 Task: Search one way flight ticket for 4 adults, 2 children, 2 infants in seat and 1 infant on lap in economy from Worcester: Worcester Regional Airport to Rock Springs: Southwest Wyoming Regional Airport (rock Springs Sweetwater County Airport) on 8-5-2023. Choice of flights is Delta. Number of bags: 10 checked bags. Price is upto 65000. Outbound departure time preference is 5:15.
Action: Mouse moved to (311, 313)
Screenshot: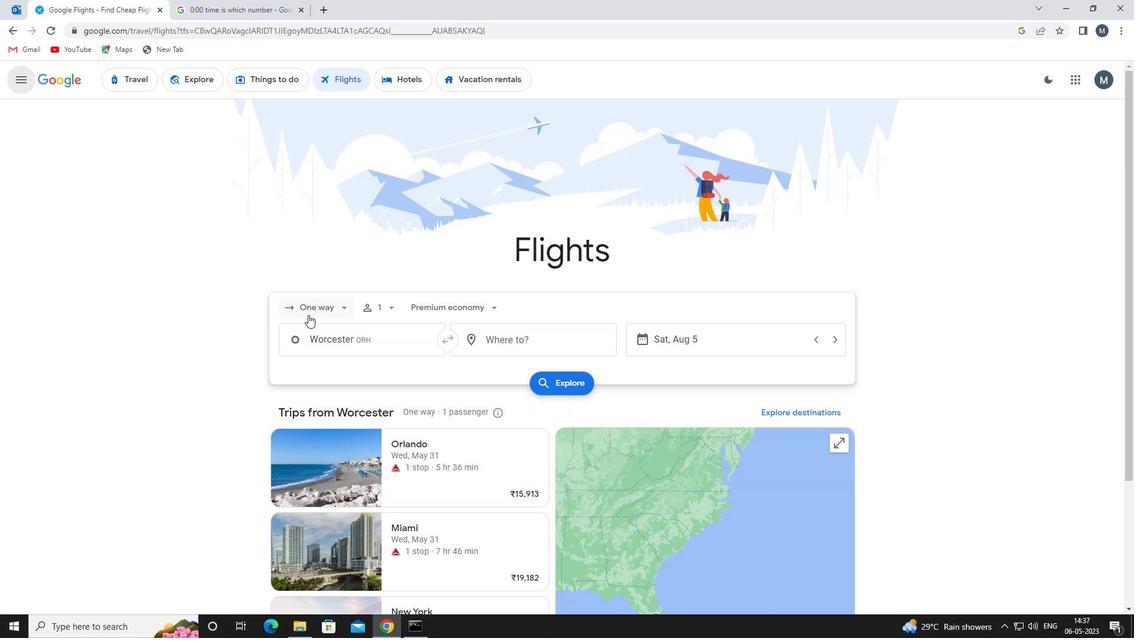 
Action: Mouse pressed left at (311, 313)
Screenshot: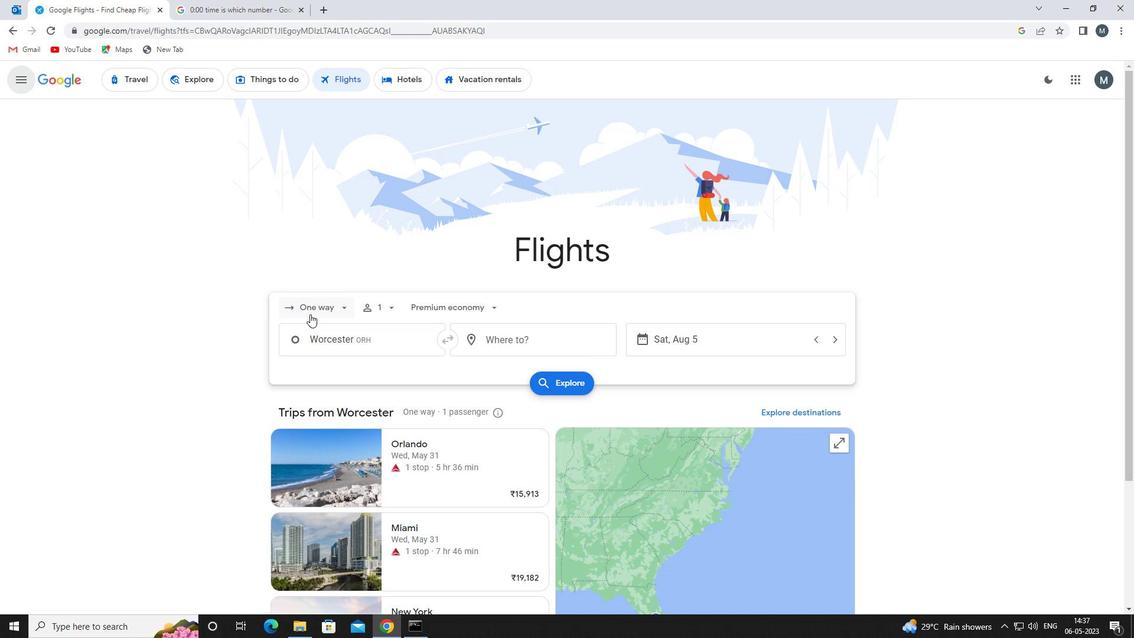 
Action: Mouse moved to (333, 365)
Screenshot: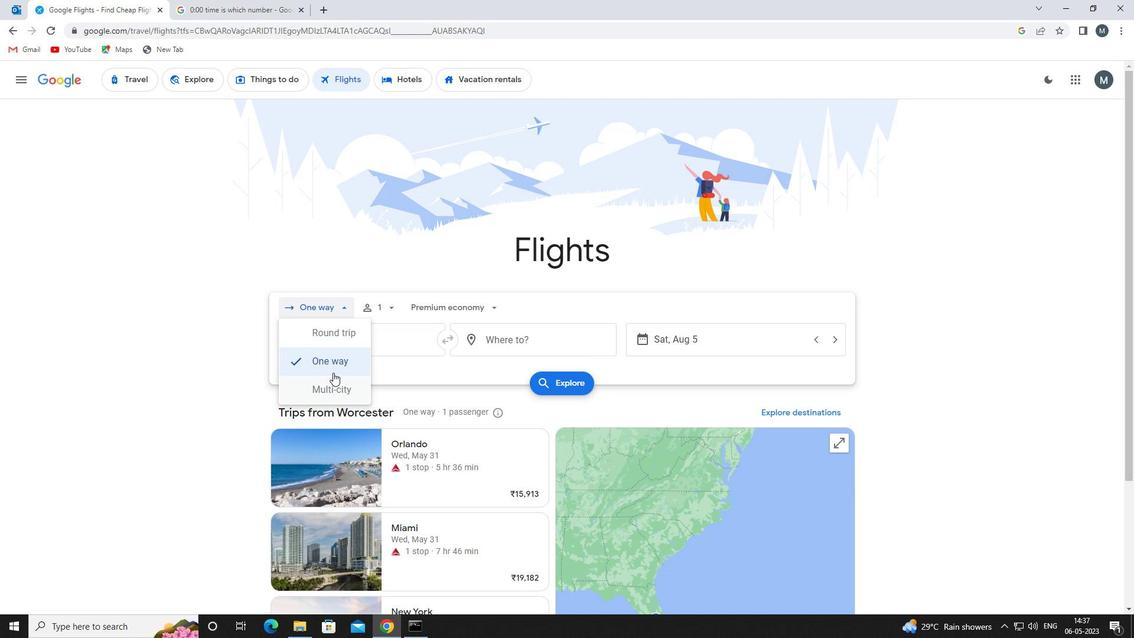 
Action: Mouse pressed left at (333, 365)
Screenshot: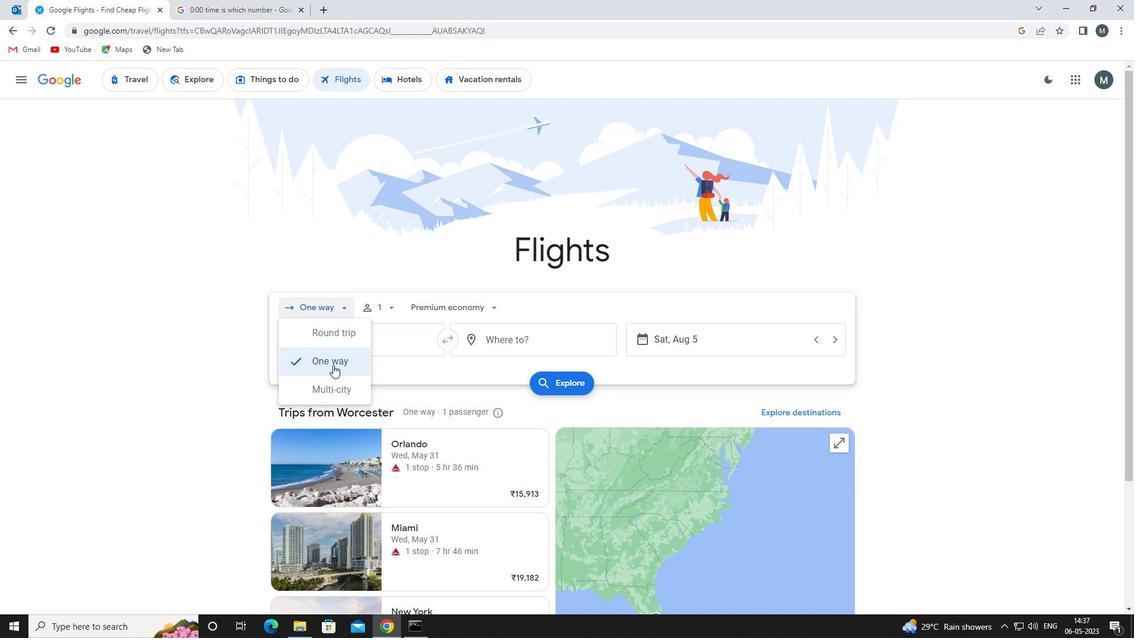 
Action: Mouse moved to (384, 310)
Screenshot: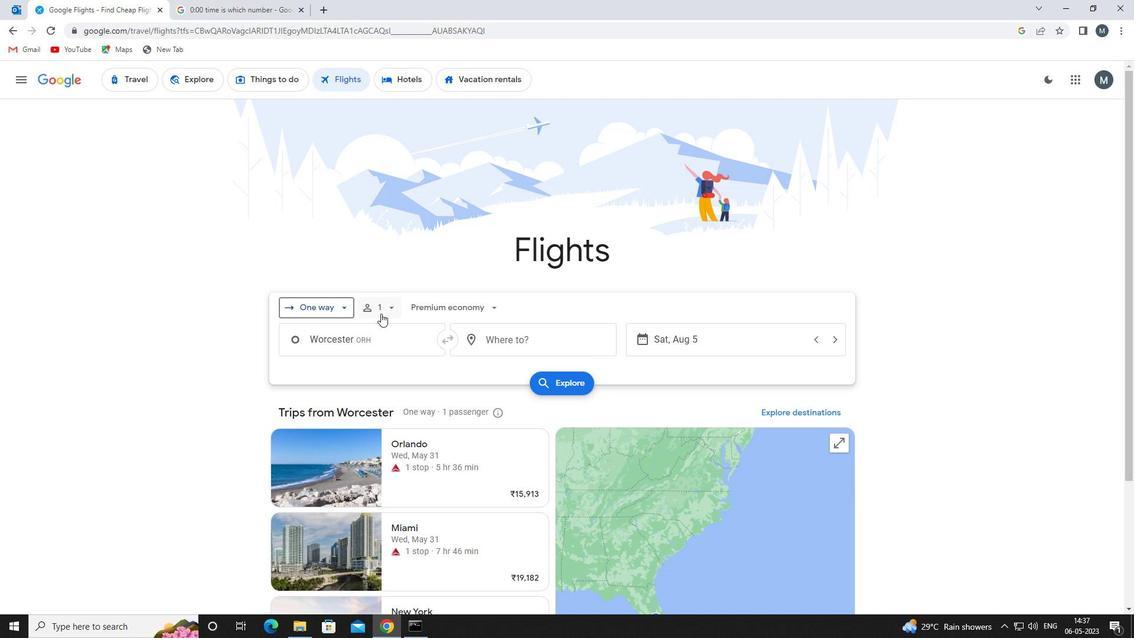 
Action: Mouse pressed left at (384, 310)
Screenshot: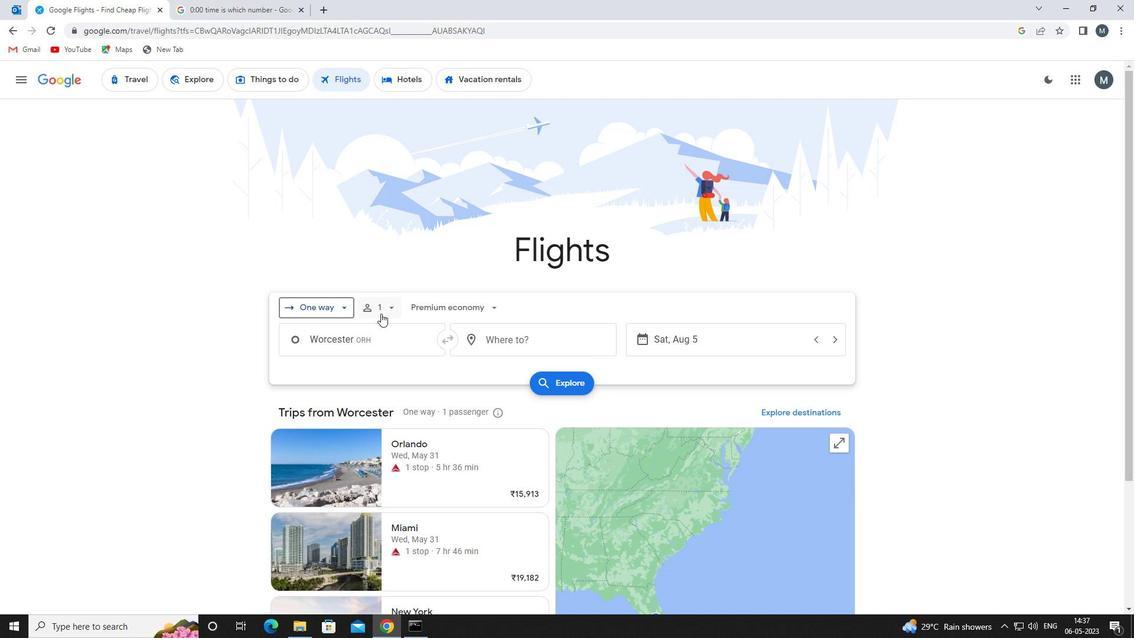 
Action: Mouse moved to (485, 339)
Screenshot: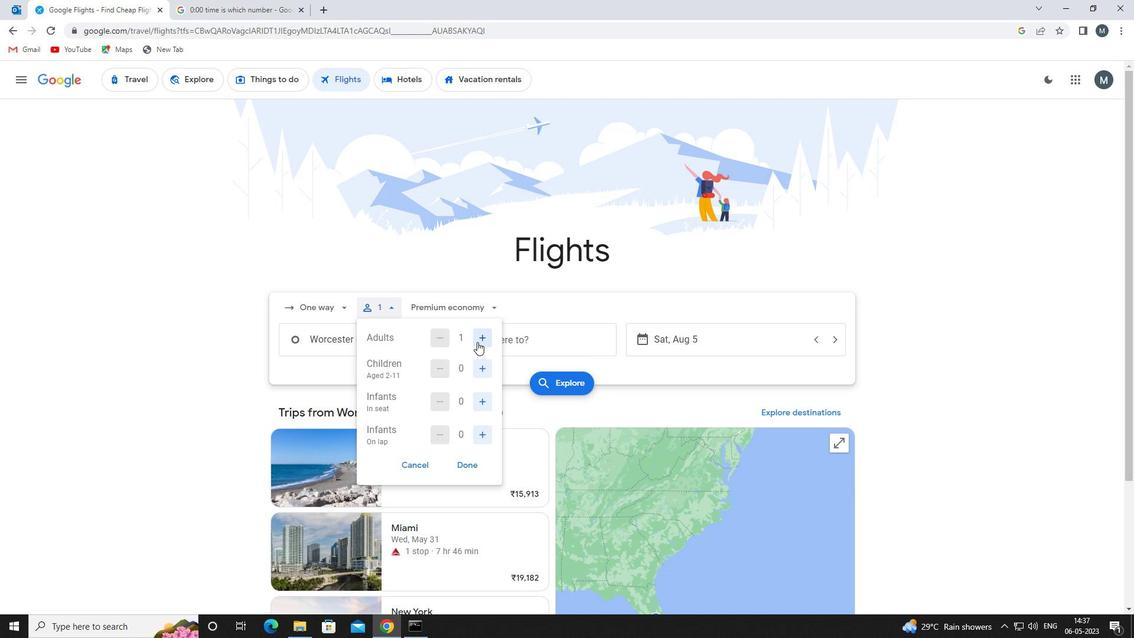 
Action: Mouse pressed left at (485, 339)
Screenshot: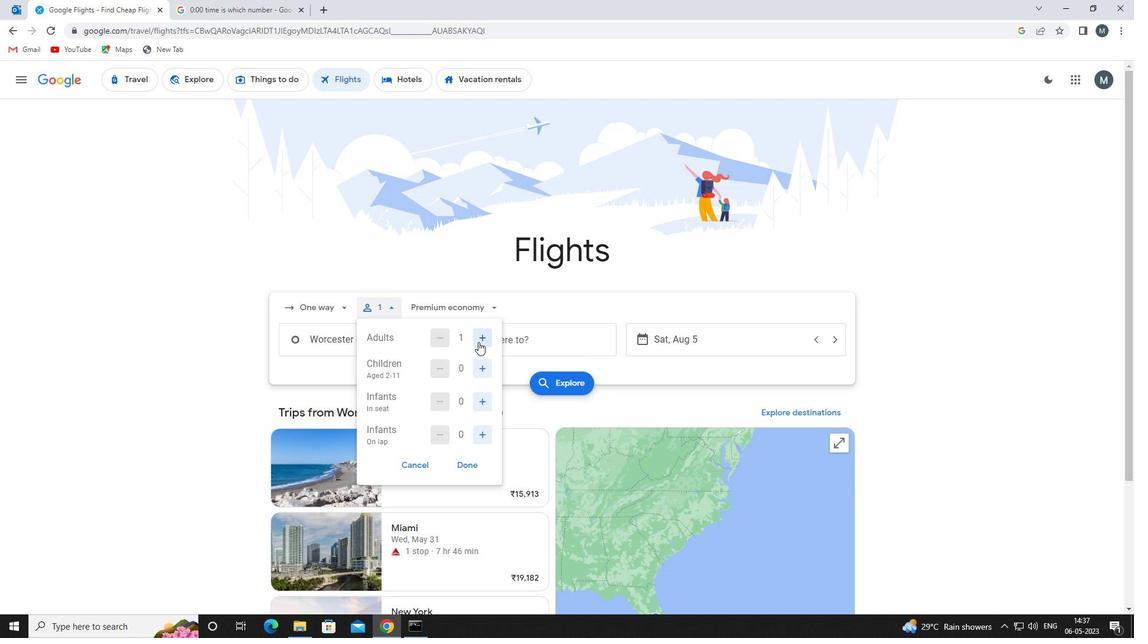 
Action: Mouse pressed left at (485, 339)
Screenshot: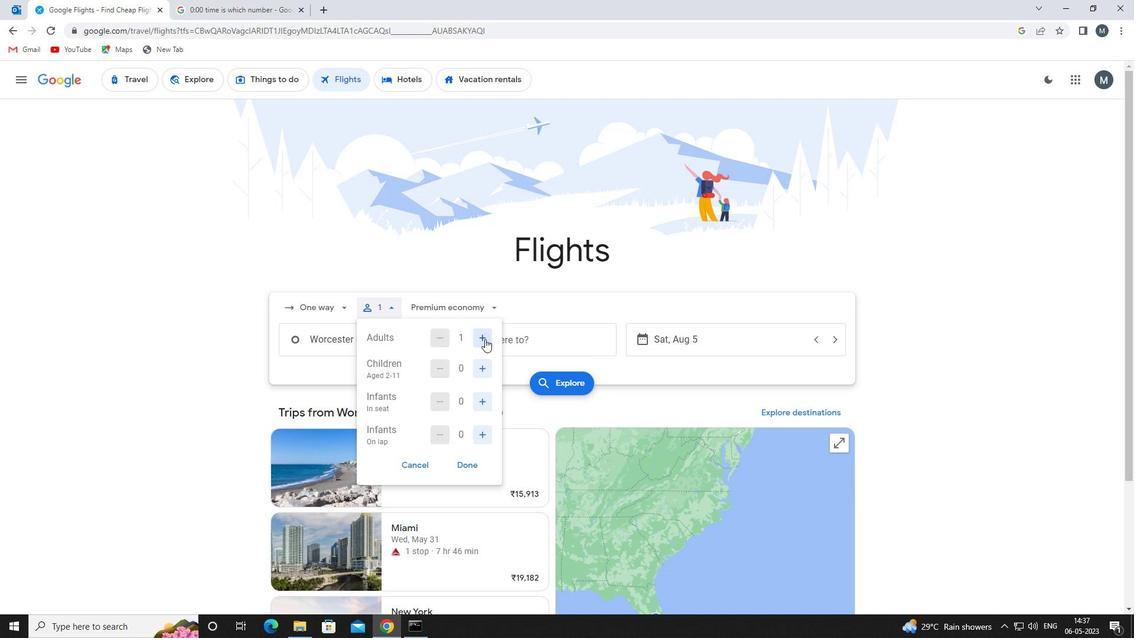 
Action: Mouse pressed left at (485, 339)
Screenshot: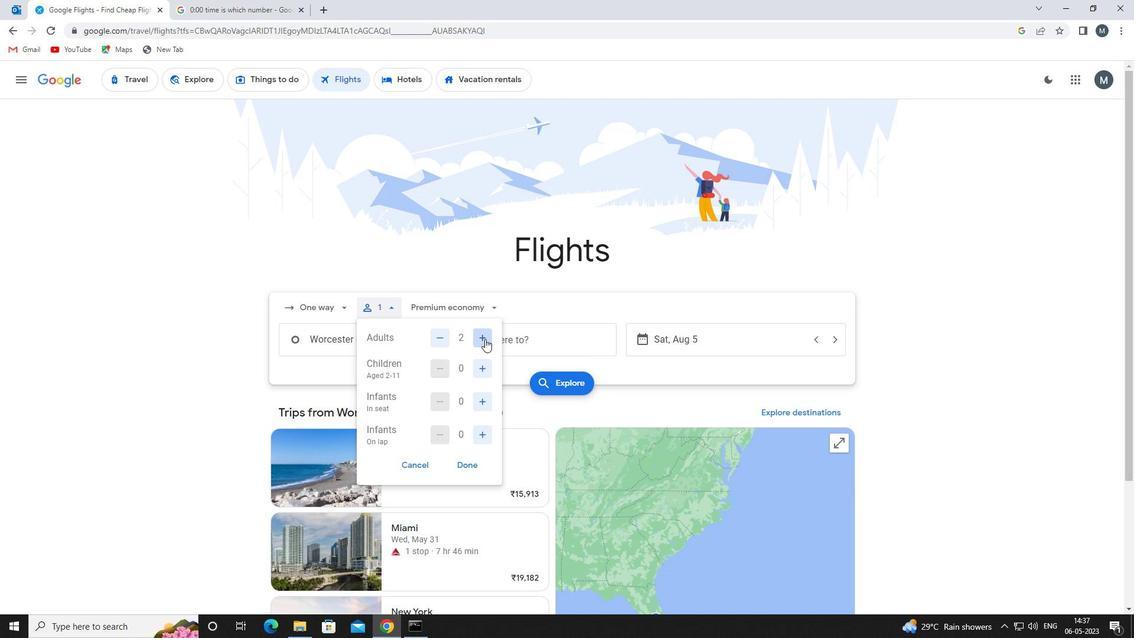
Action: Mouse moved to (482, 361)
Screenshot: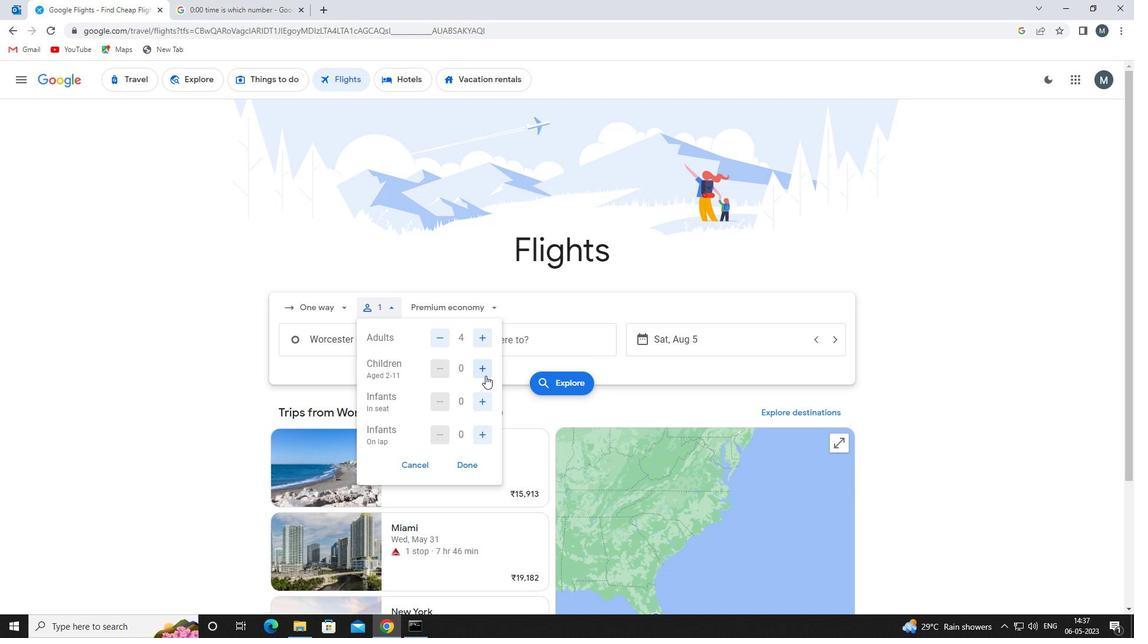 
Action: Mouse pressed left at (482, 361)
Screenshot: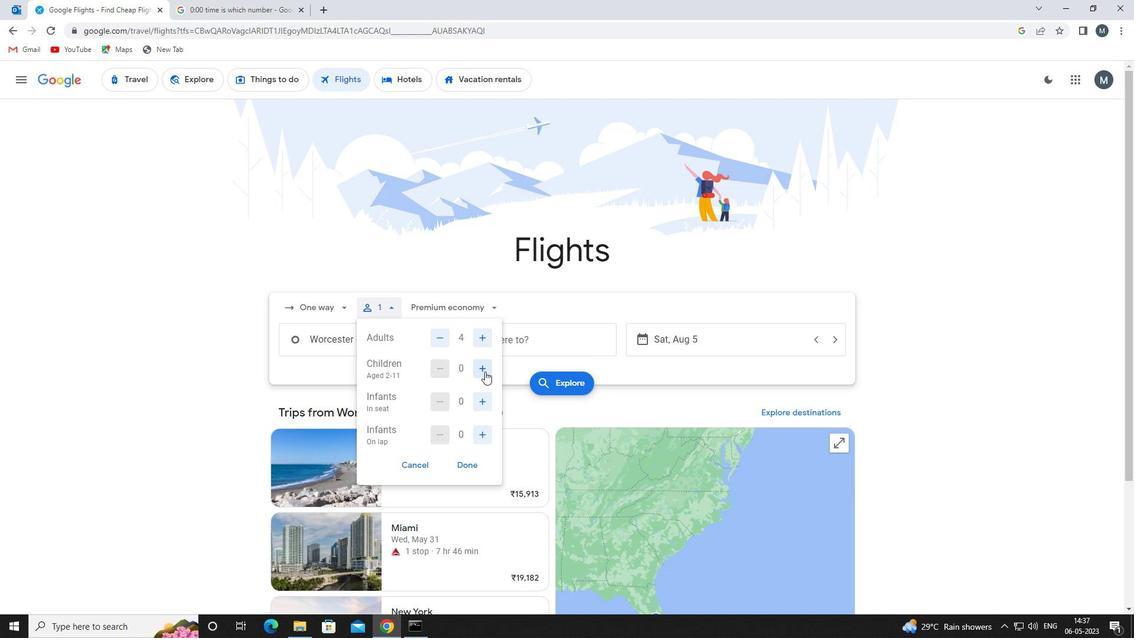 
Action: Mouse moved to (481, 364)
Screenshot: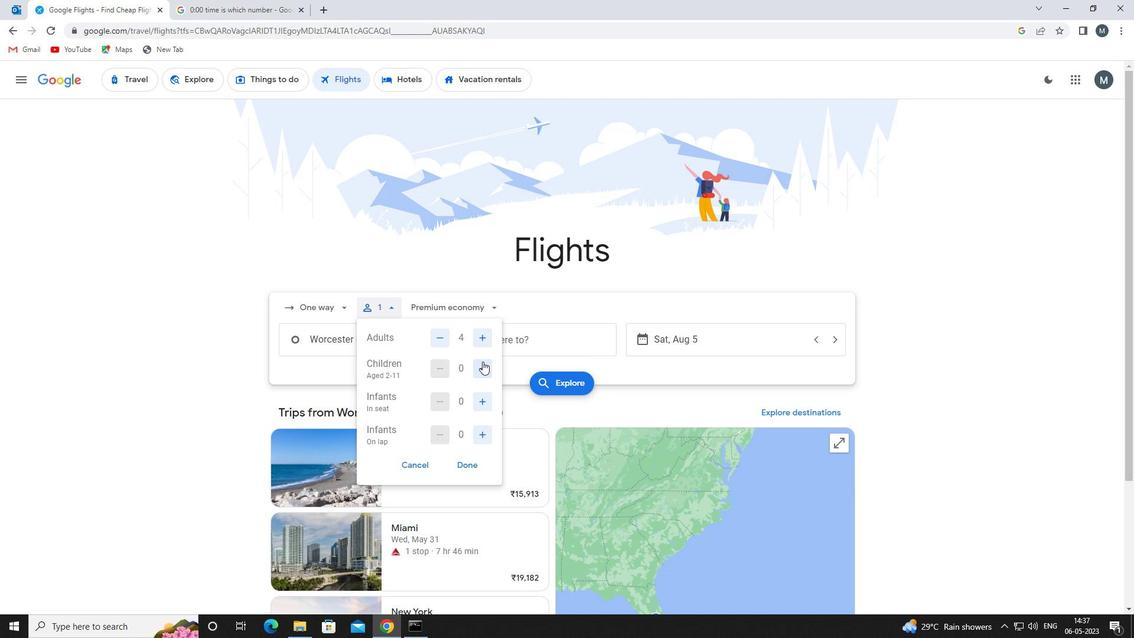 
Action: Mouse pressed left at (481, 364)
Screenshot: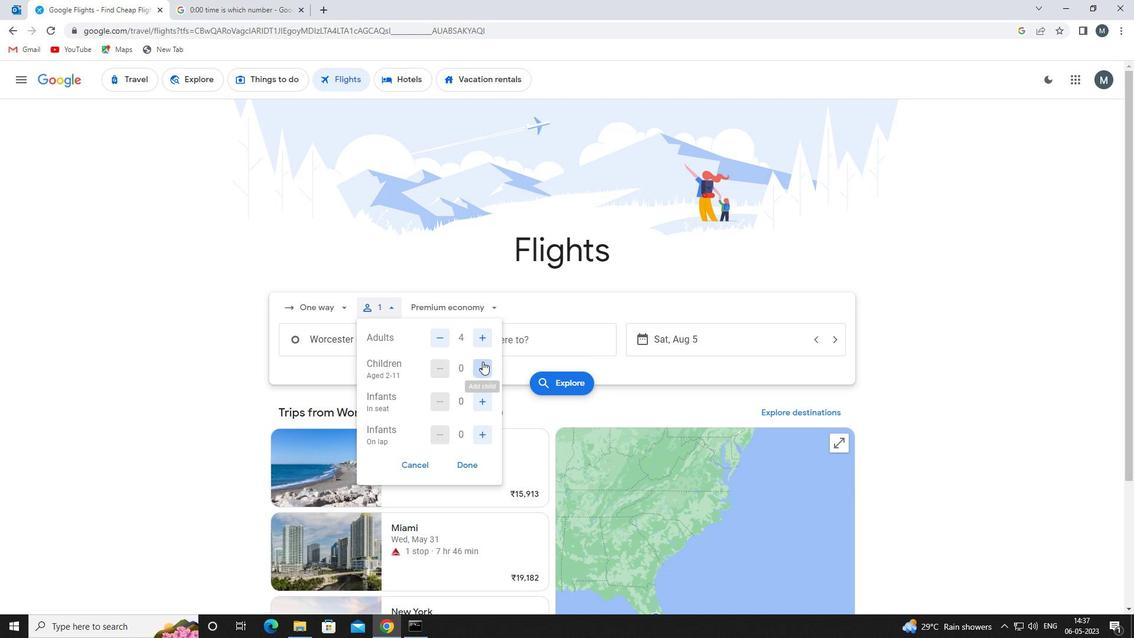 
Action: Mouse moved to (482, 401)
Screenshot: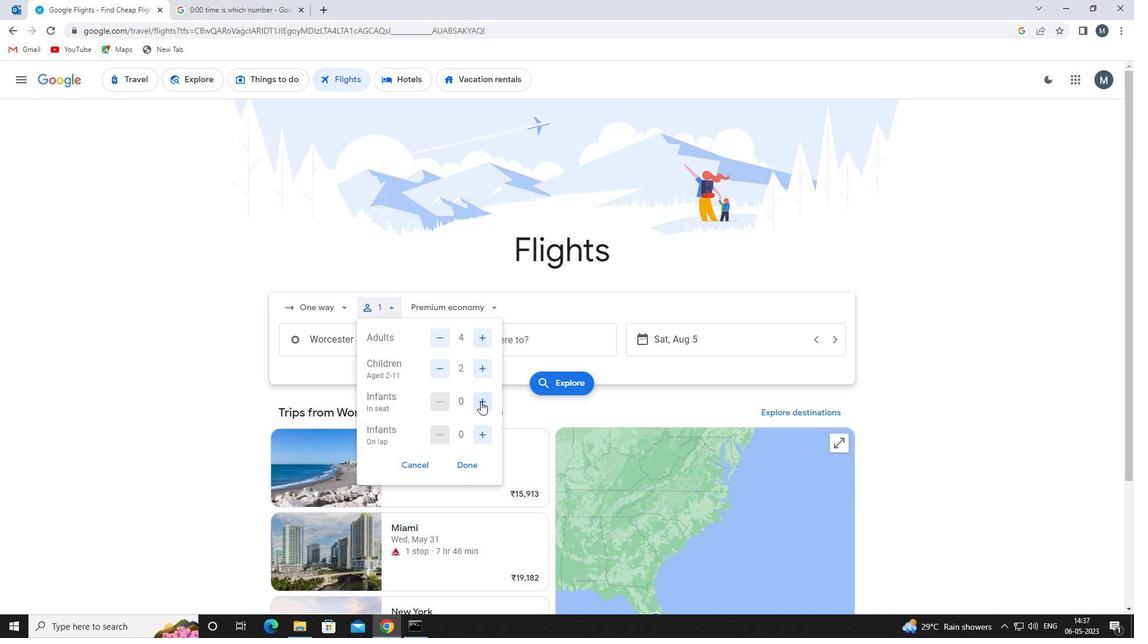 
Action: Mouse pressed left at (482, 401)
Screenshot: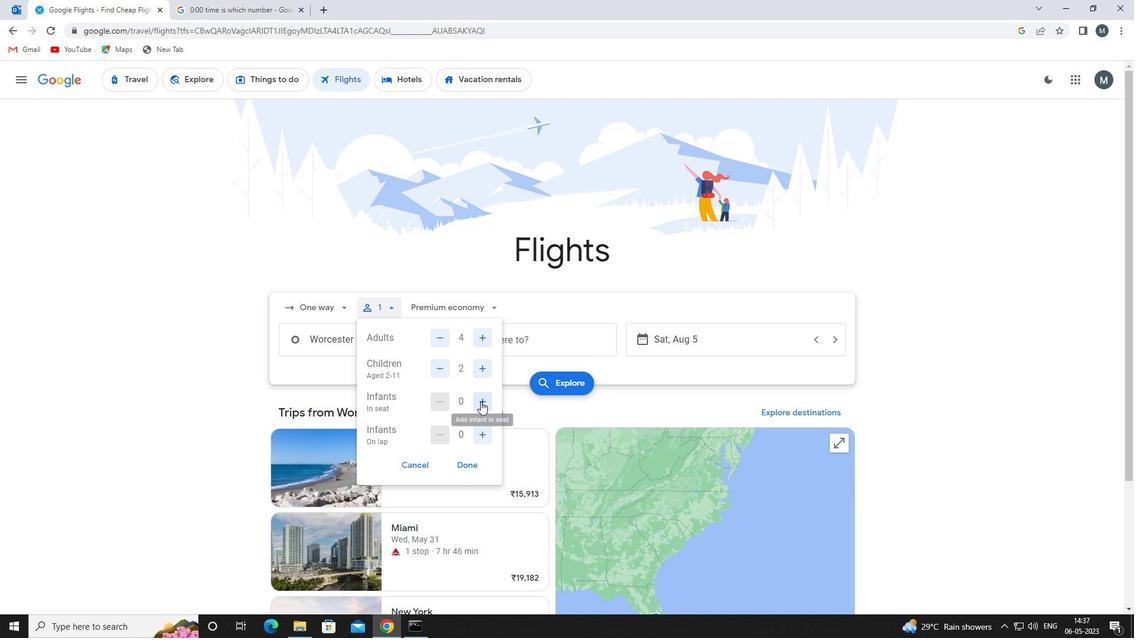 
Action: Mouse pressed left at (482, 401)
Screenshot: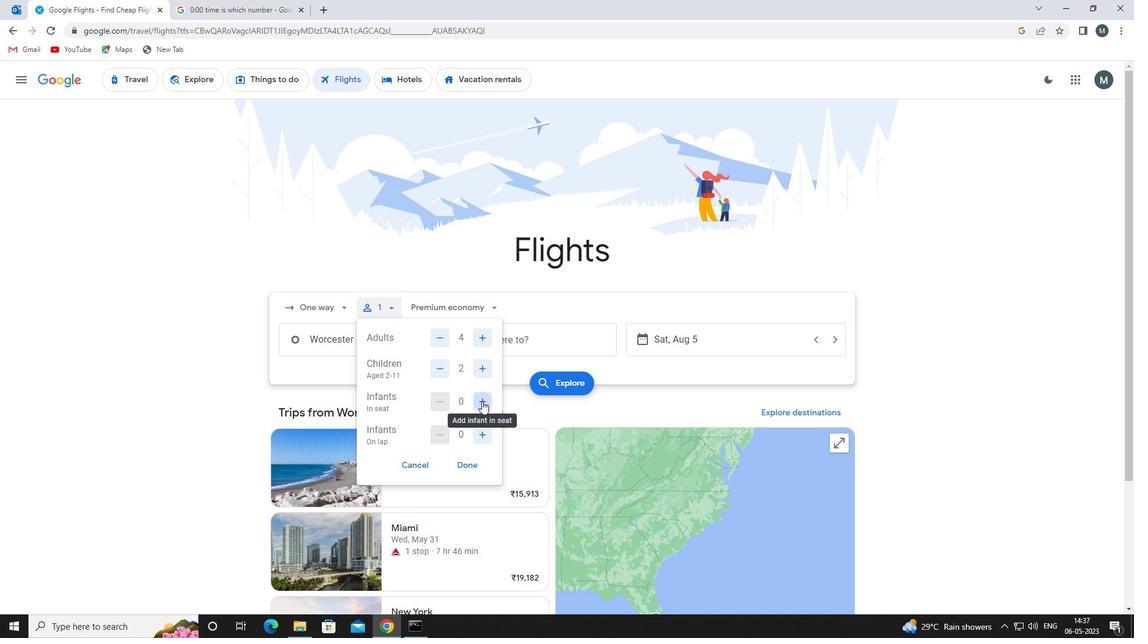 
Action: Mouse moved to (482, 435)
Screenshot: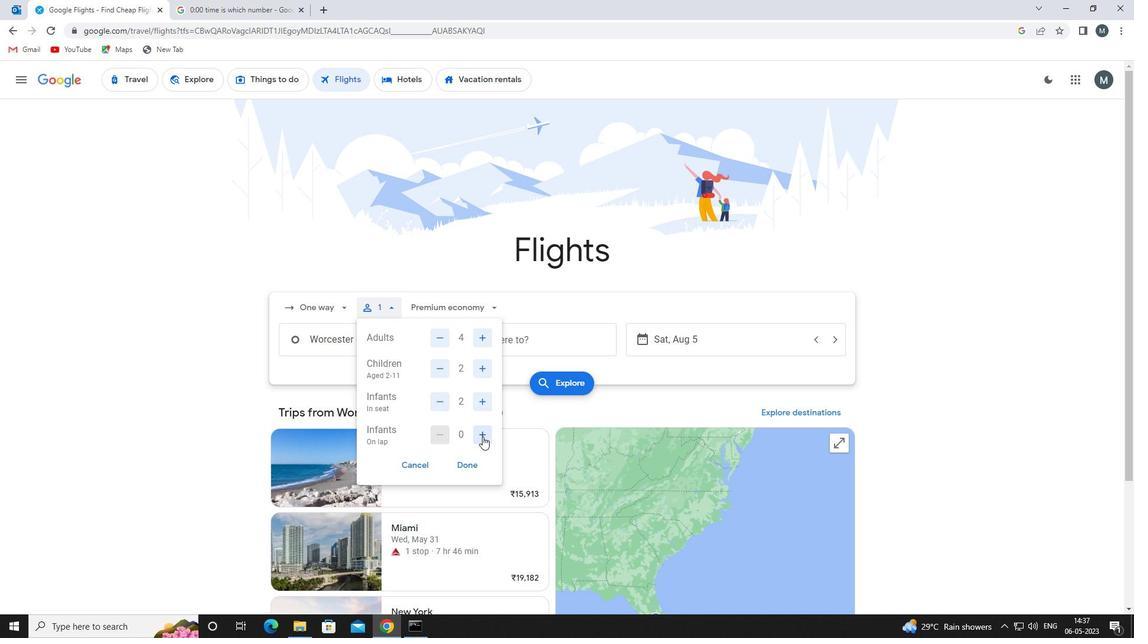 
Action: Mouse pressed left at (482, 435)
Screenshot: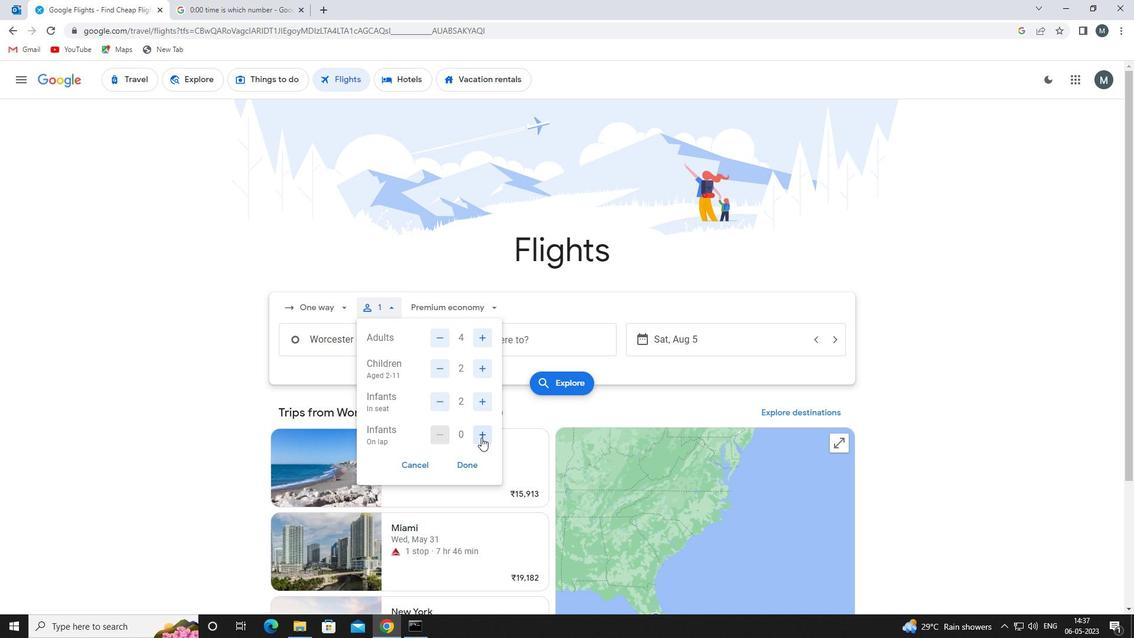 
Action: Mouse moved to (469, 470)
Screenshot: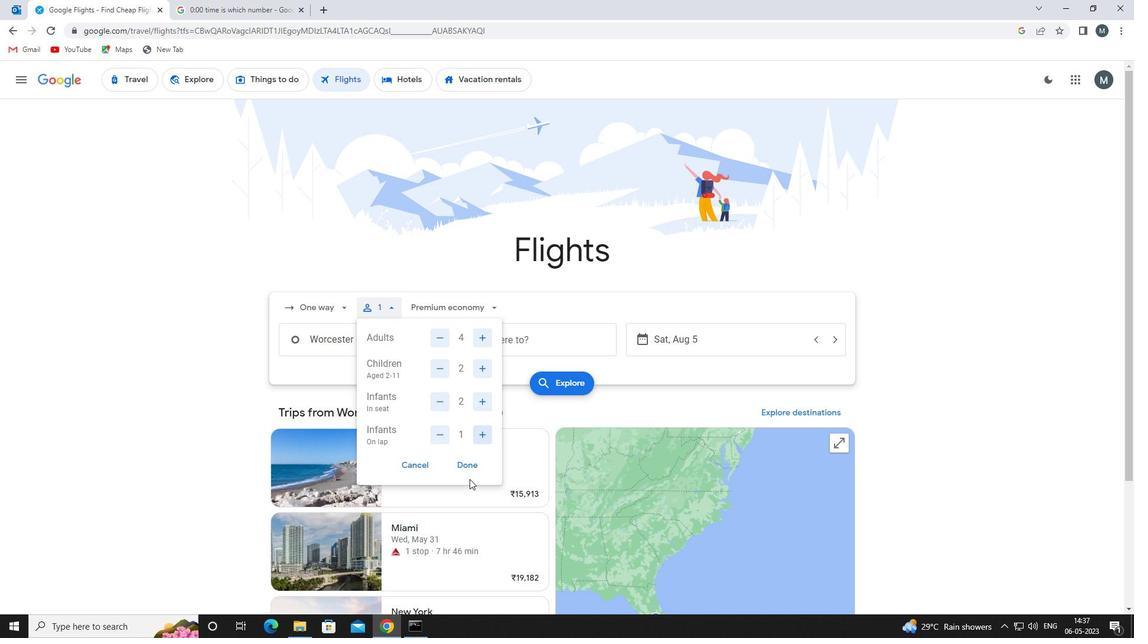 
Action: Mouse pressed left at (469, 470)
Screenshot: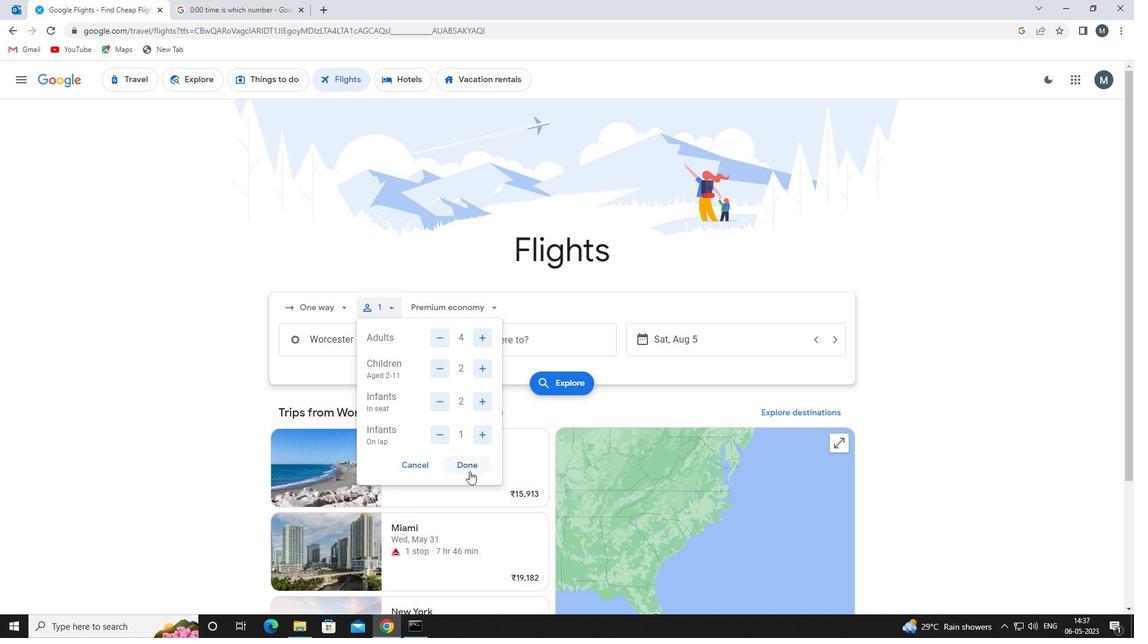 
Action: Mouse moved to (449, 310)
Screenshot: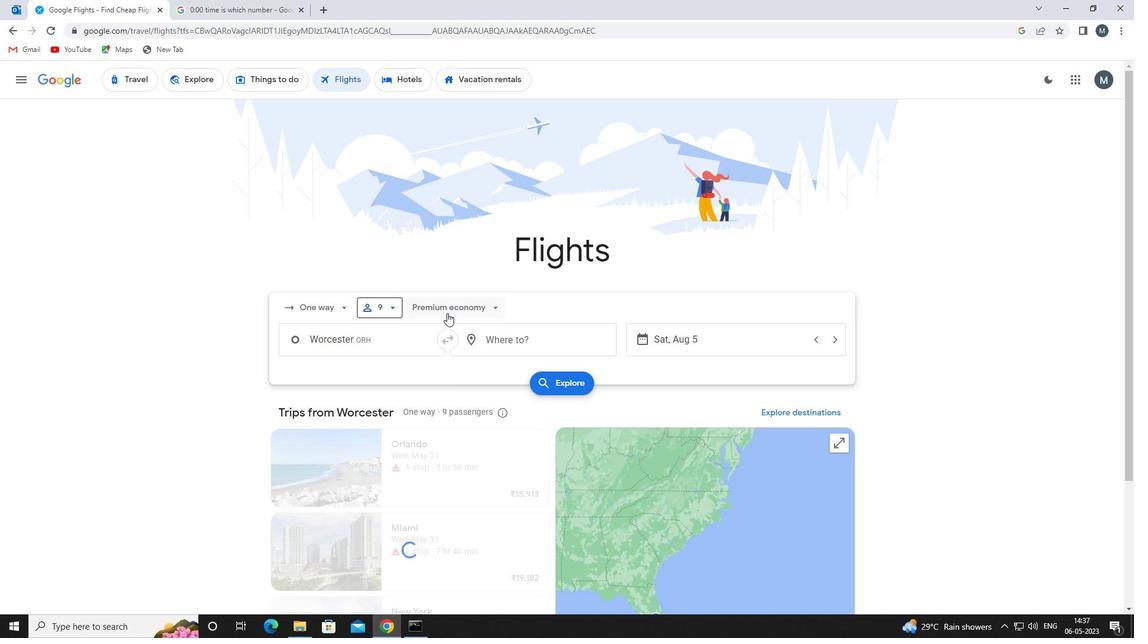 
Action: Mouse pressed left at (449, 310)
Screenshot: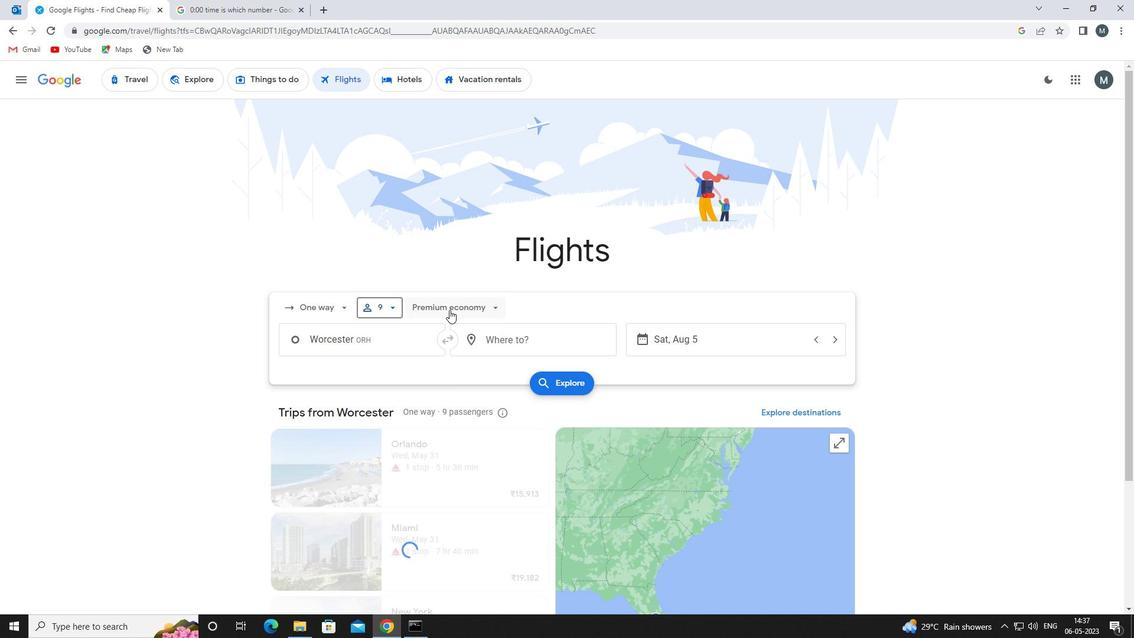 
Action: Mouse moved to (463, 332)
Screenshot: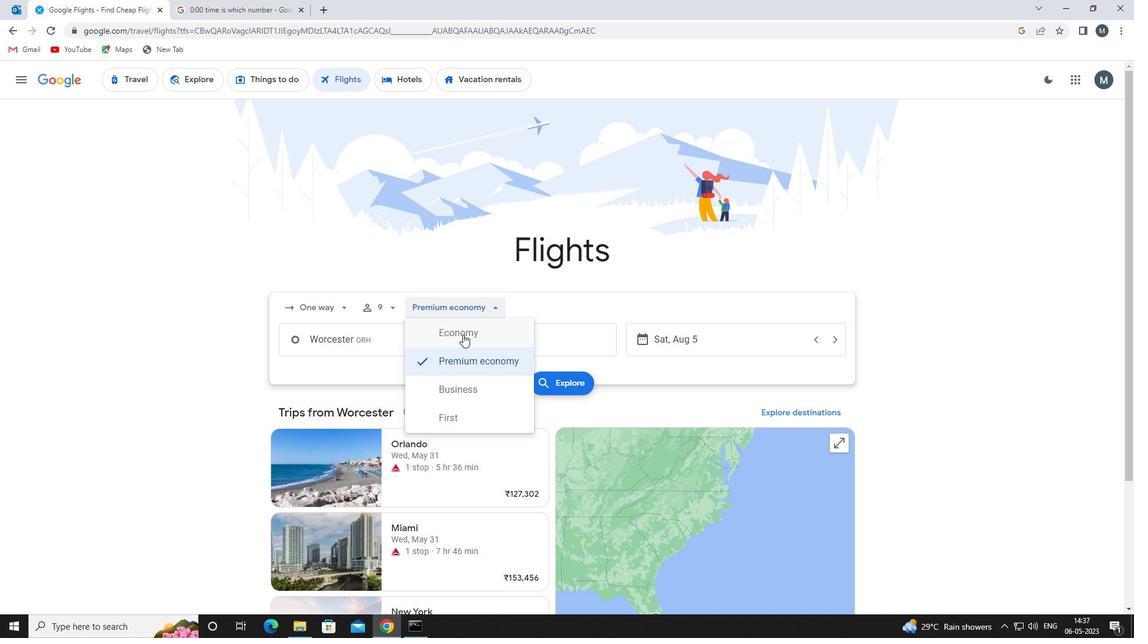 
Action: Mouse pressed left at (463, 332)
Screenshot: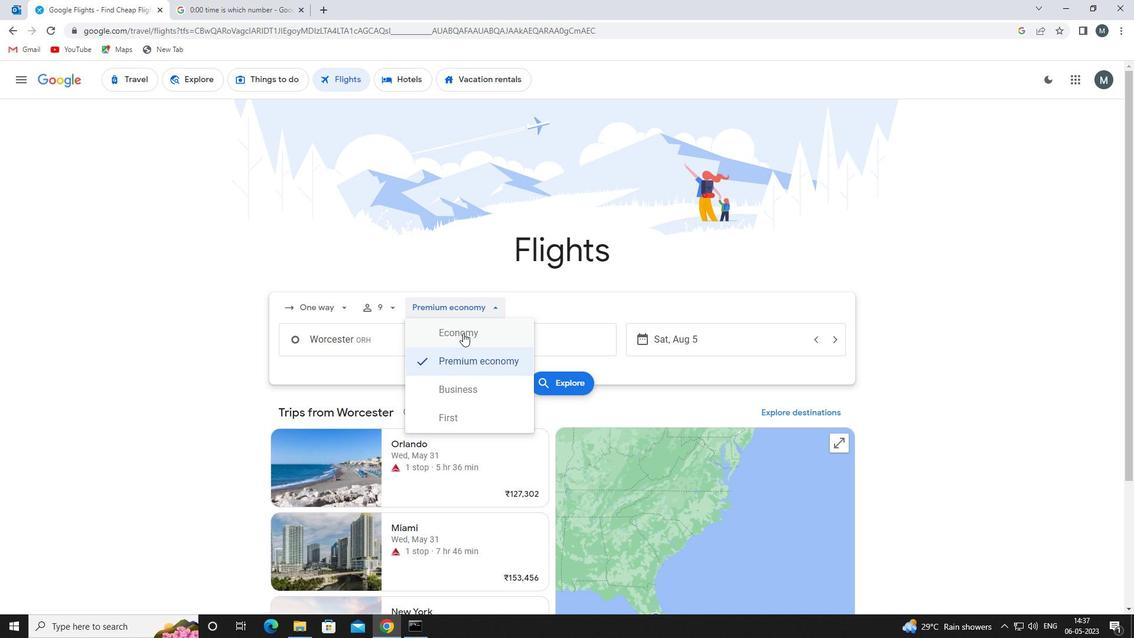 
Action: Mouse moved to (352, 345)
Screenshot: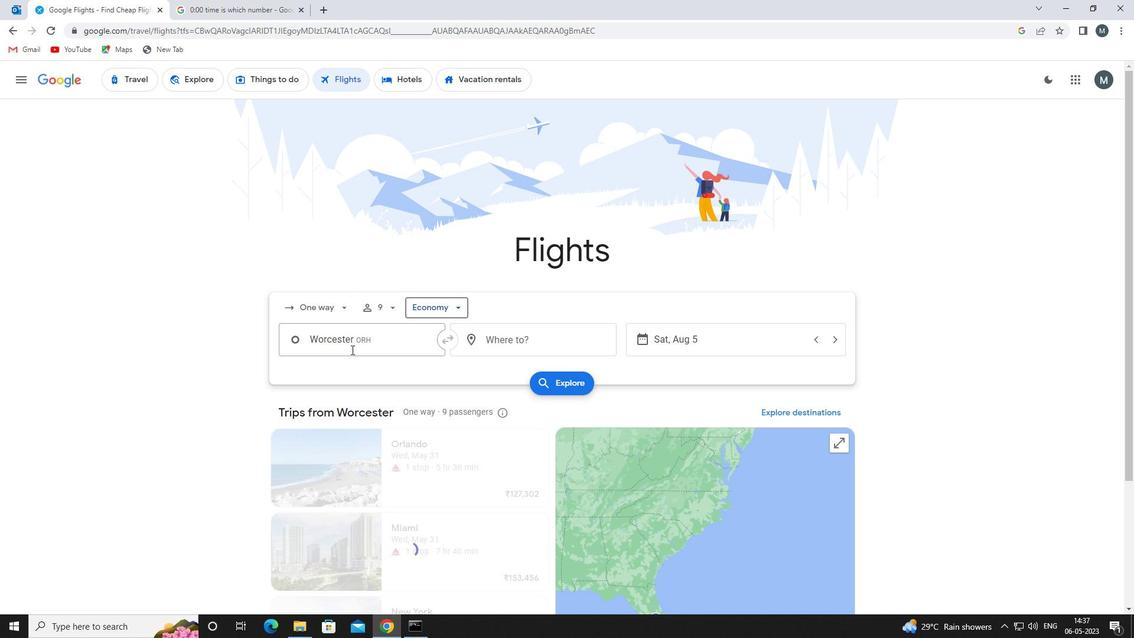 
Action: Mouse pressed left at (352, 345)
Screenshot: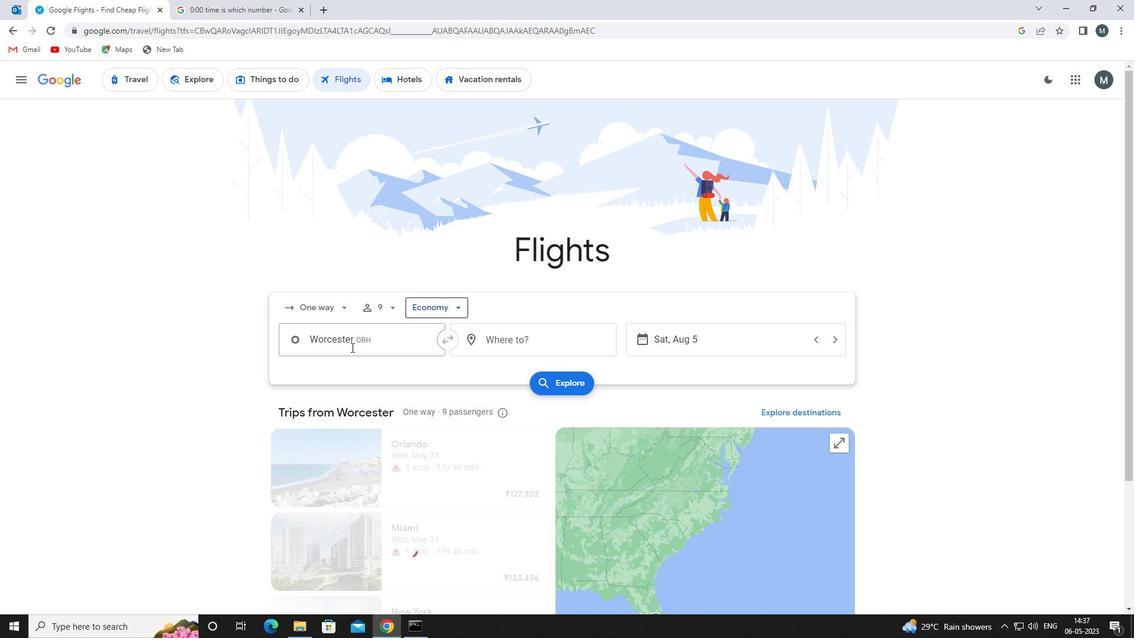 
Action: Mouse moved to (392, 437)
Screenshot: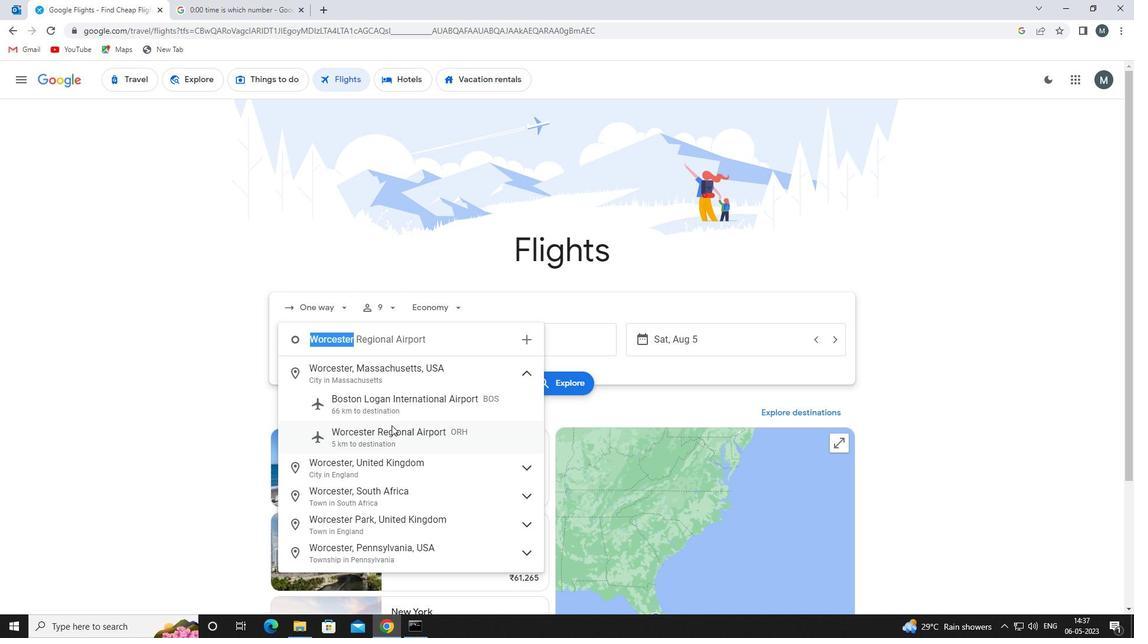 
Action: Mouse pressed left at (392, 437)
Screenshot: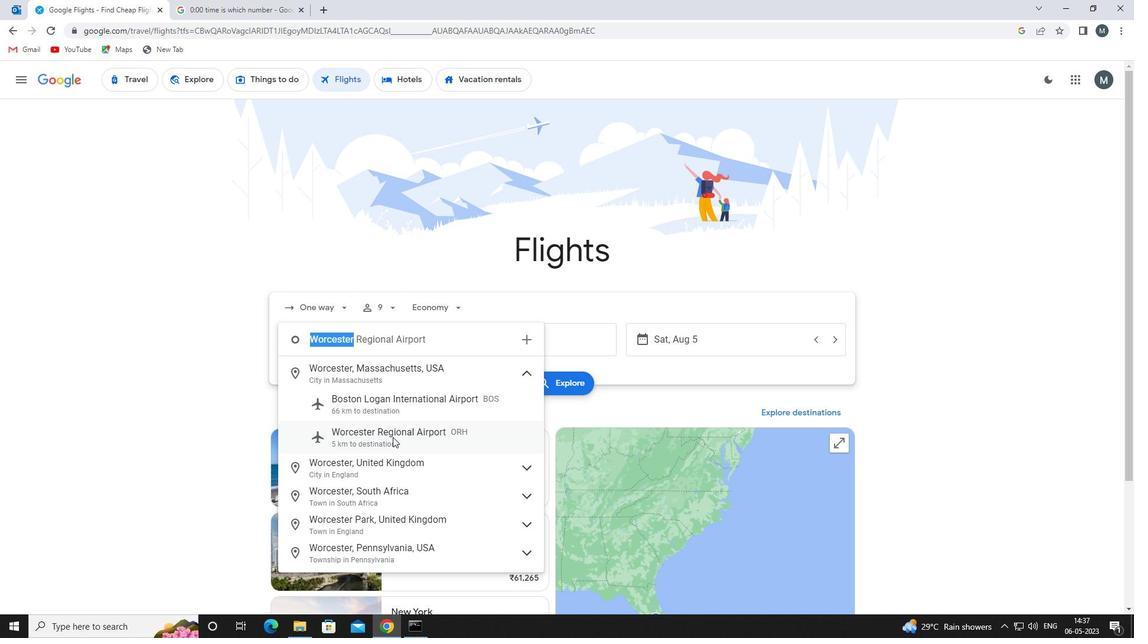 
Action: Mouse moved to (516, 323)
Screenshot: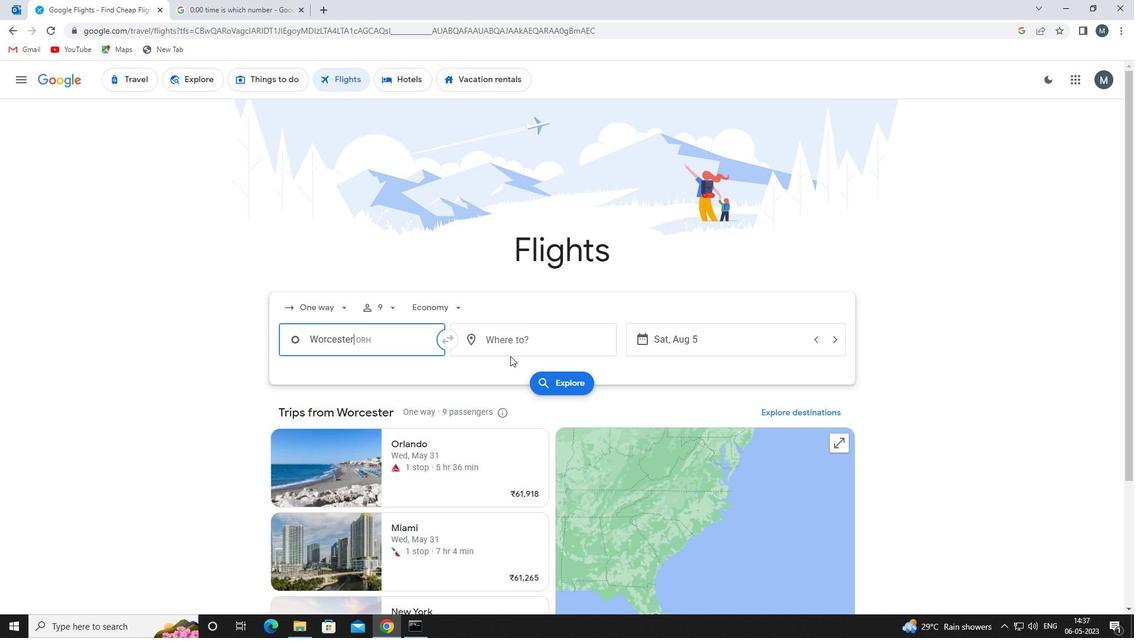 
Action: Mouse pressed left at (516, 323)
Screenshot: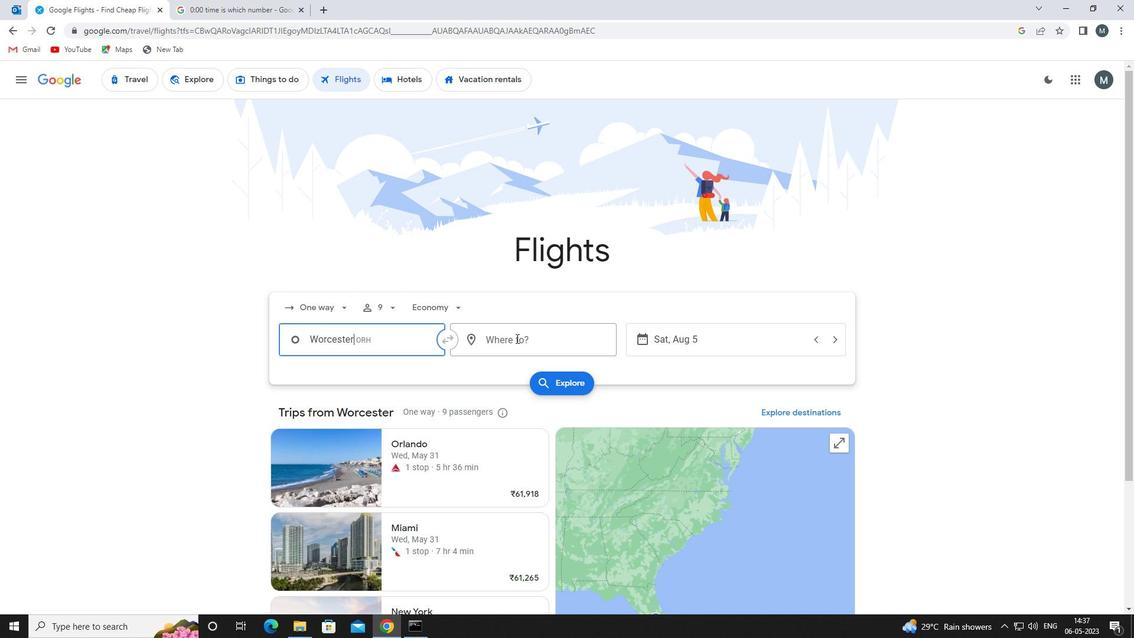 
Action: Mouse moved to (493, 346)
Screenshot: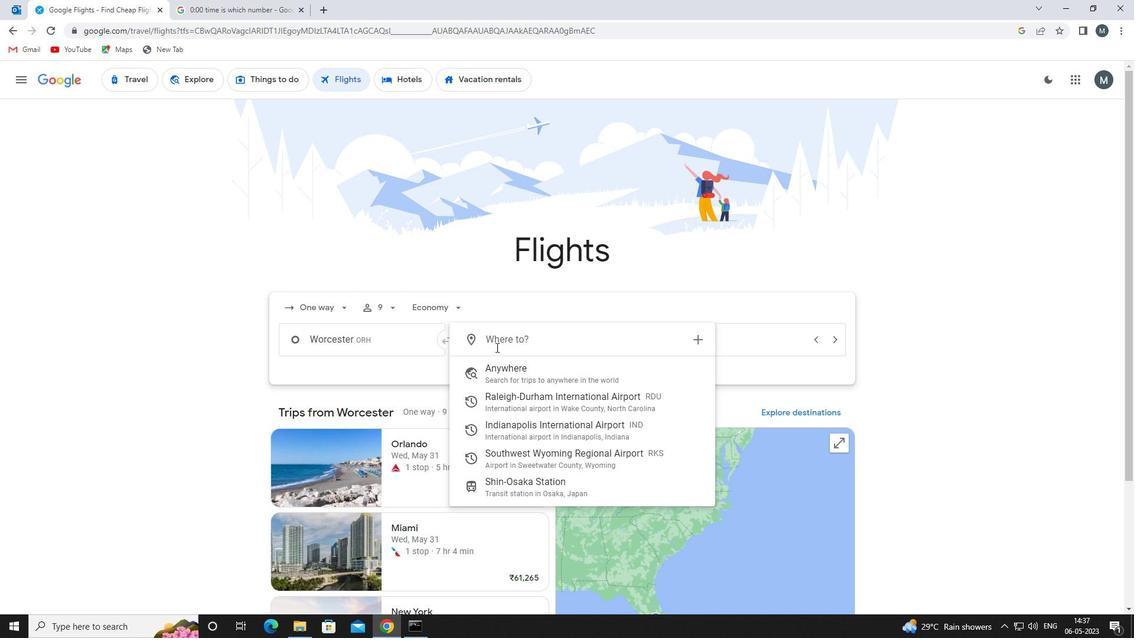 
Action: Key pressed southwest<Key.space>wy
Screenshot: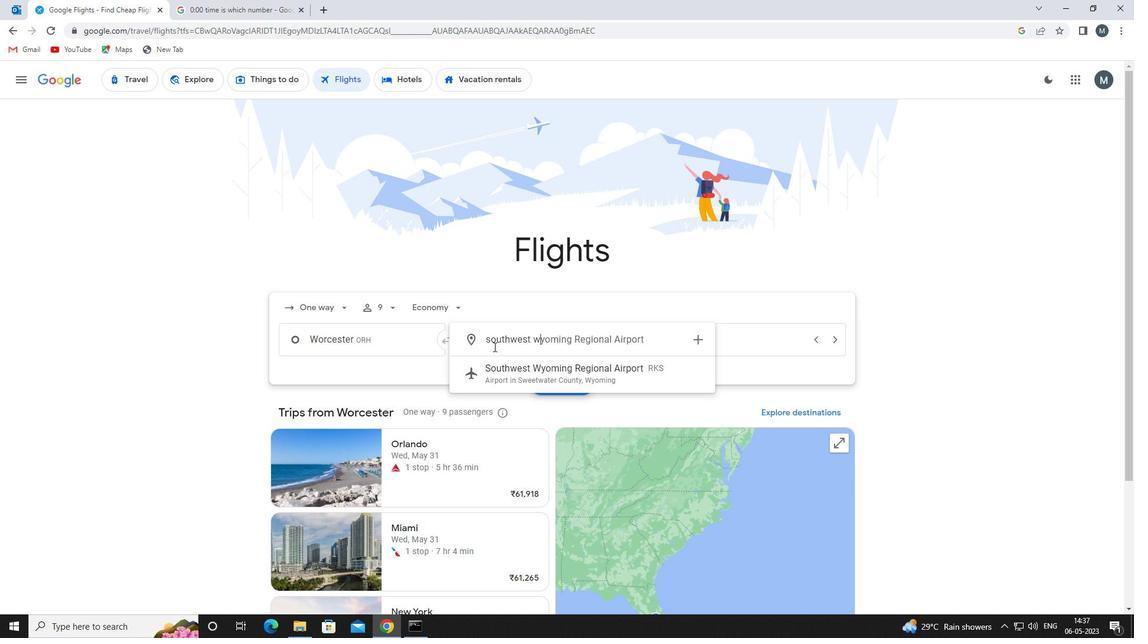 
Action: Mouse moved to (518, 377)
Screenshot: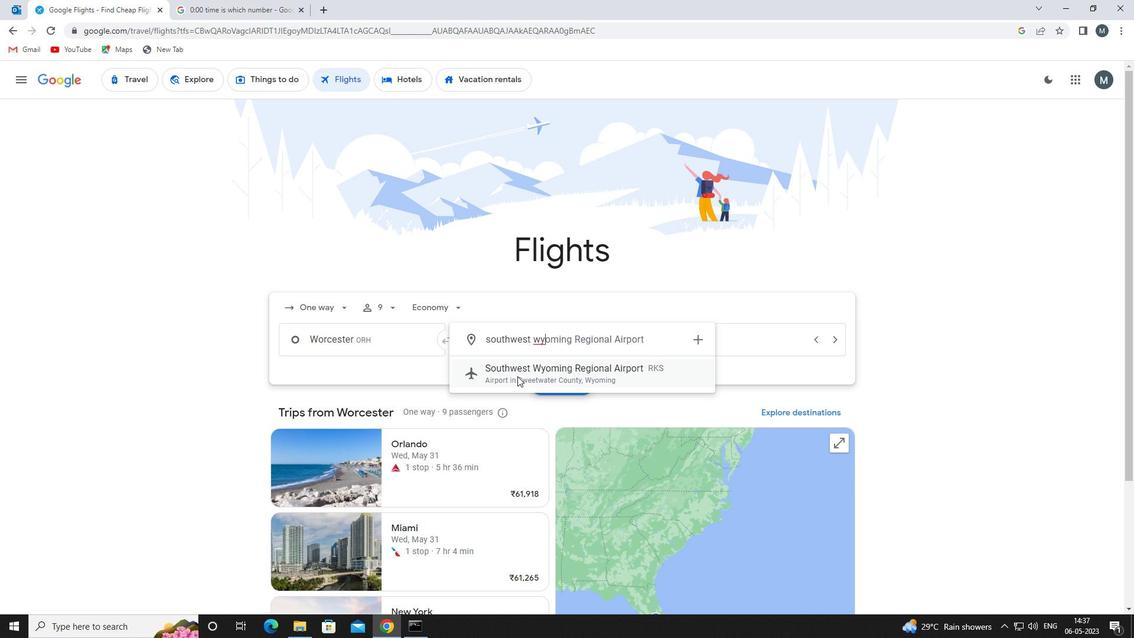 
Action: Mouse pressed left at (518, 377)
Screenshot: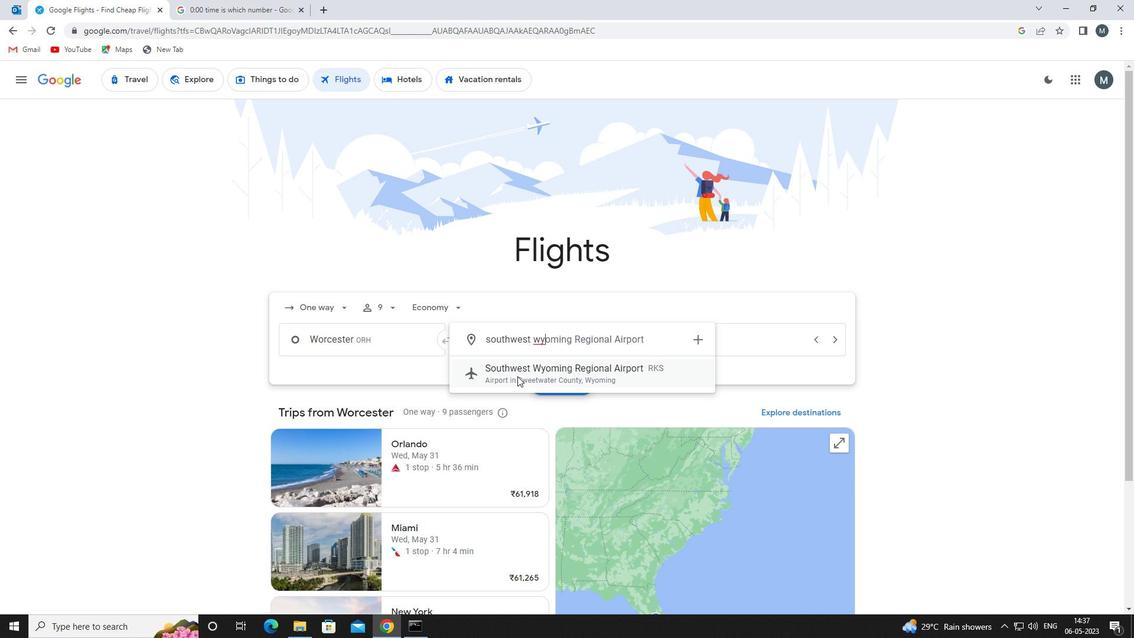 
Action: Mouse moved to (681, 345)
Screenshot: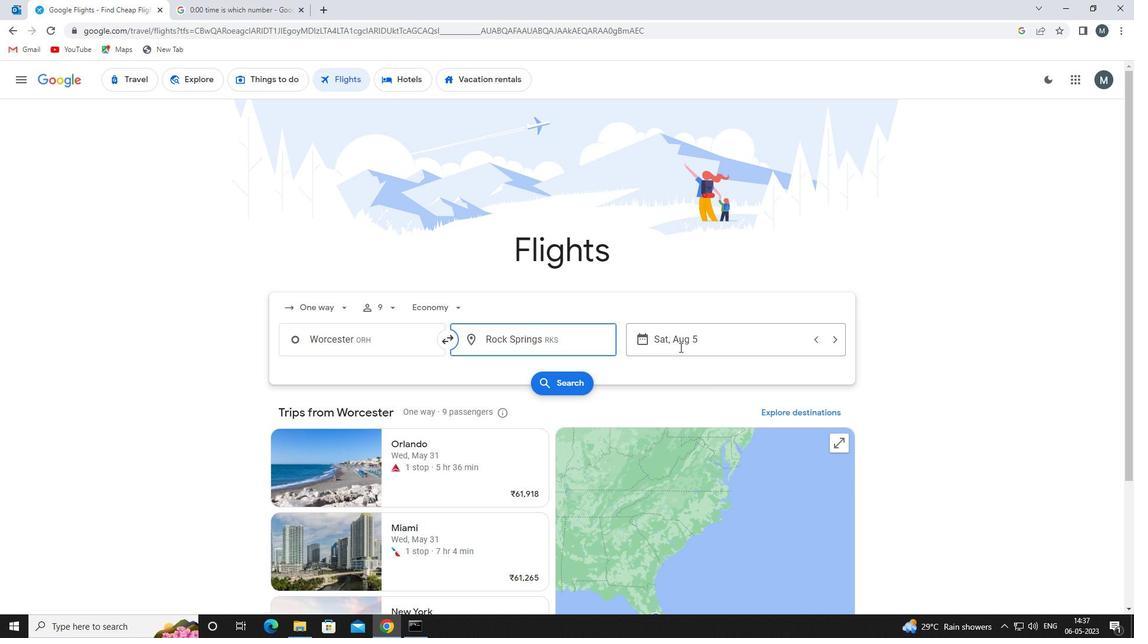 
Action: Mouse pressed left at (681, 345)
Screenshot: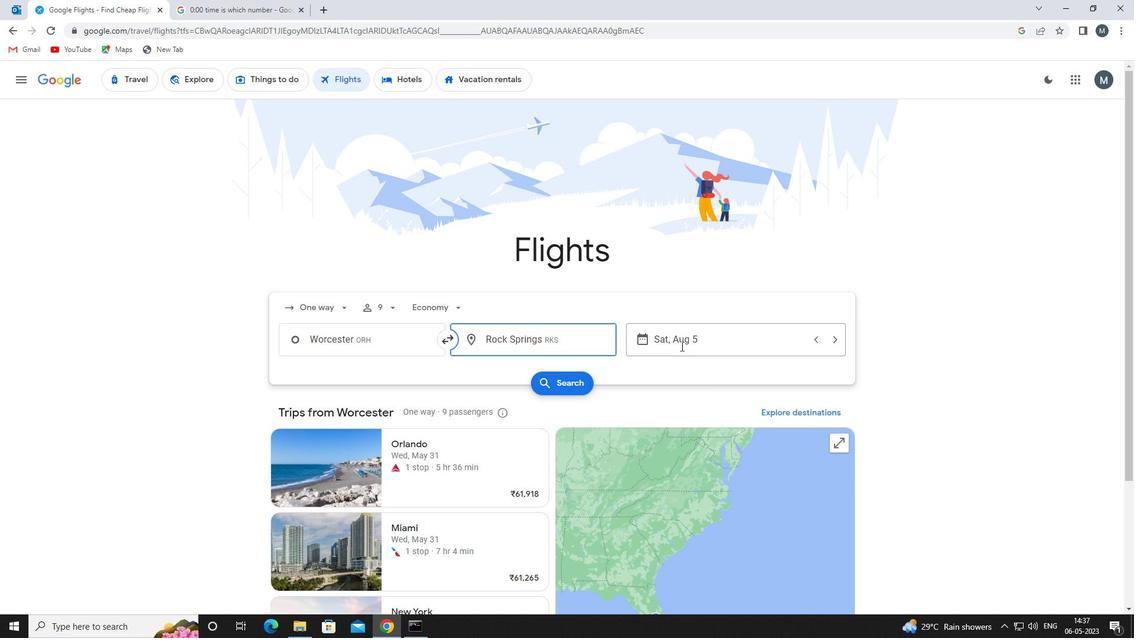 
Action: Mouse moved to (596, 403)
Screenshot: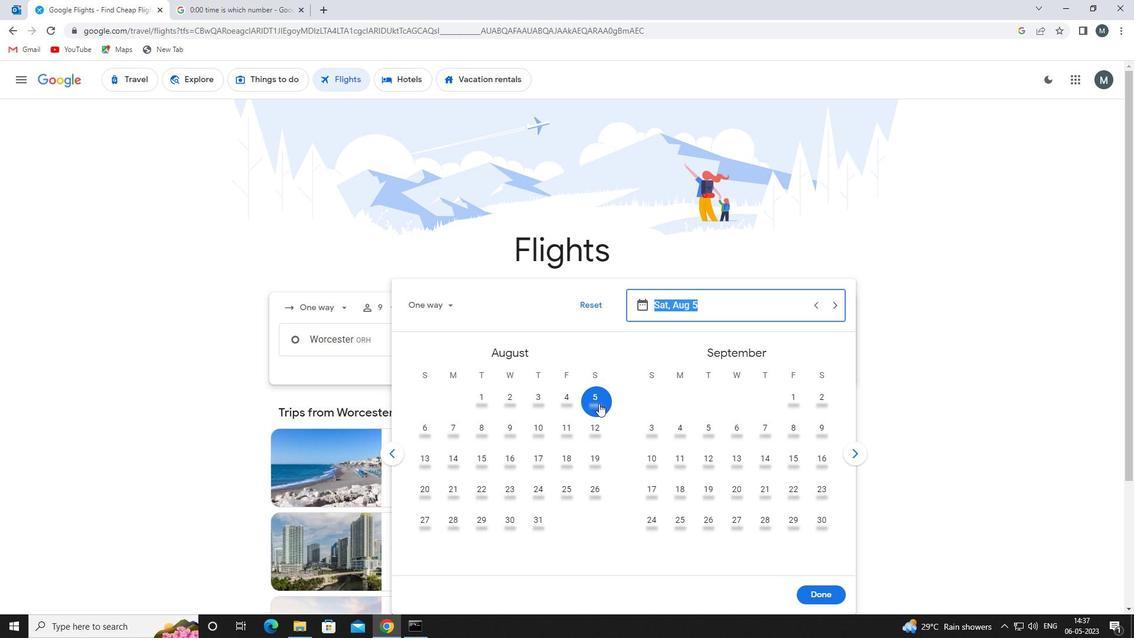
Action: Mouse pressed left at (596, 403)
Screenshot: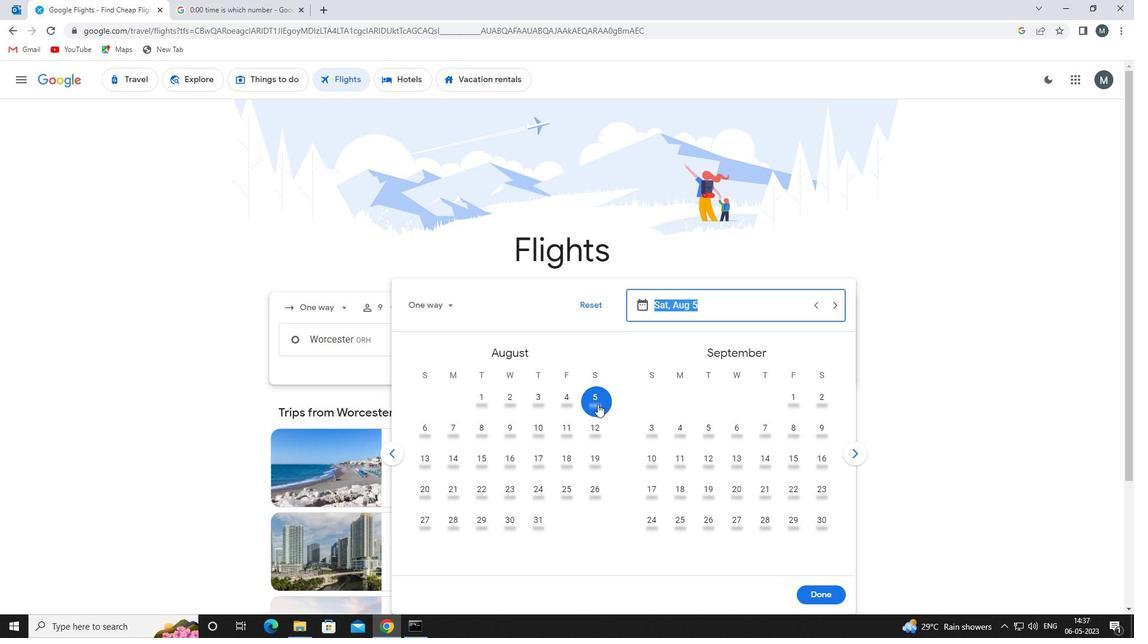 
Action: Mouse moved to (816, 599)
Screenshot: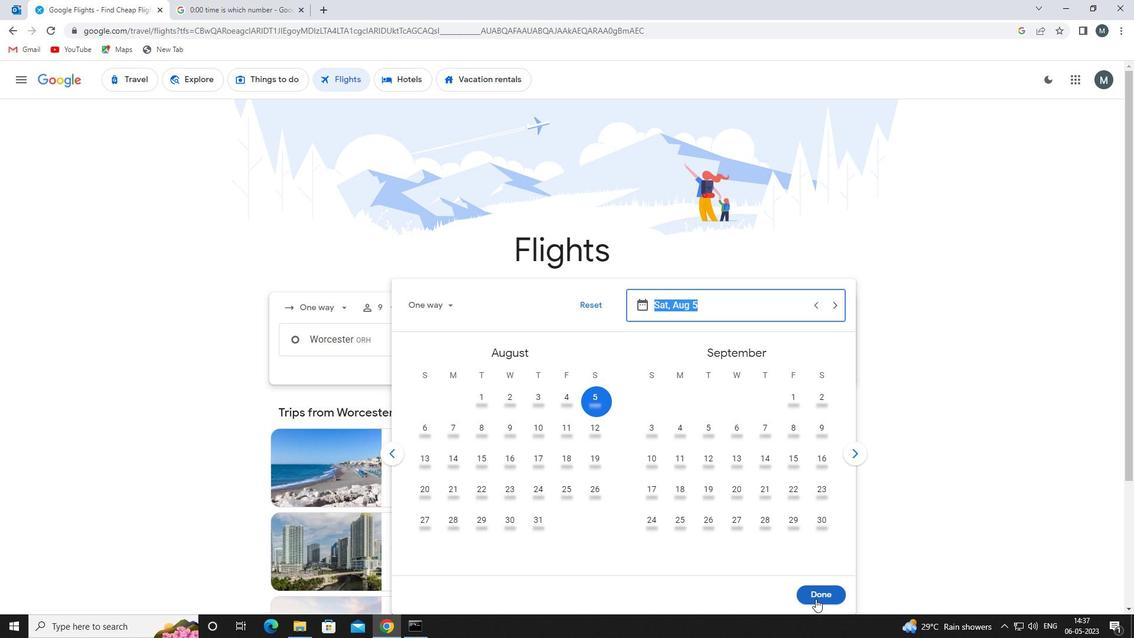 
Action: Mouse pressed left at (816, 599)
Screenshot: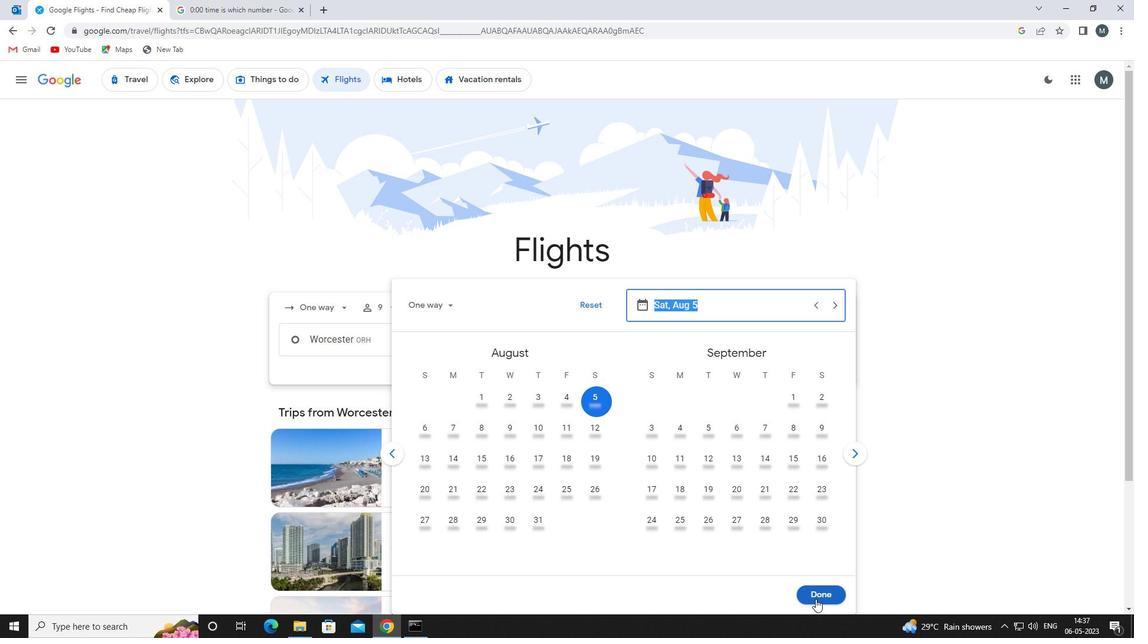 
Action: Mouse moved to (570, 391)
Screenshot: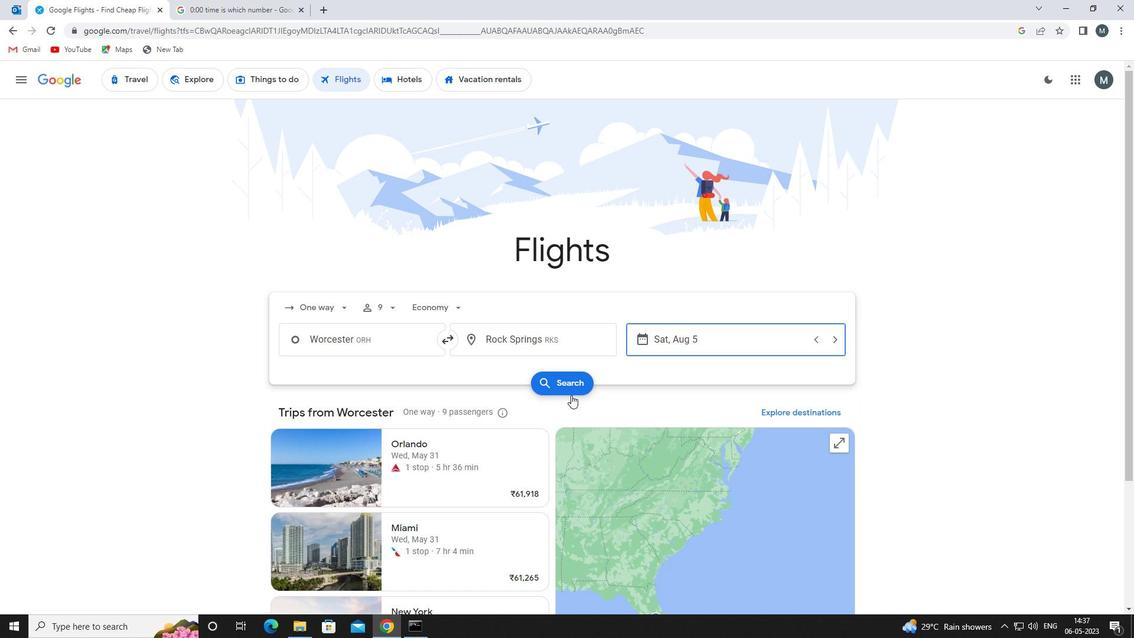 
Action: Mouse pressed left at (570, 391)
Screenshot: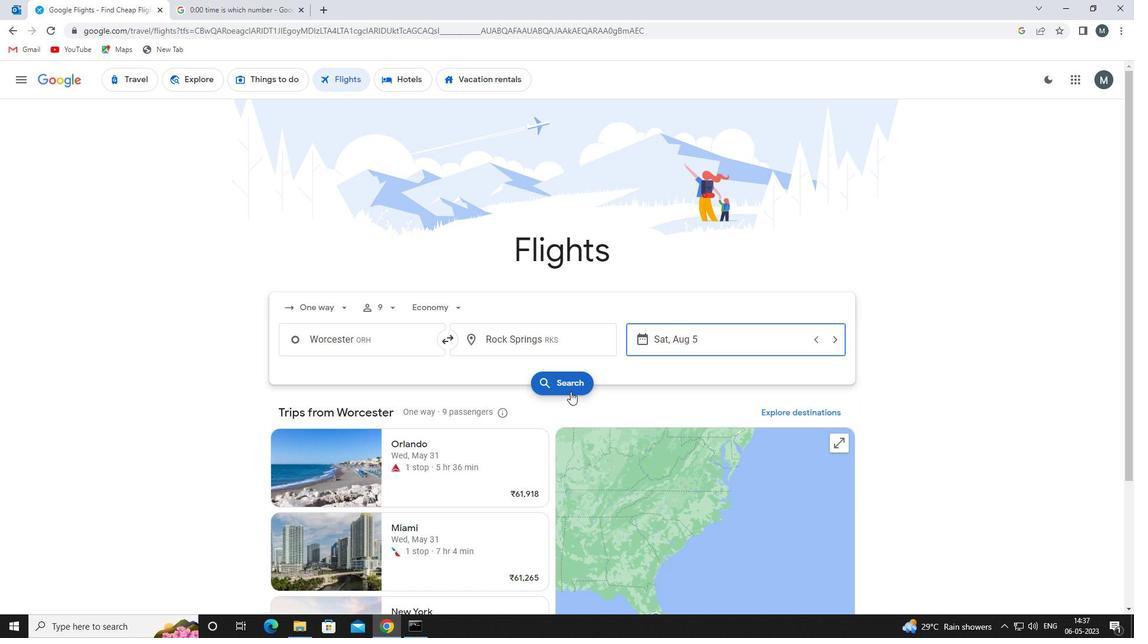 
Action: Mouse moved to (290, 176)
Screenshot: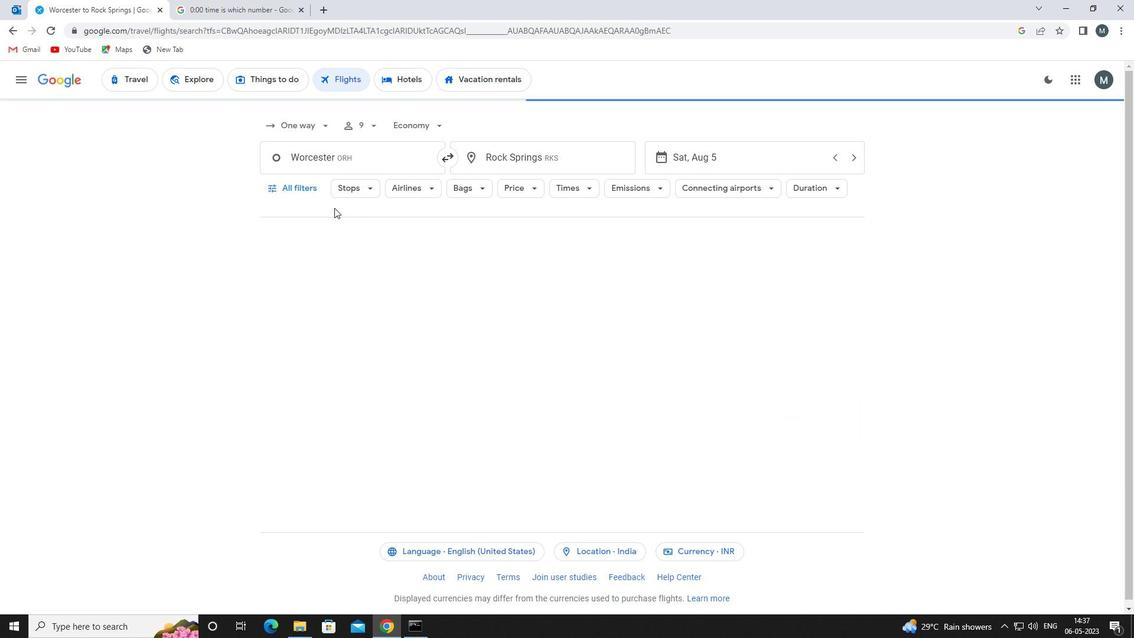 
Action: Mouse pressed left at (290, 176)
Screenshot: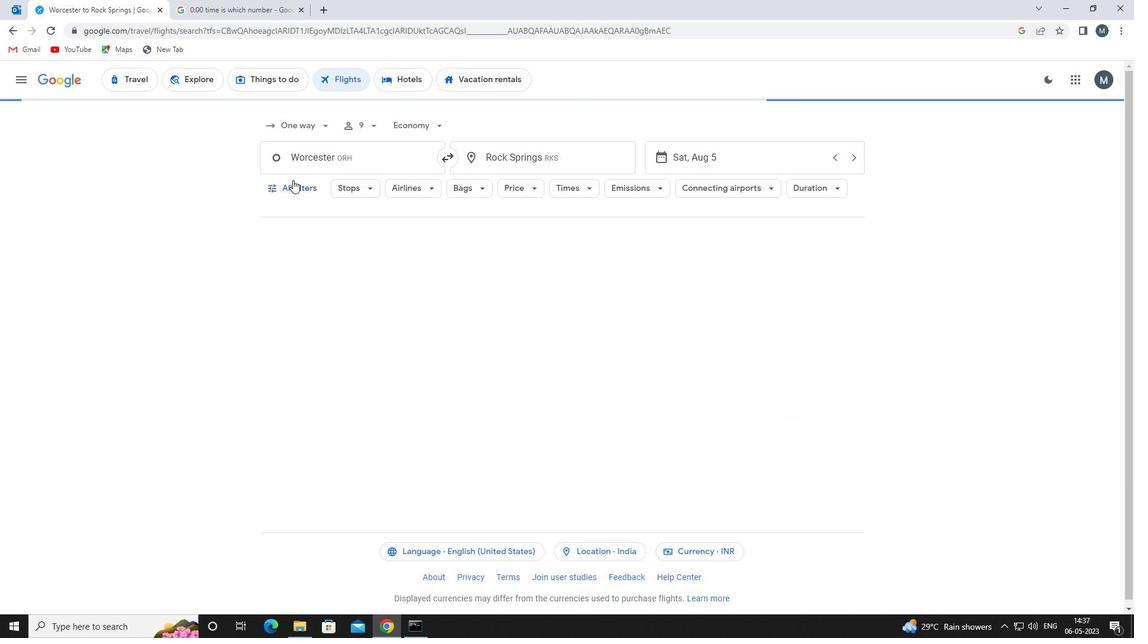 
Action: Mouse moved to (358, 309)
Screenshot: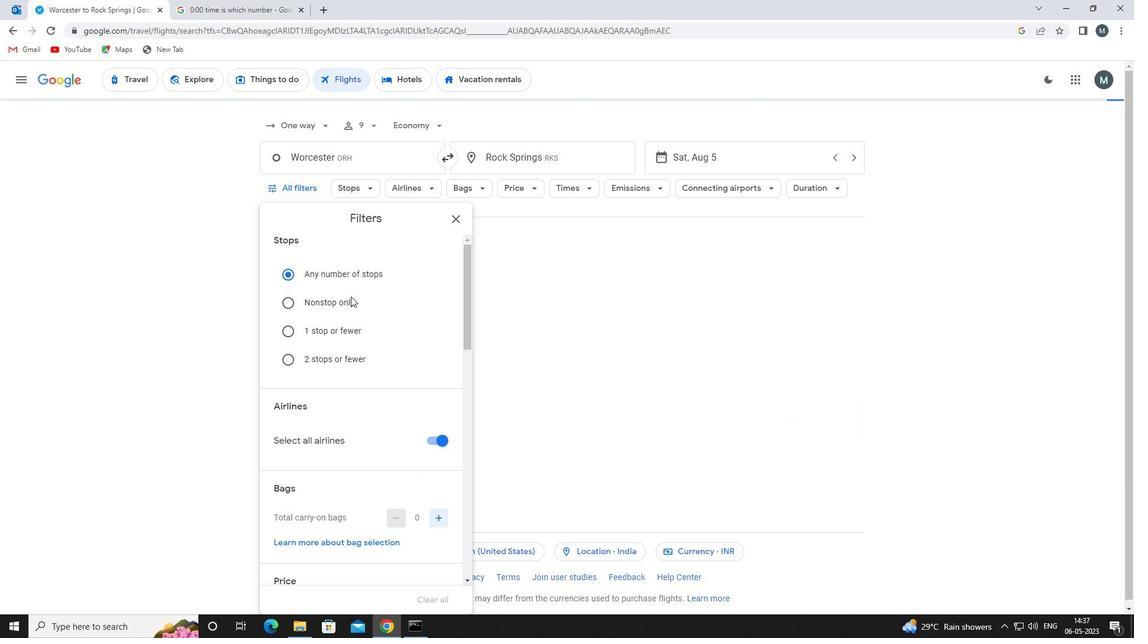 
Action: Mouse scrolled (358, 308) with delta (0, 0)
Screenshot: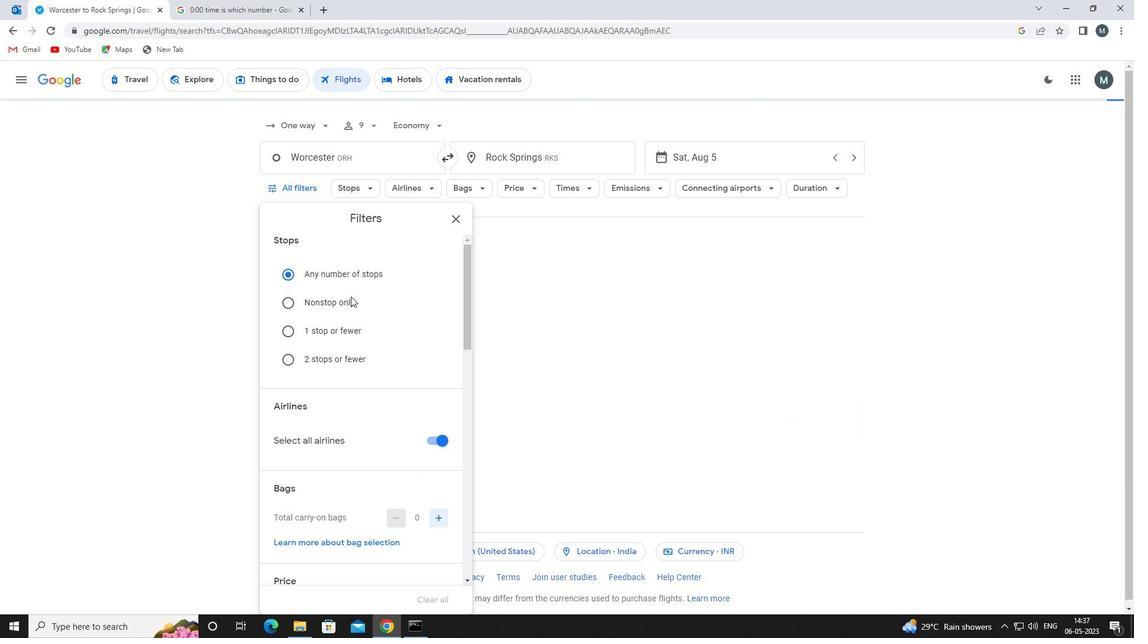 
Action: Mouse moved to (431, 381)
Screenshot: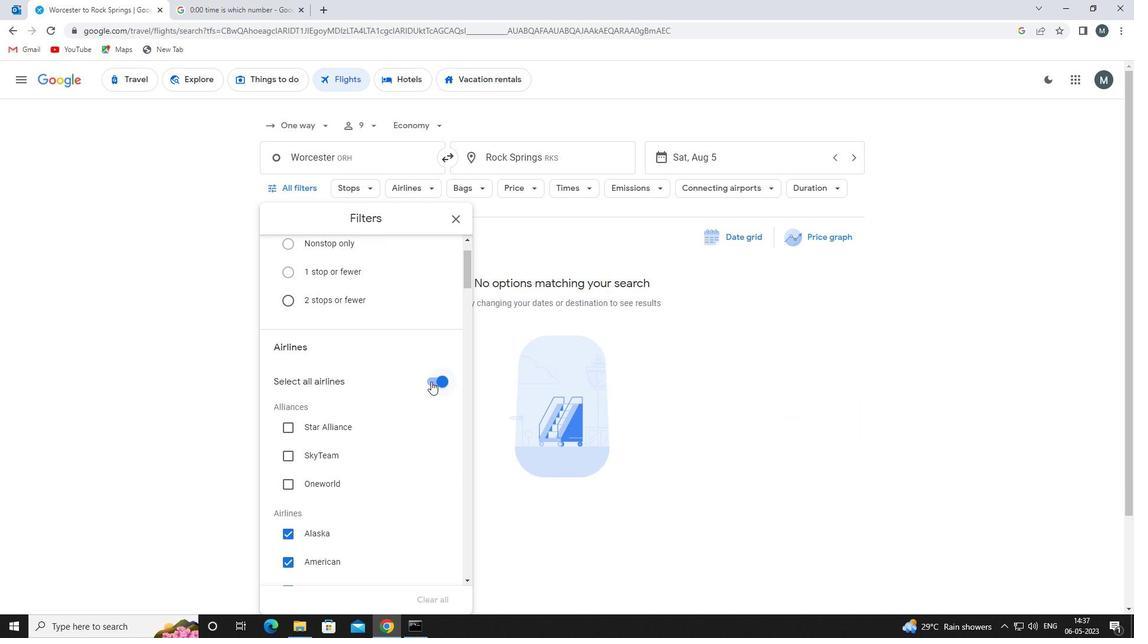 
Action: Mouse pressed left at (431, 381)
Screenshot: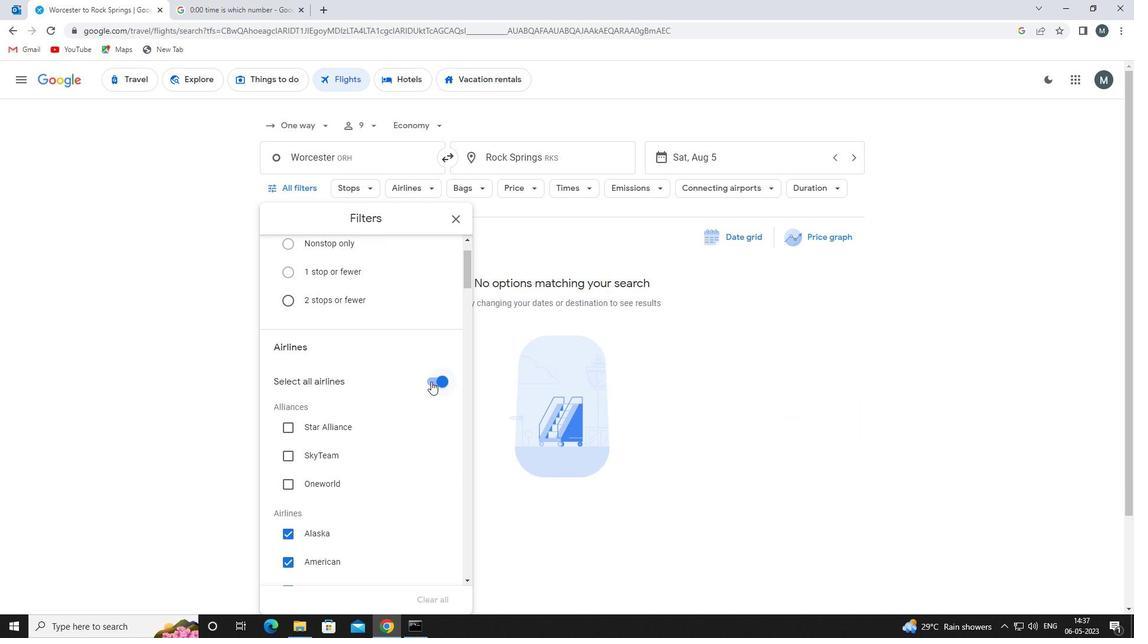 
Action: Mouse moved to (388, 374)
Screenshot: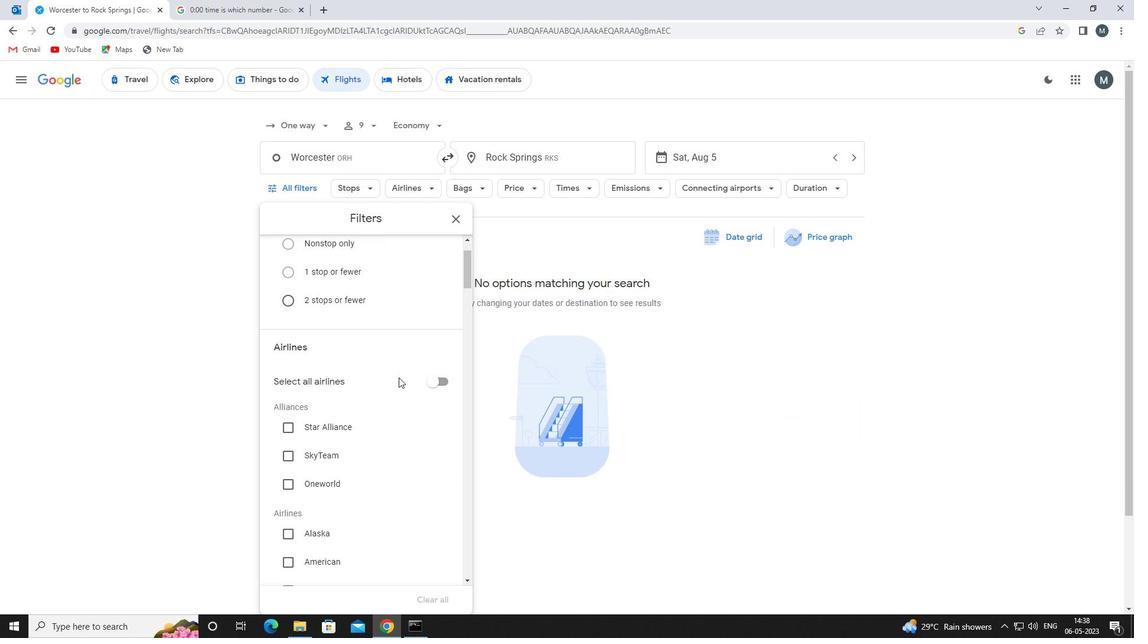 
Action: Mouse scrolled (388, 373) with delta (0, 0)
Screenshot: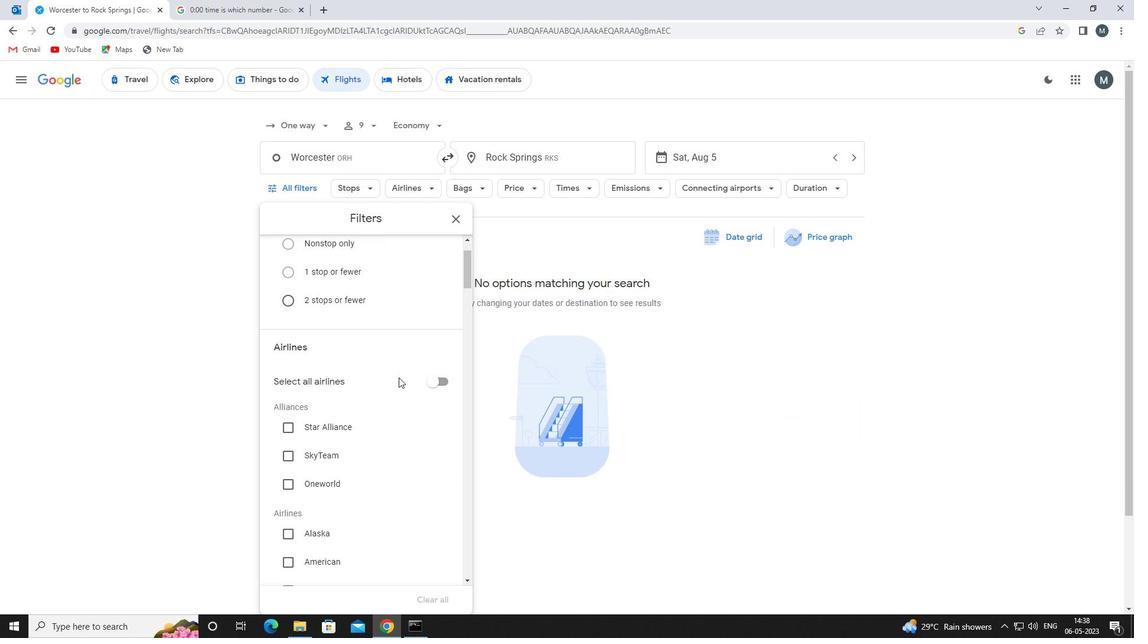 
Action: Mouse moved to (385, 374)
Screenshot: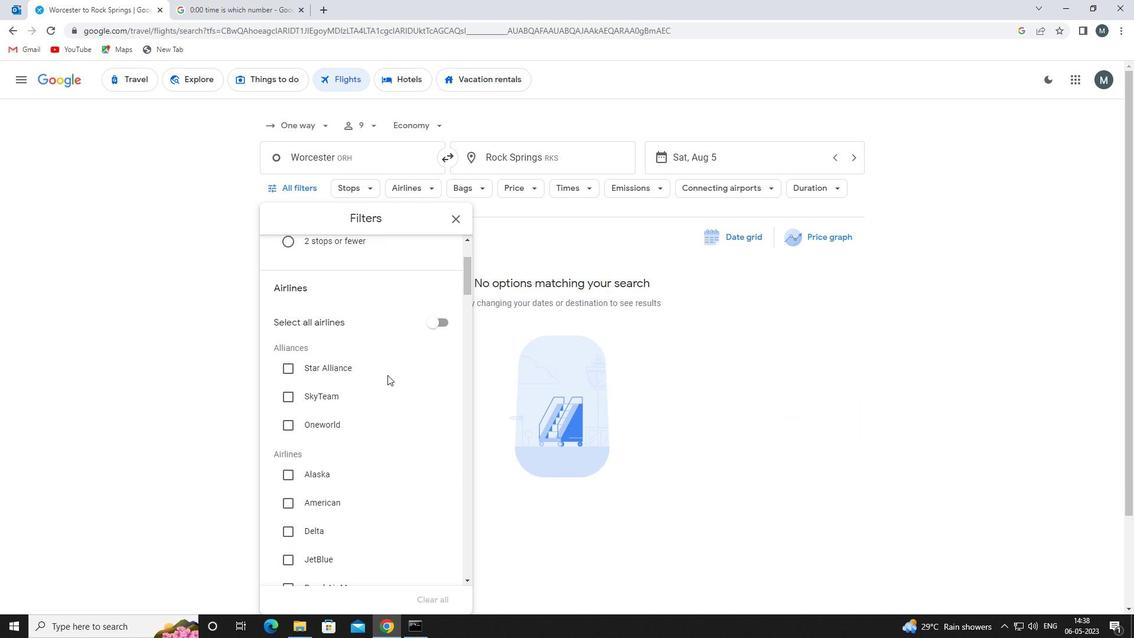 
Action: Mouse scrolled (385, 373) with delta (0, 0)
Screenshot: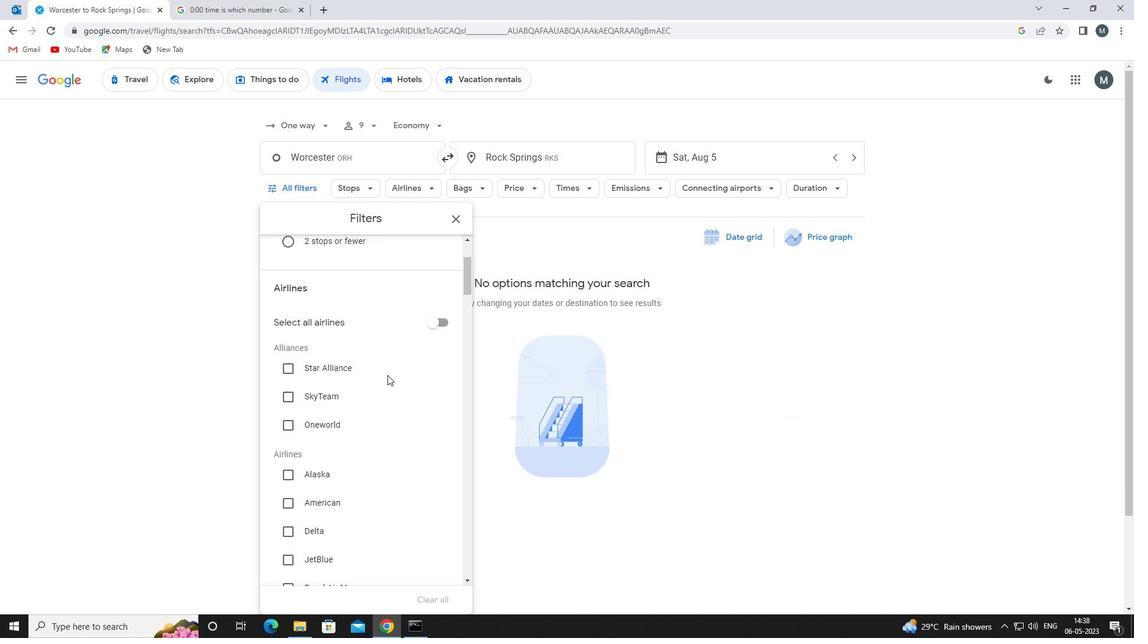 
Action: Mouse moved to (379, 380)
Screenshot: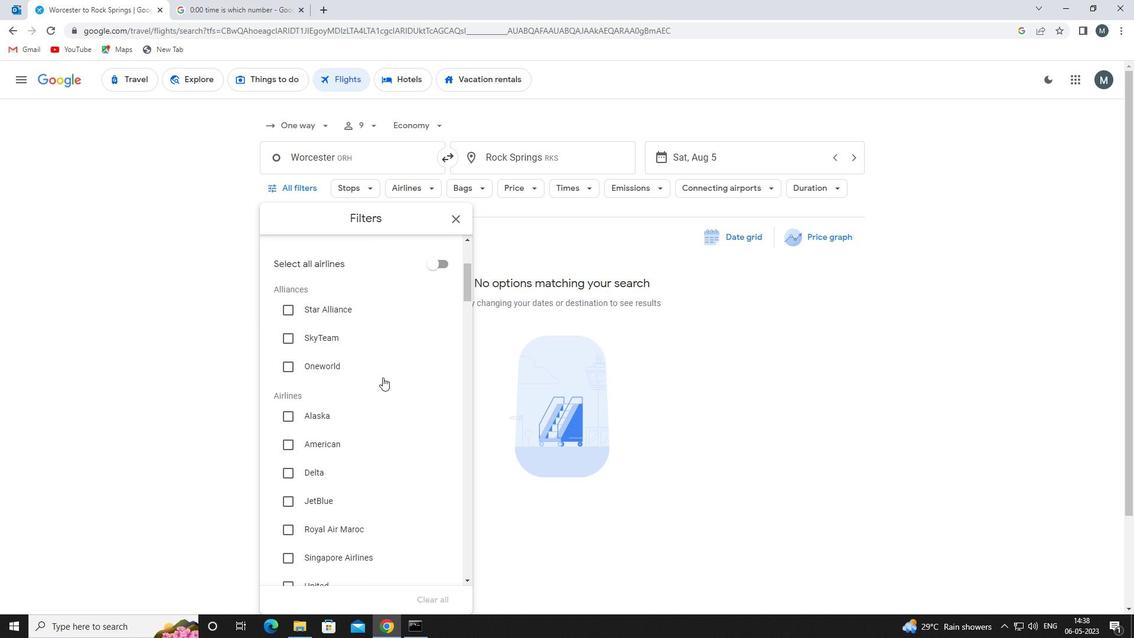 
Action: Mouse scrolled (379, 379) with delta (0, 0)
Screenshot: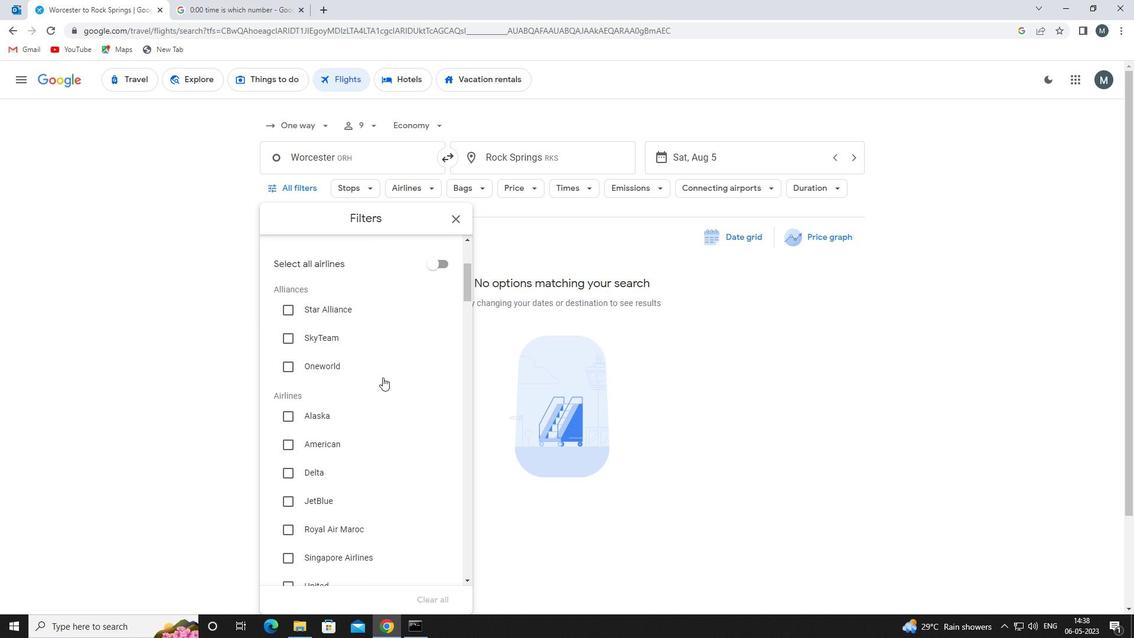 
Action: Mouse moved to (357, 406)
Screenshot: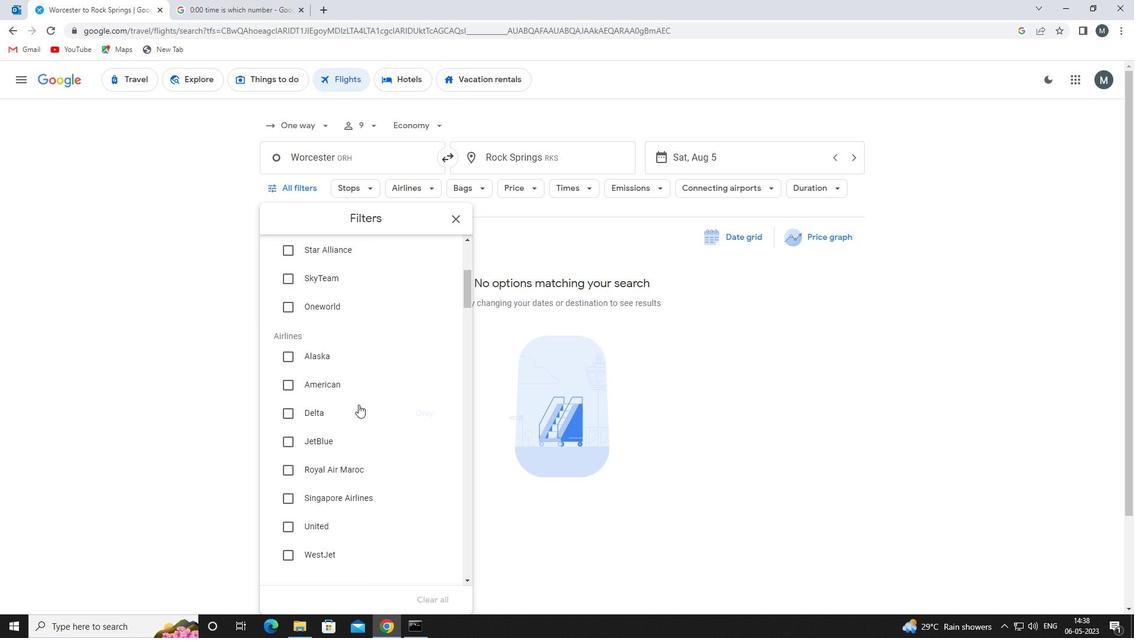 
Action: Mouse pressed left at (357, 406)
Screenshot: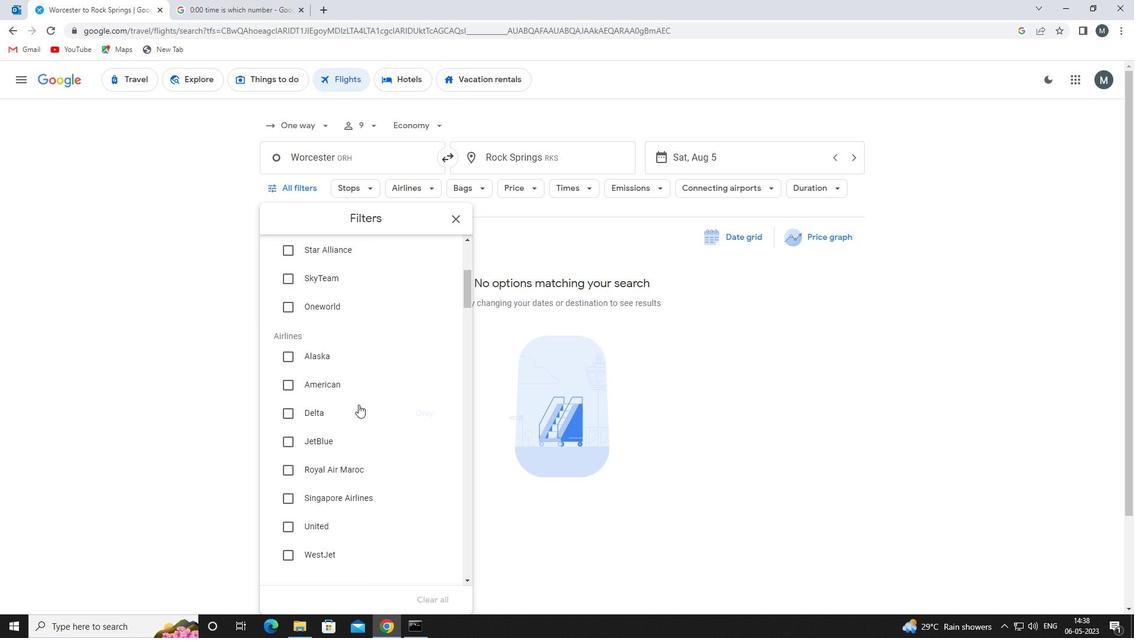 
Action: Mouse moved to (385, 389)
Screenshot: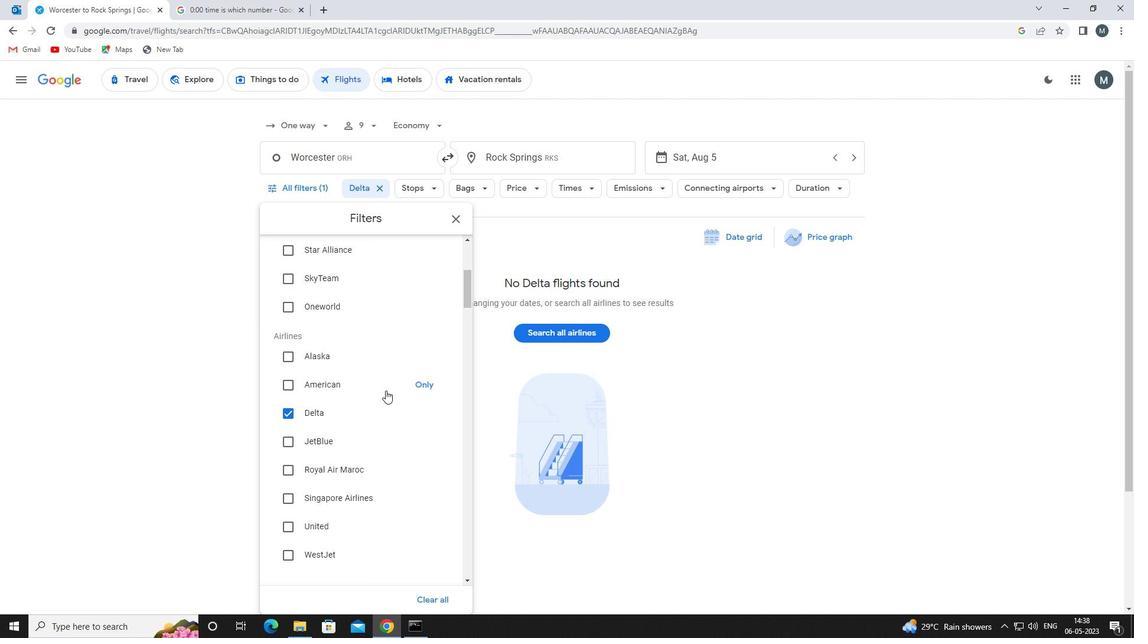 
Action: Mouse scrolled (385, 389) with delta (0, 0)
Screenshot: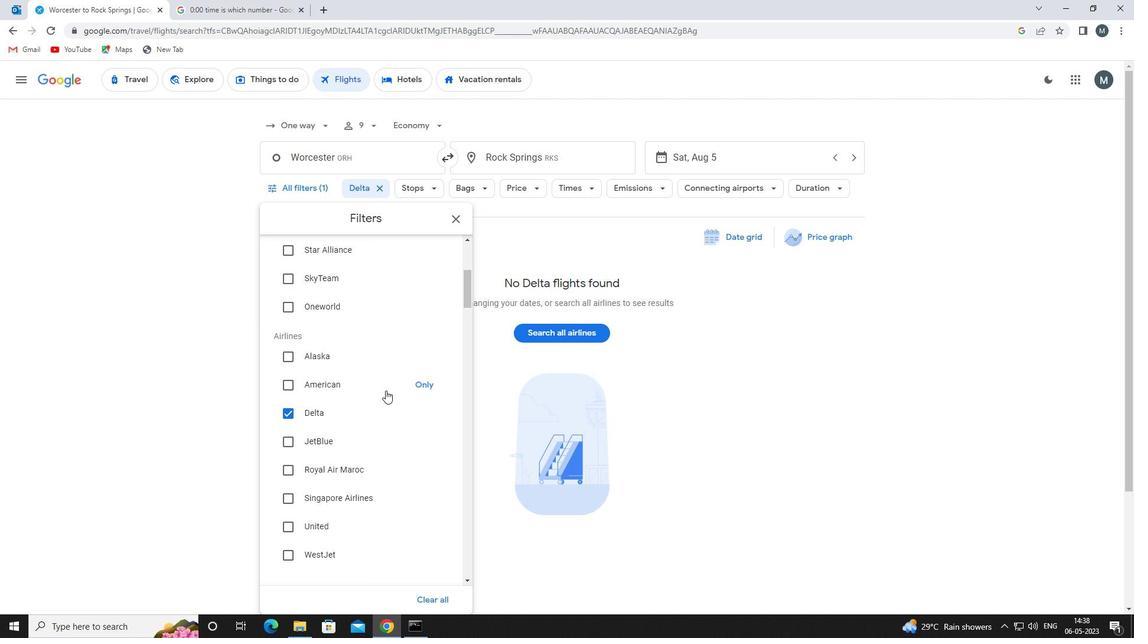 
Action: Mouse moved to (385, 389)
Screenshot: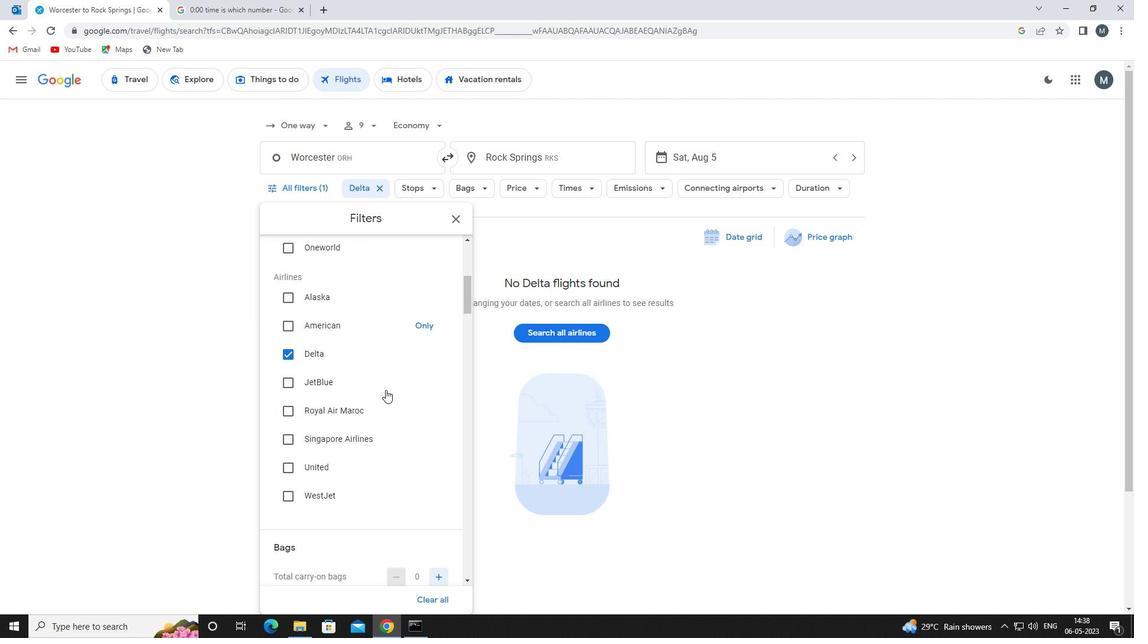 
Action: Mouse scrolled (385, 389) with delta (0, 0)
Screenshot: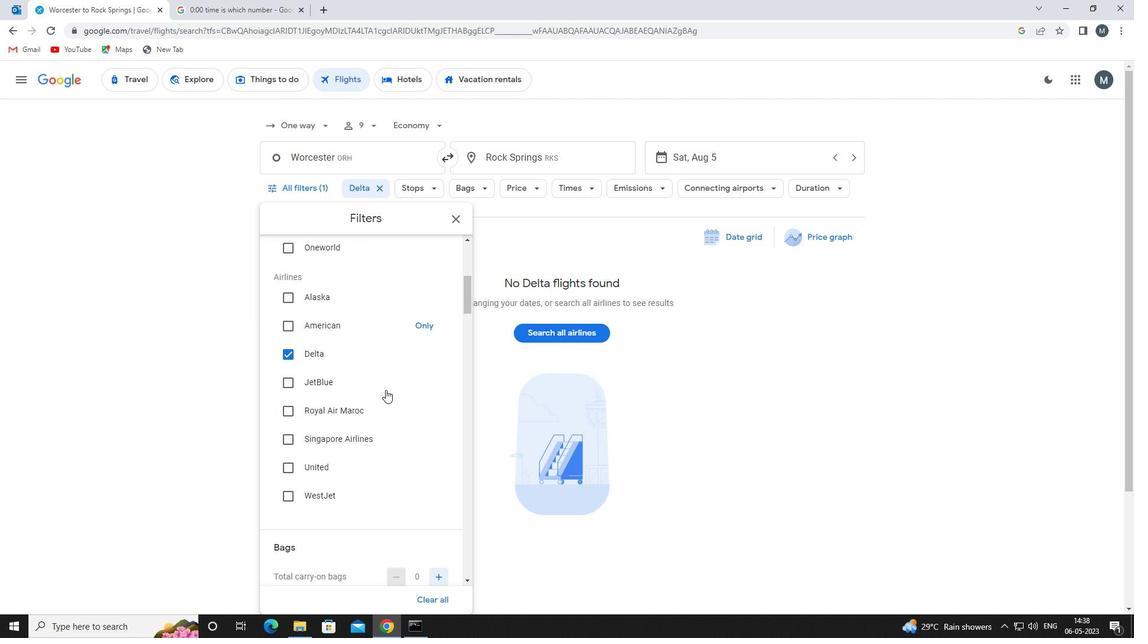
Action: Mouse moved to (385, 389)
Screenshot: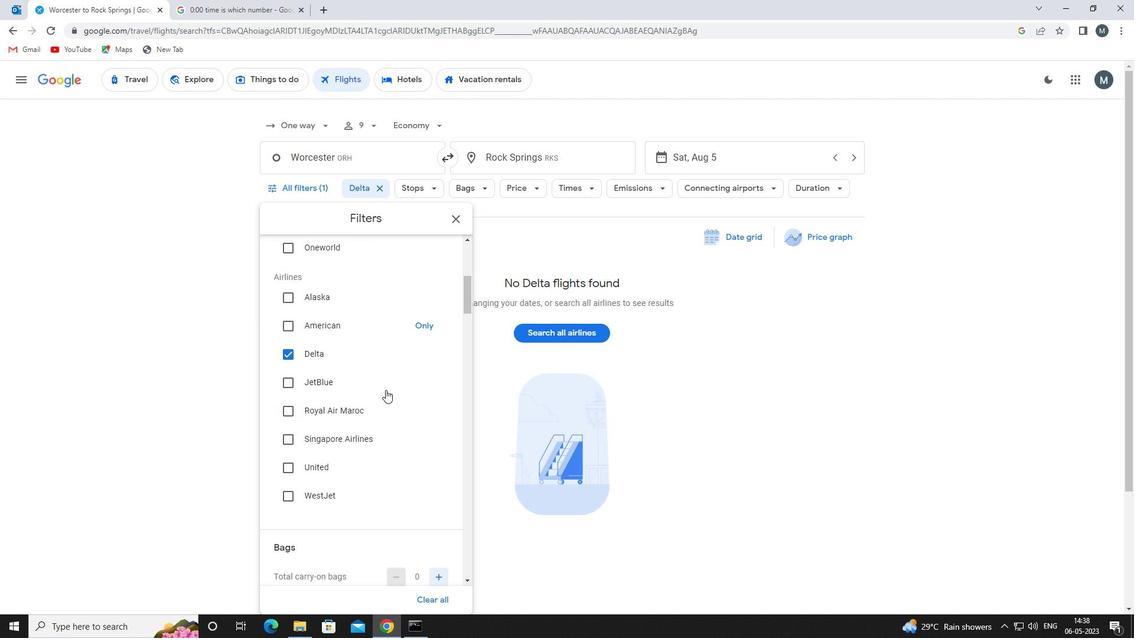 
Action: Mouse scrolled (385, 389) with delta (0, 0)
Screenshot: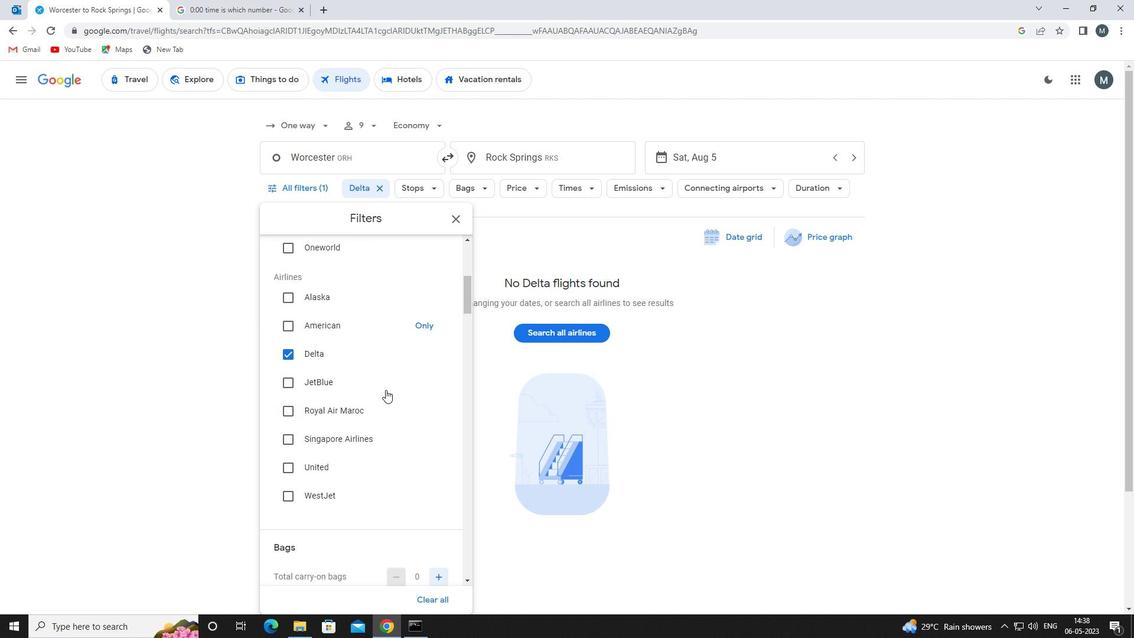 
Action: Mouse moved to (385, 426)
Screenshot: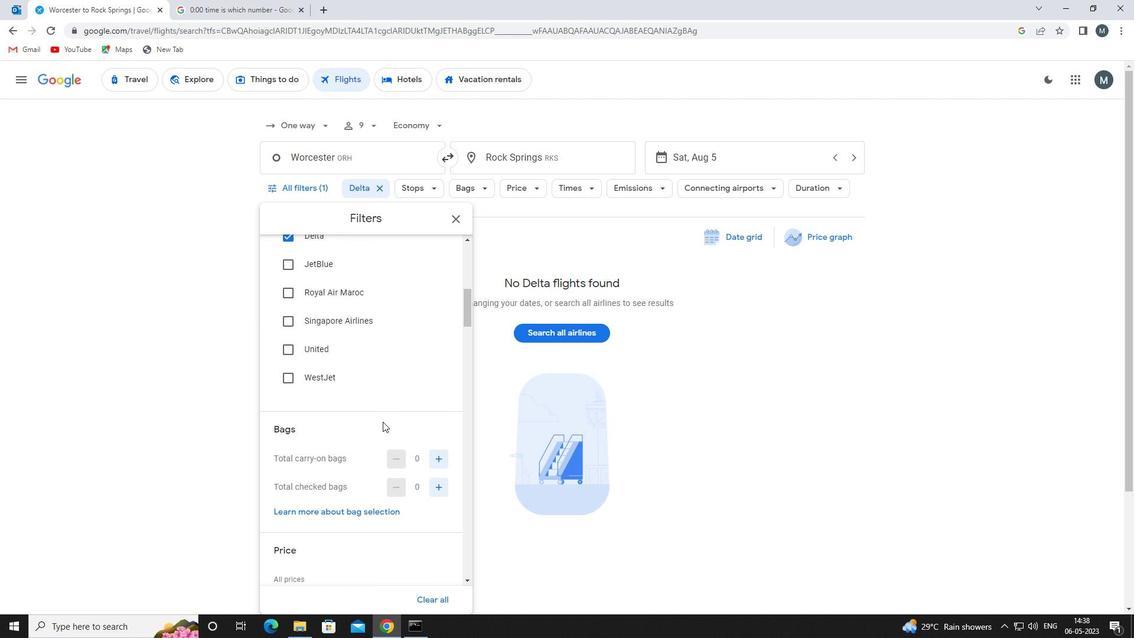 
Action: Mouse scrolled (385, 426) with delta (0, 0)
Screenshot: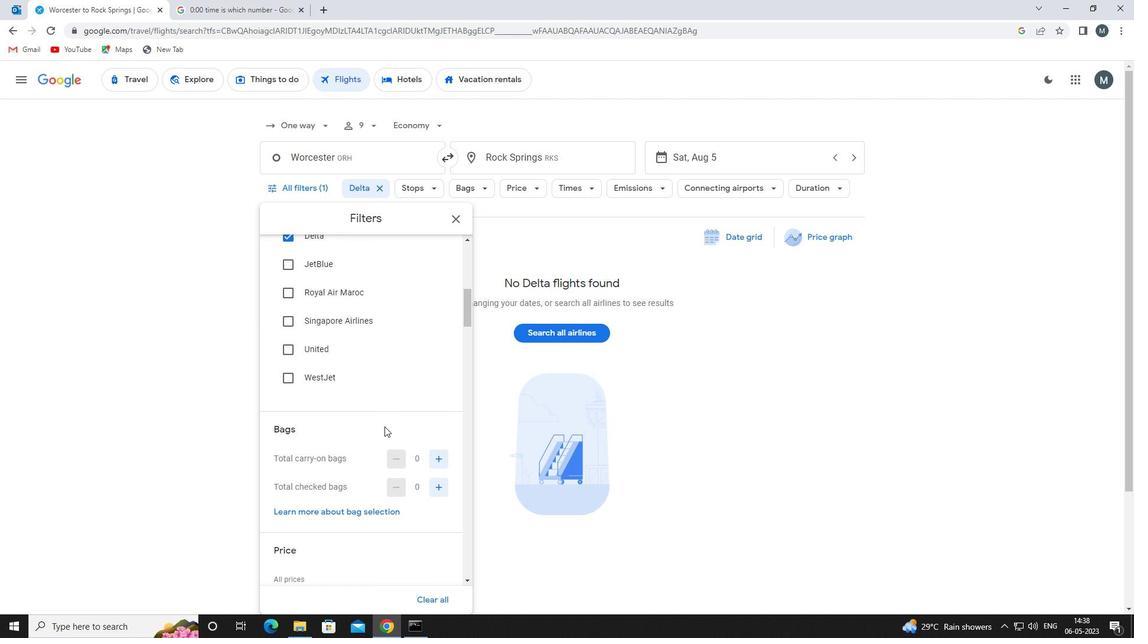 
Action: Mouse moved to (433, 423)
Screenshot: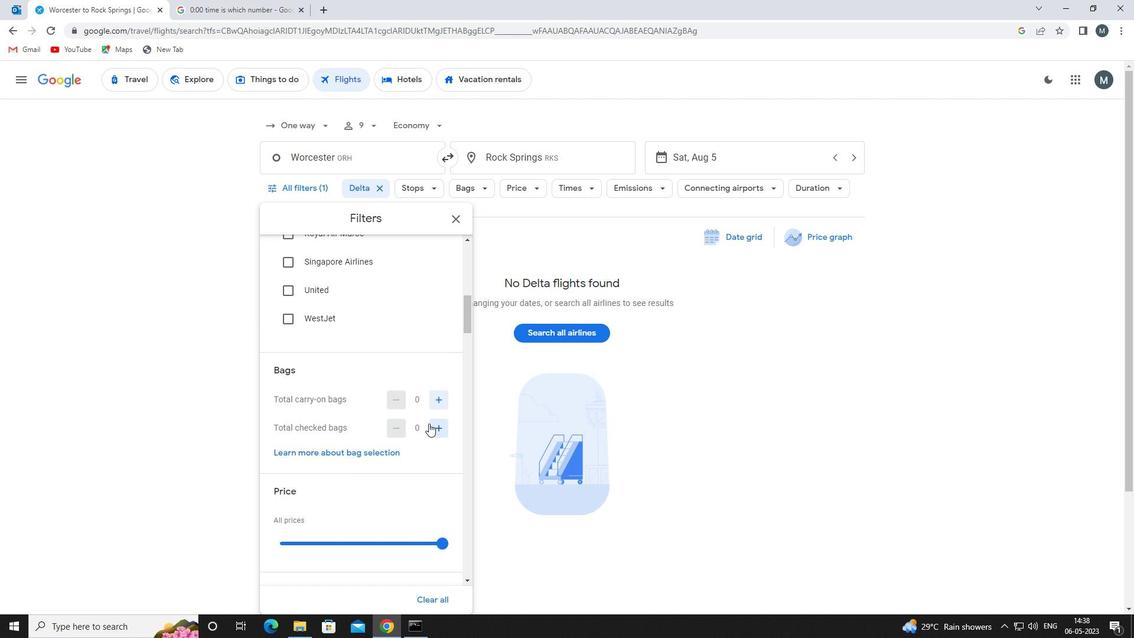 
Action: Mouse pressed left at (433, 423)
Screenshot: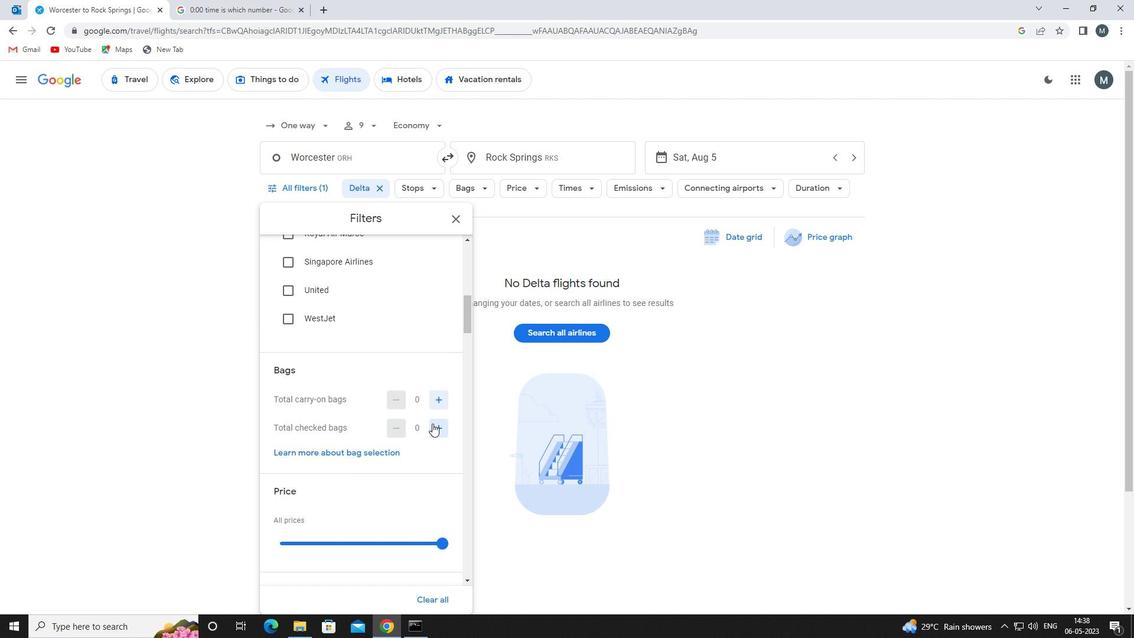 
Action: Mouse moved to (434, 424)
Screenshot: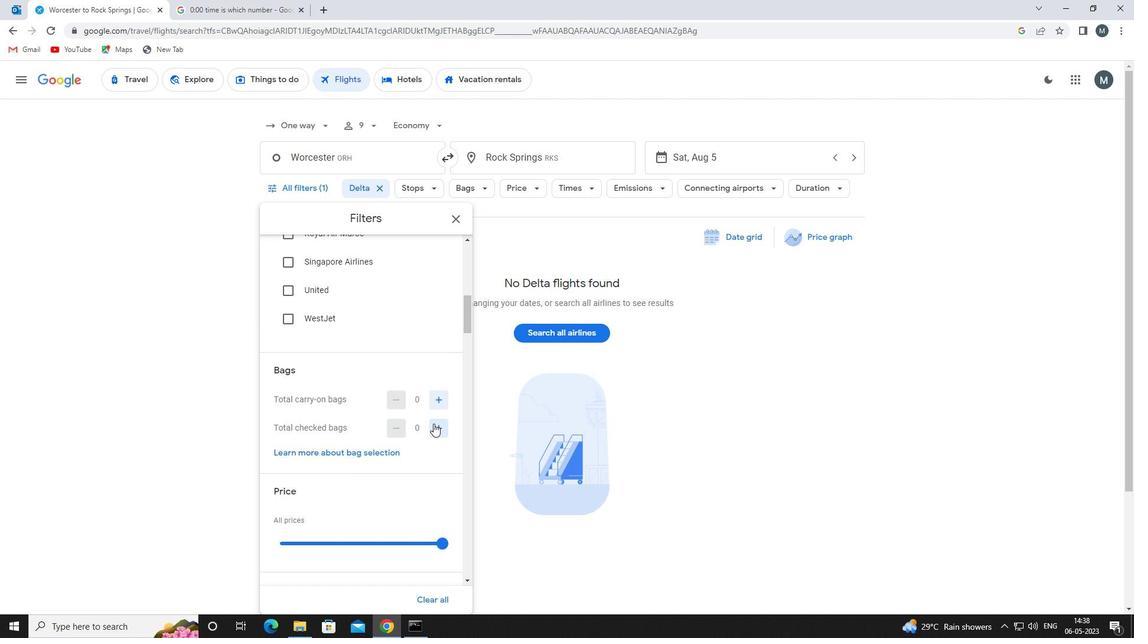 
Action: Mouse pressed left at (434, 424)
Screenshot: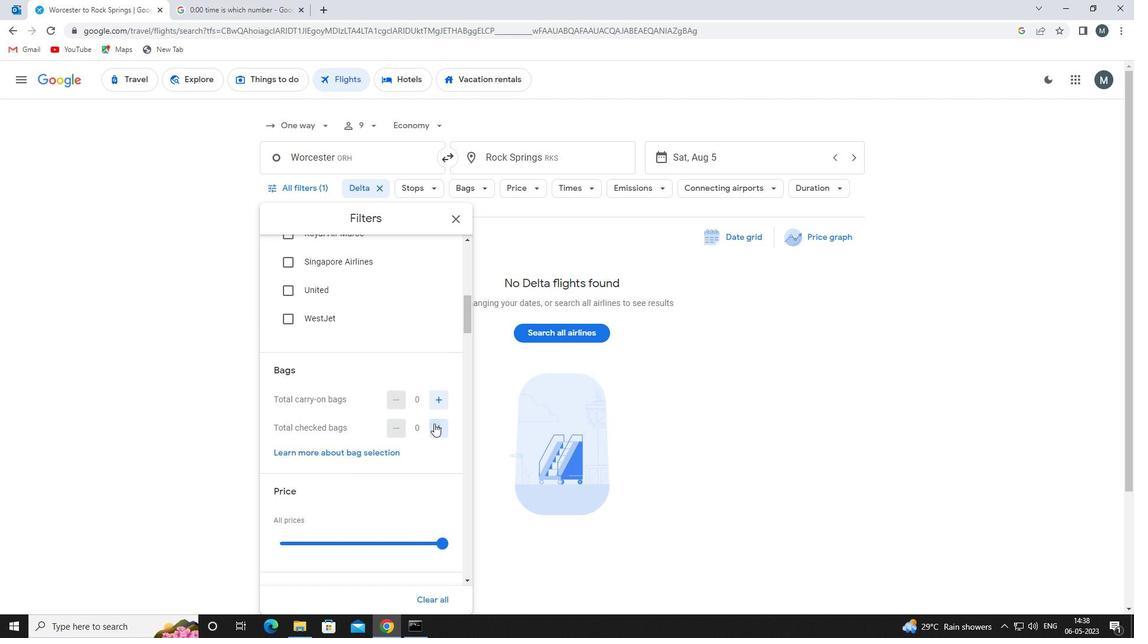
Action: Mouse pressed left at (434, 424)
Screenshot: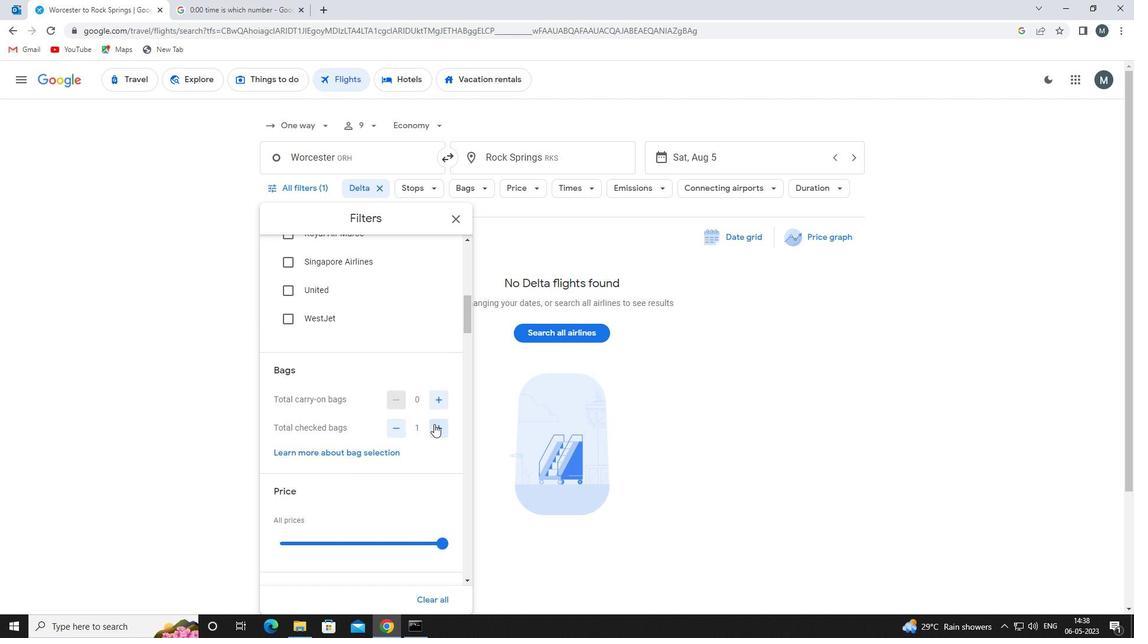 
Action: Mouse pressed left at (434, 424)
Screenshot: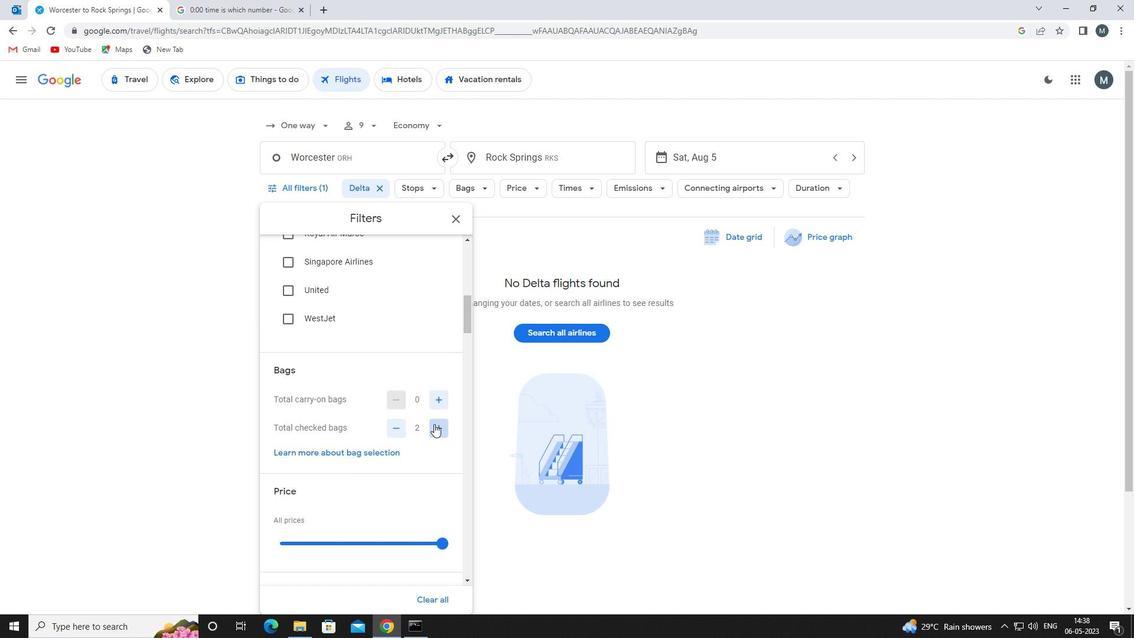 
Action: Mouse pressed left at (434, 424)
Screenshot: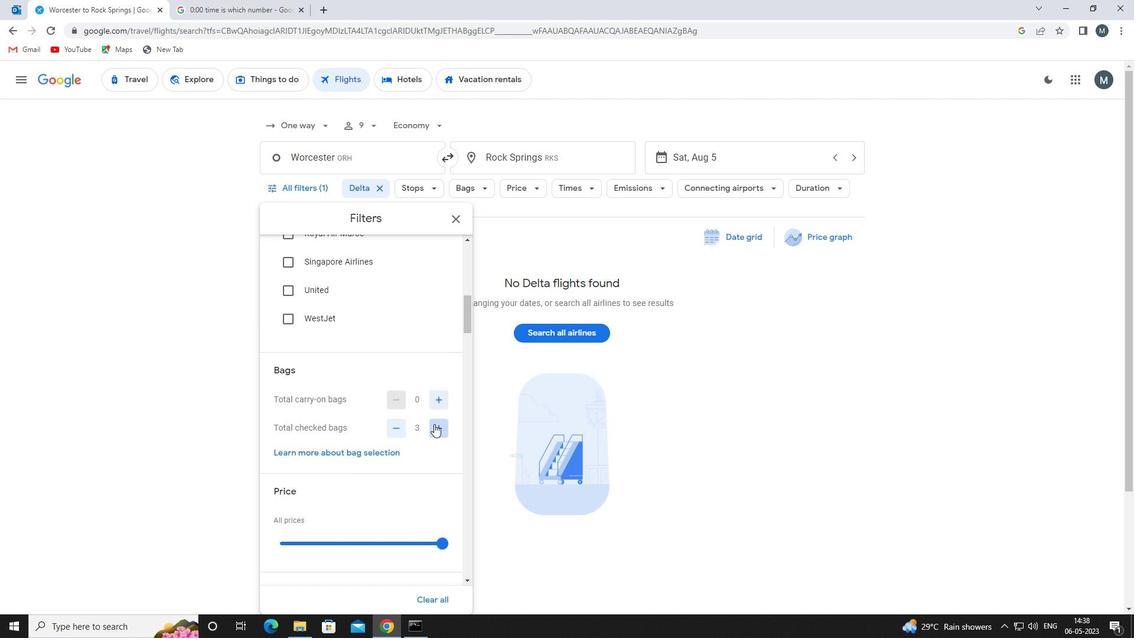 
Action: Mouse moved to (434, 424)
Screenshot: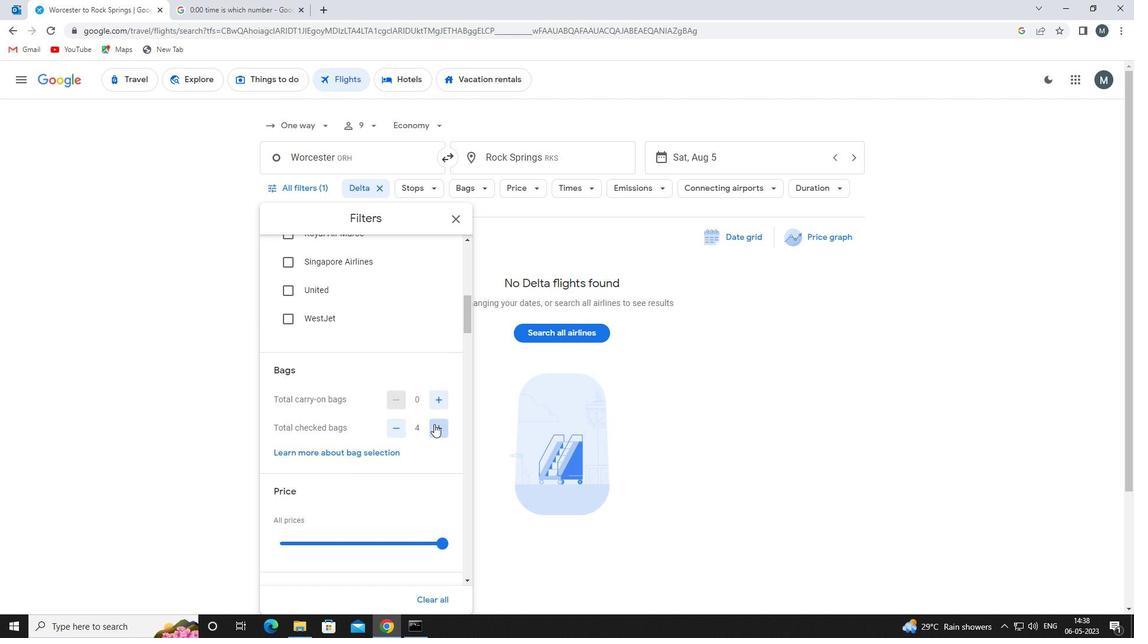 
Action: Mouse pressed left at (434, 424)
Screenshot: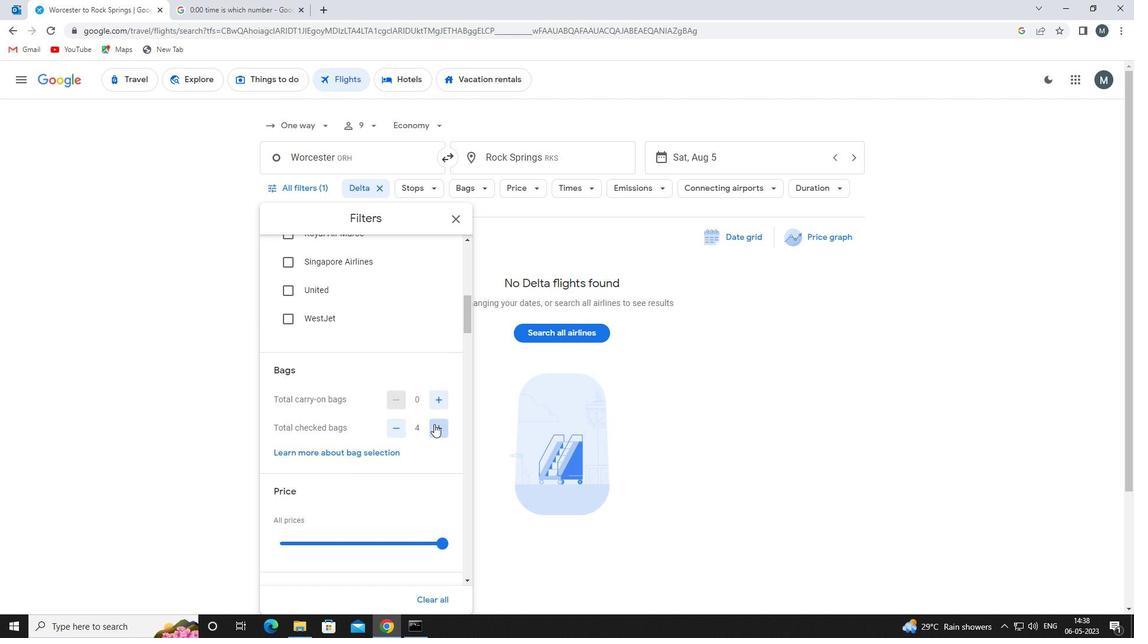 
Action: Mouse pressed left at (434, 424)
Screenshot: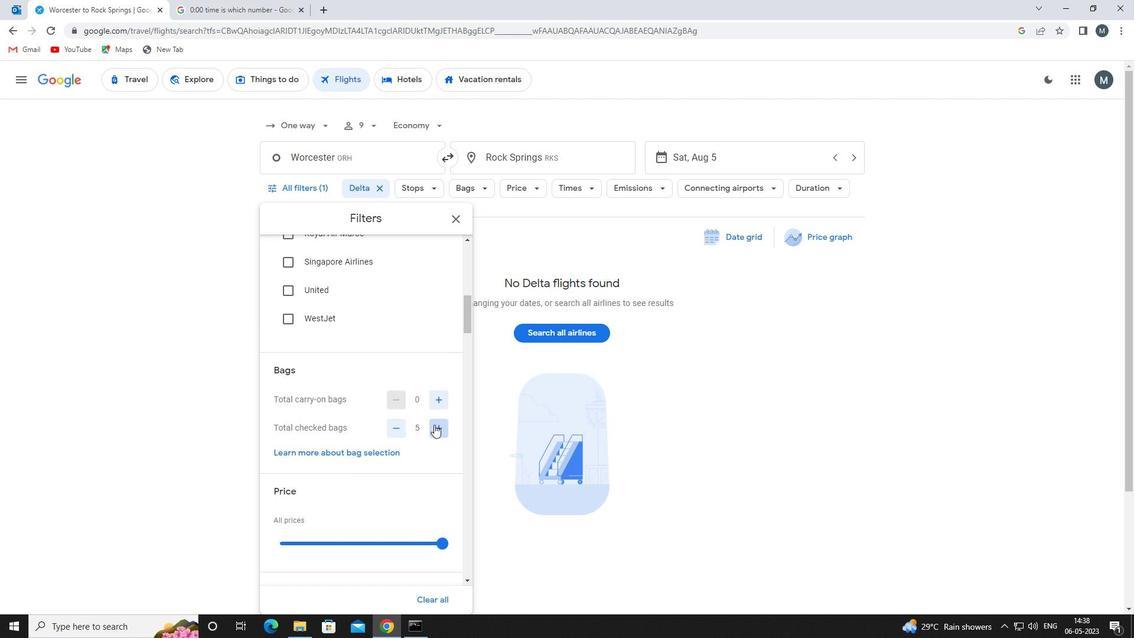 
Action: Mouse pressed left at (434, 424)
Screenshot: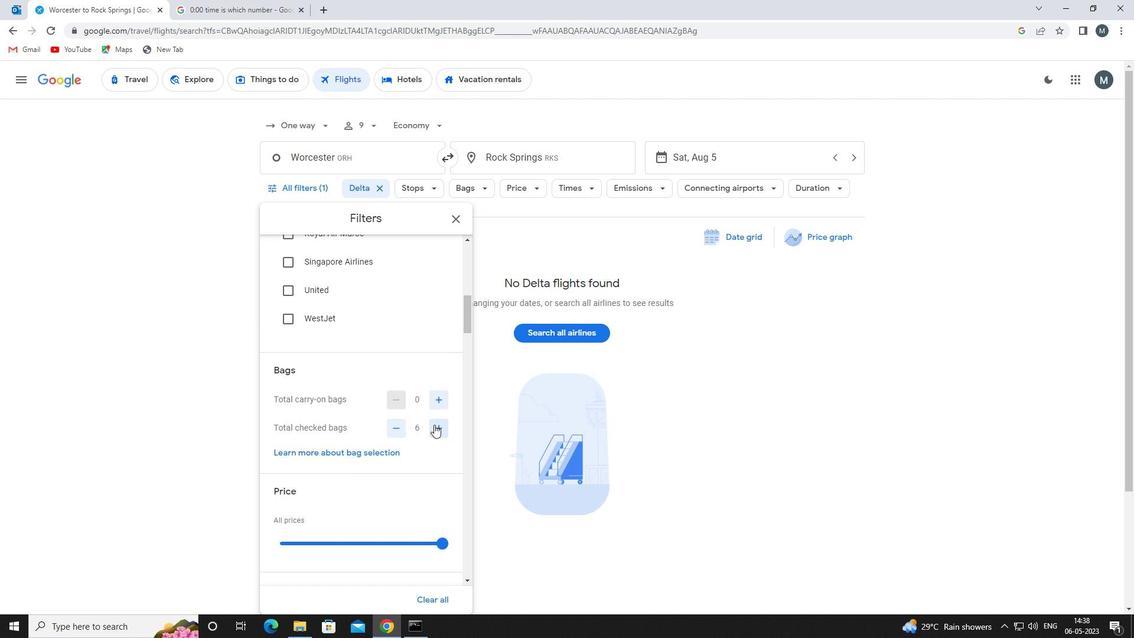 
Action: Mouse moved to (434, 426)
Screenshot: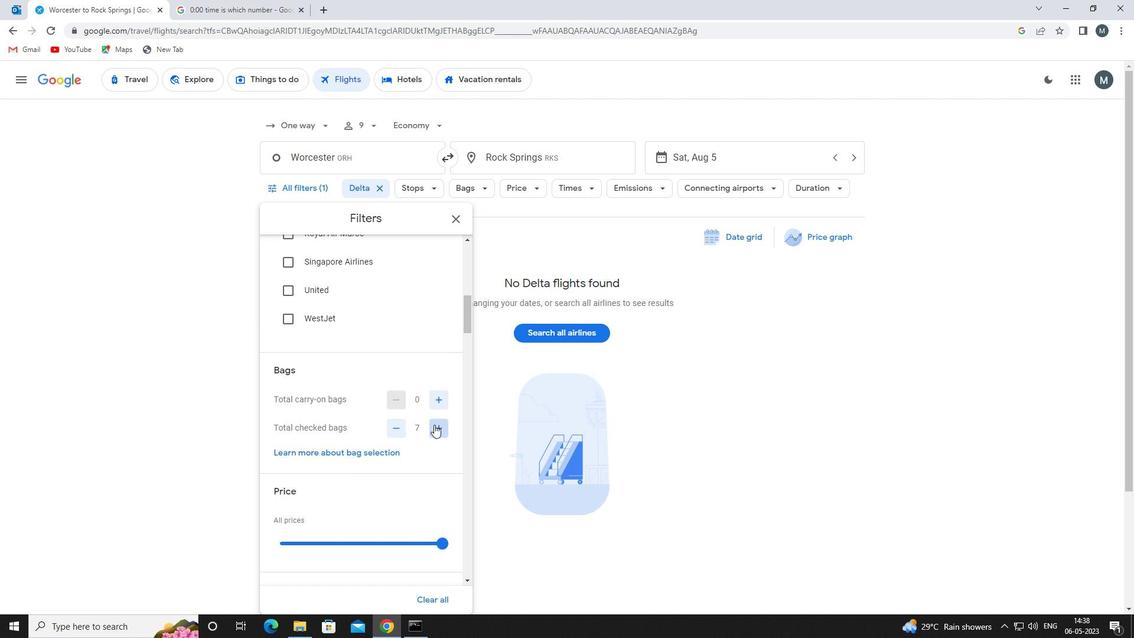 
Action: Mouse pressed left at (434, 426)
Screenshot: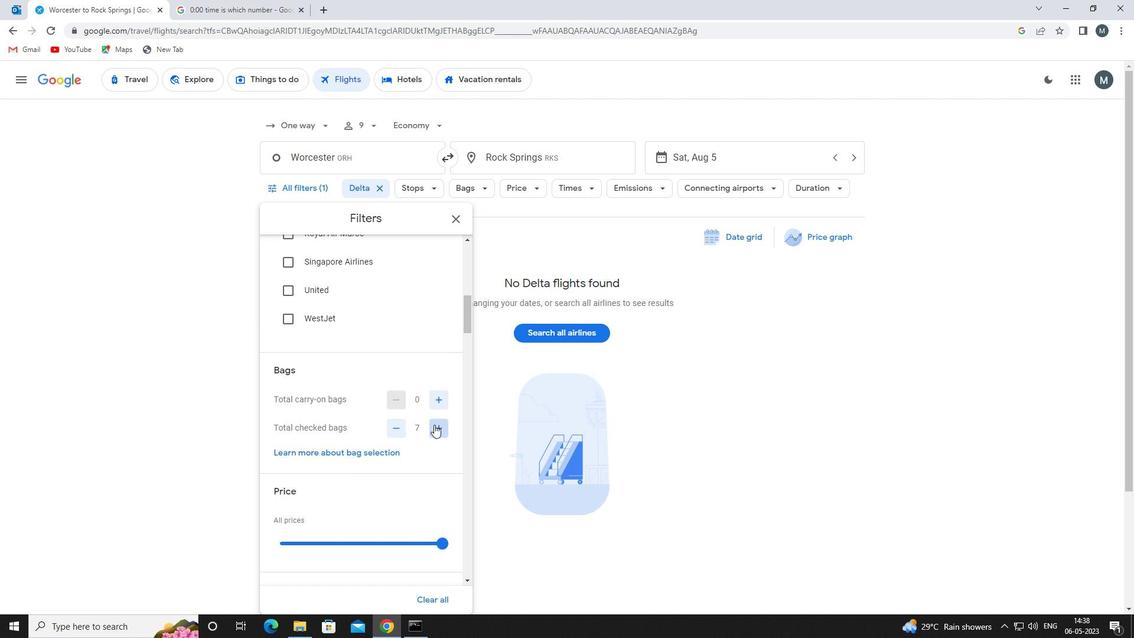 
Action: Mouse moved to (434, 427)
Screenshot: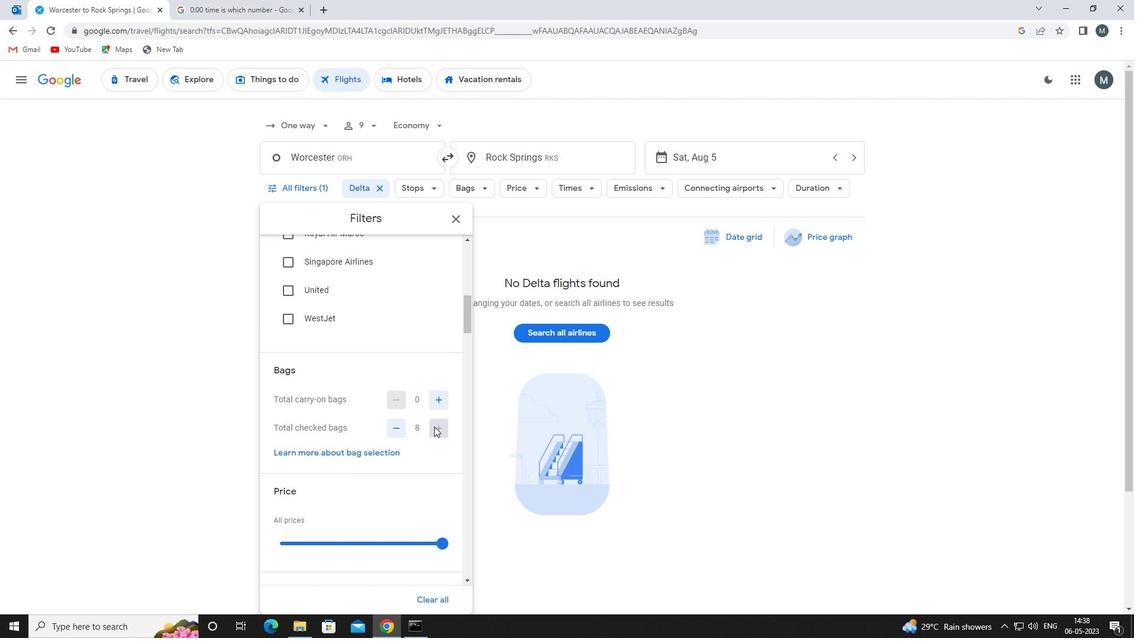 
Action: Mouse pressed left at (434, 427)
Screenshot: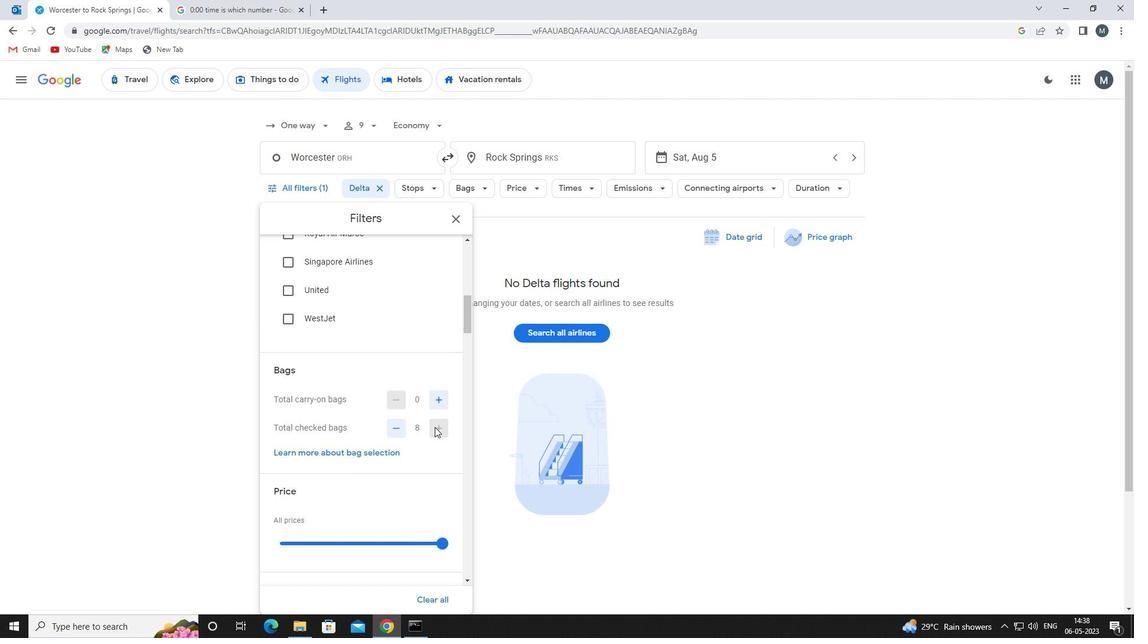 
Action: Mouse moved to (379, 392)
Screenshot: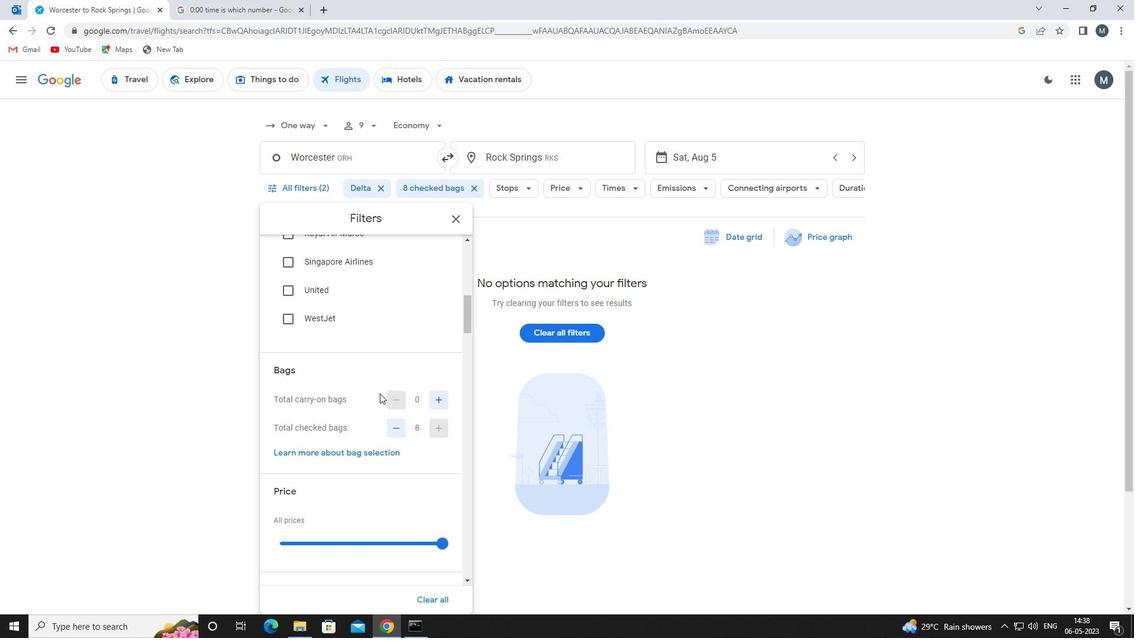 
Action: Mouse scrolled (379, 392) with delta (0, 0)
Screenshot: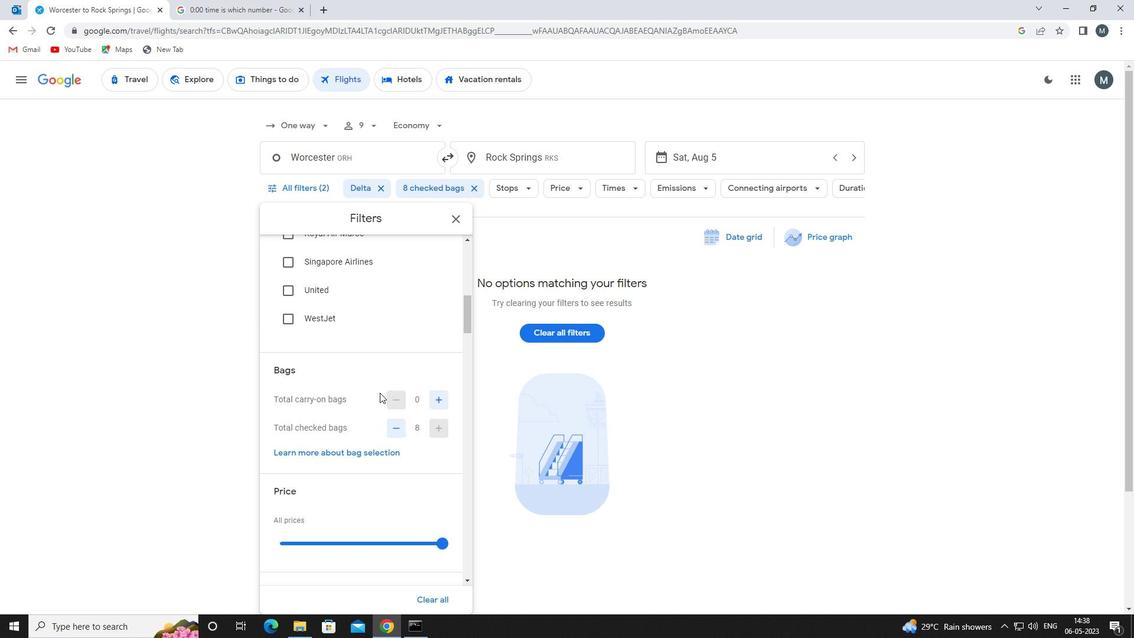 
Action: Mouse scrolled (379, 392) with delta (0, 0)
Screenshot: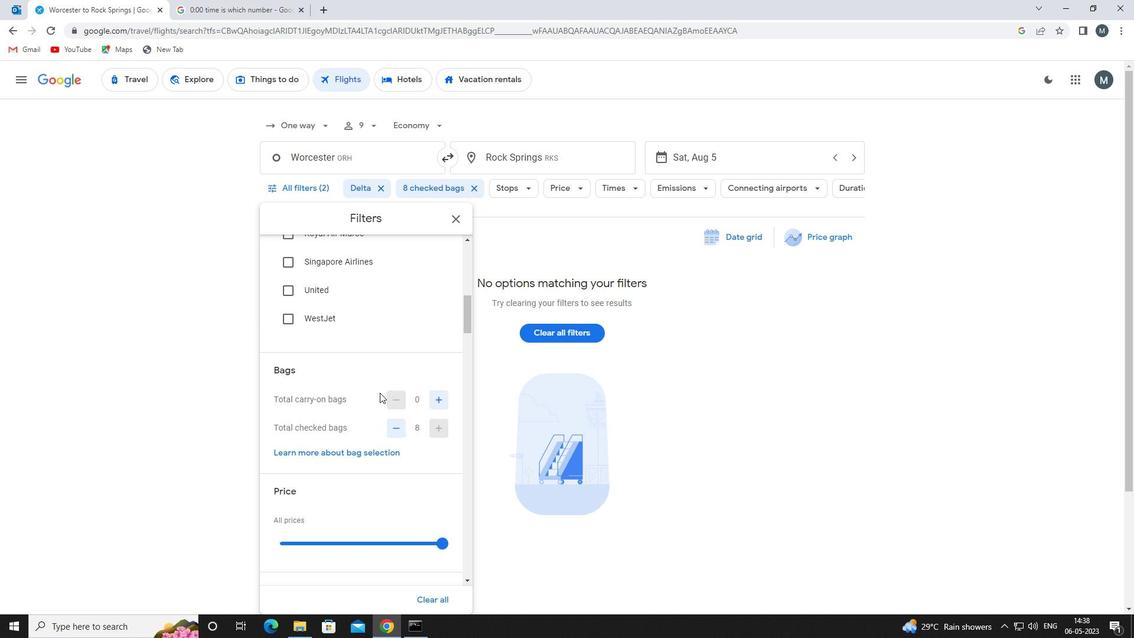 
Action: Mouse moved to (378, 392)
Screenshot: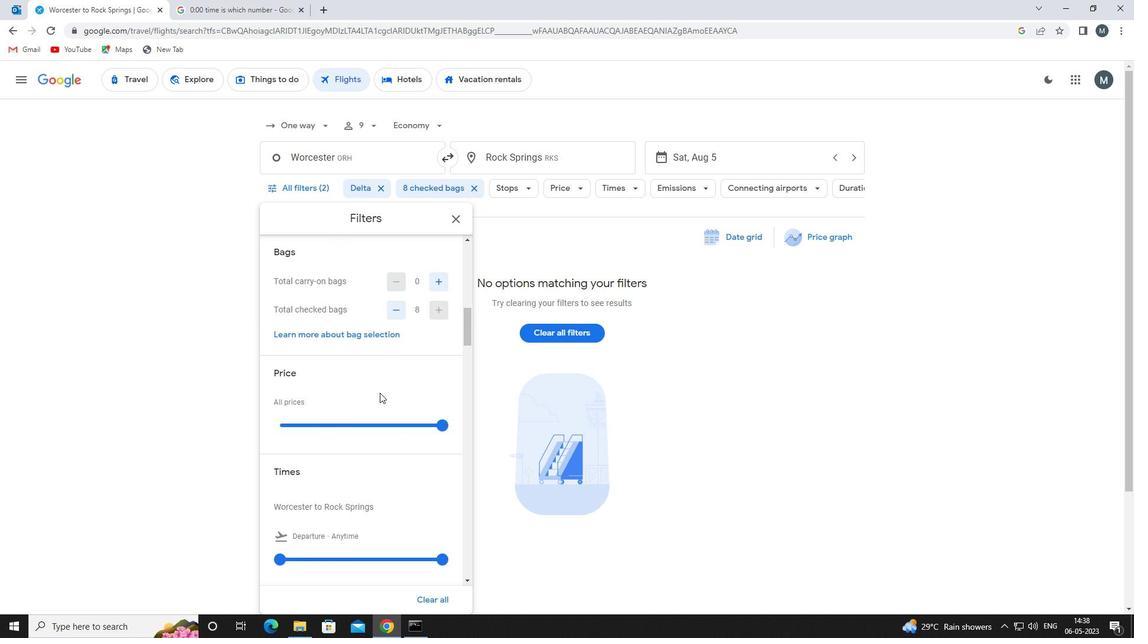 
Action: Mouse scrolled (378, 392) with delta (0, 0)
Screenshot: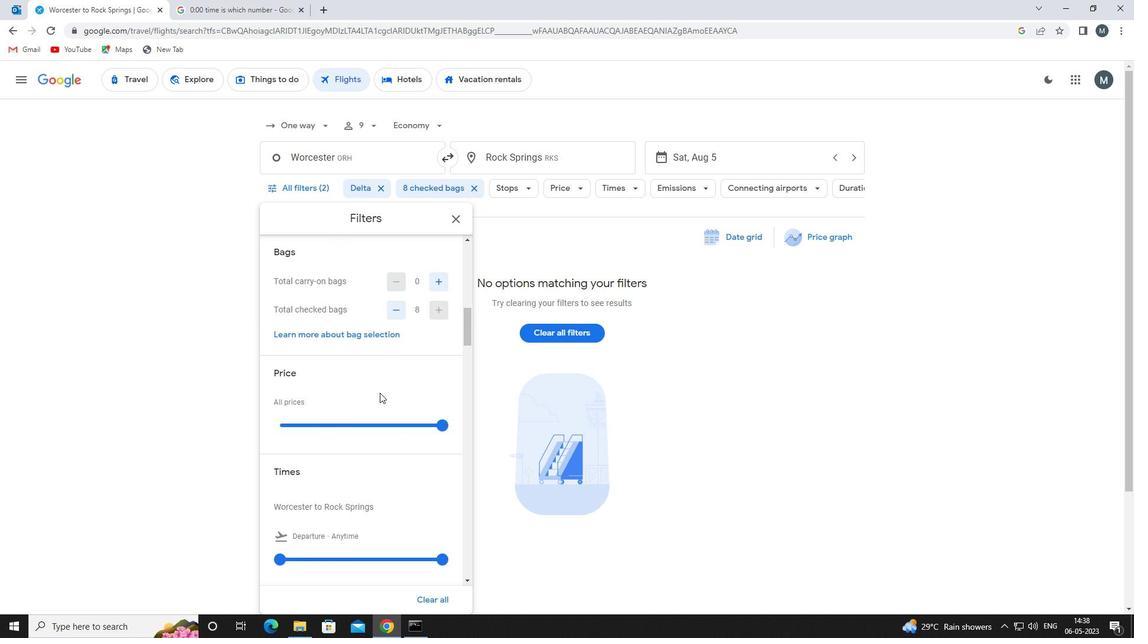 
Action: Mouse moved to (366, 366)
Screenshot: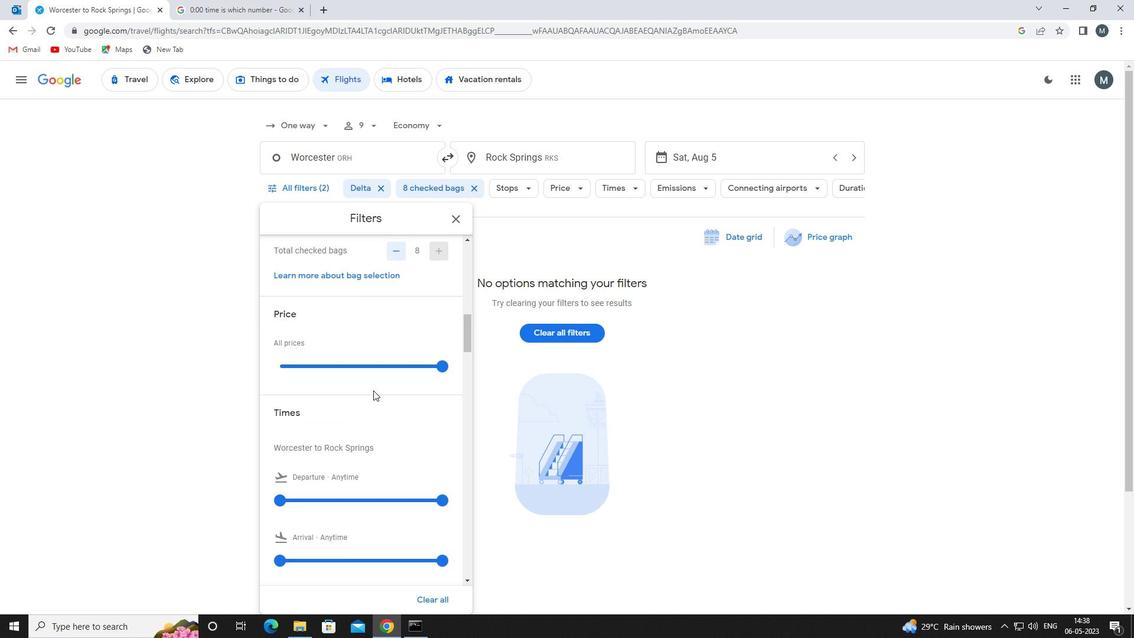 
Action: Mouse pressed left at (366, 366)
Screenshot: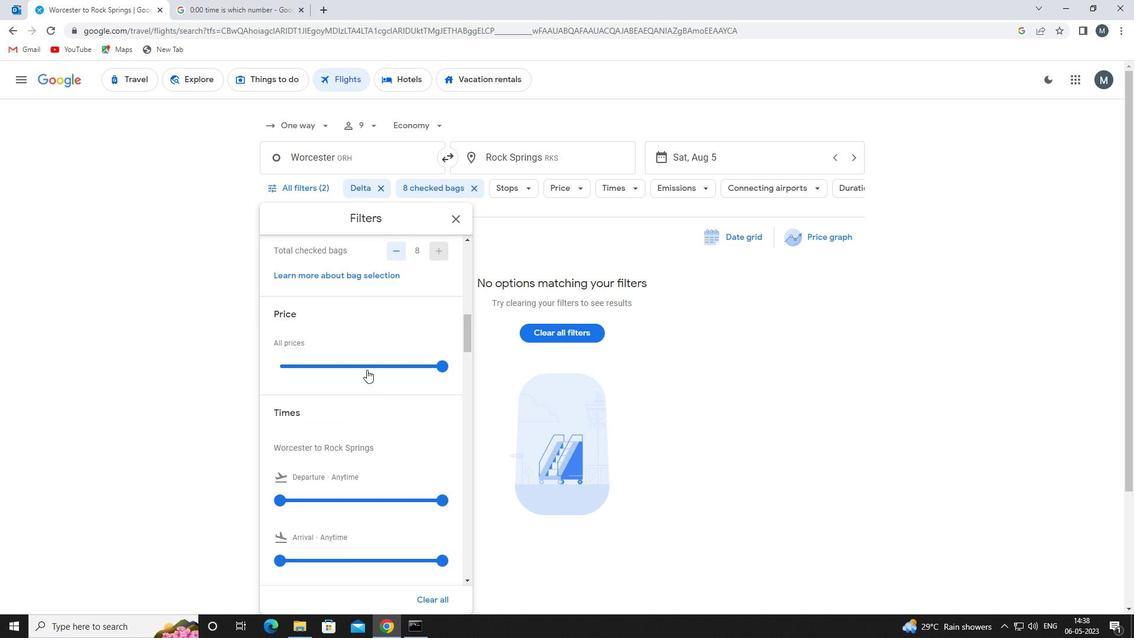 
Action: Mouse moved to (366, 366)
Screenshot: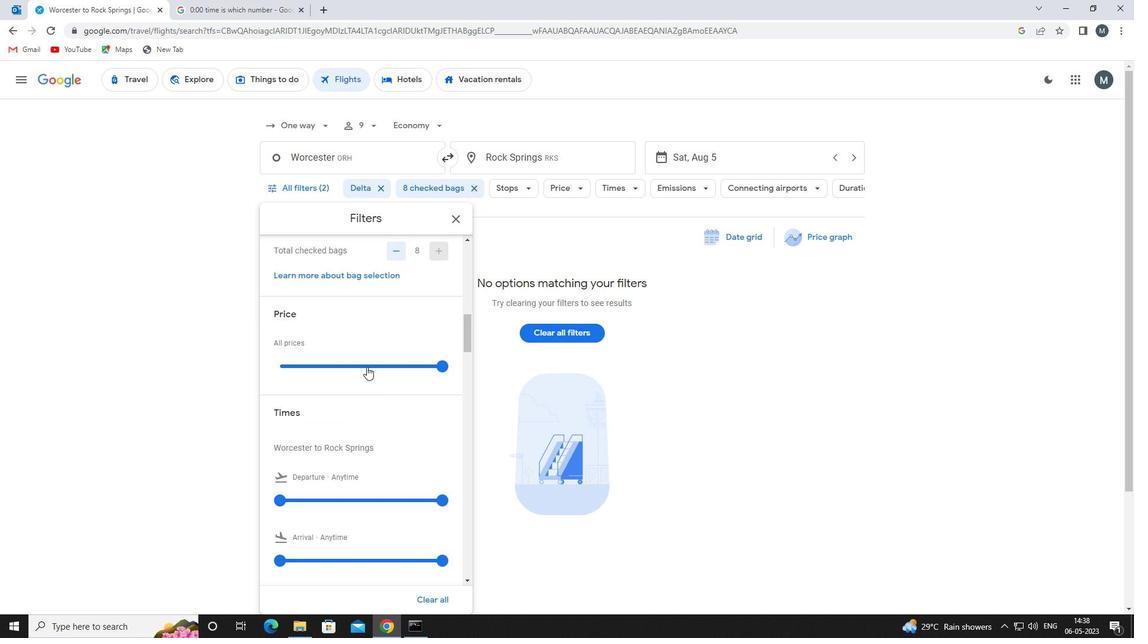 
Action: Mouse pressed left at (366, 366)
Screenshot: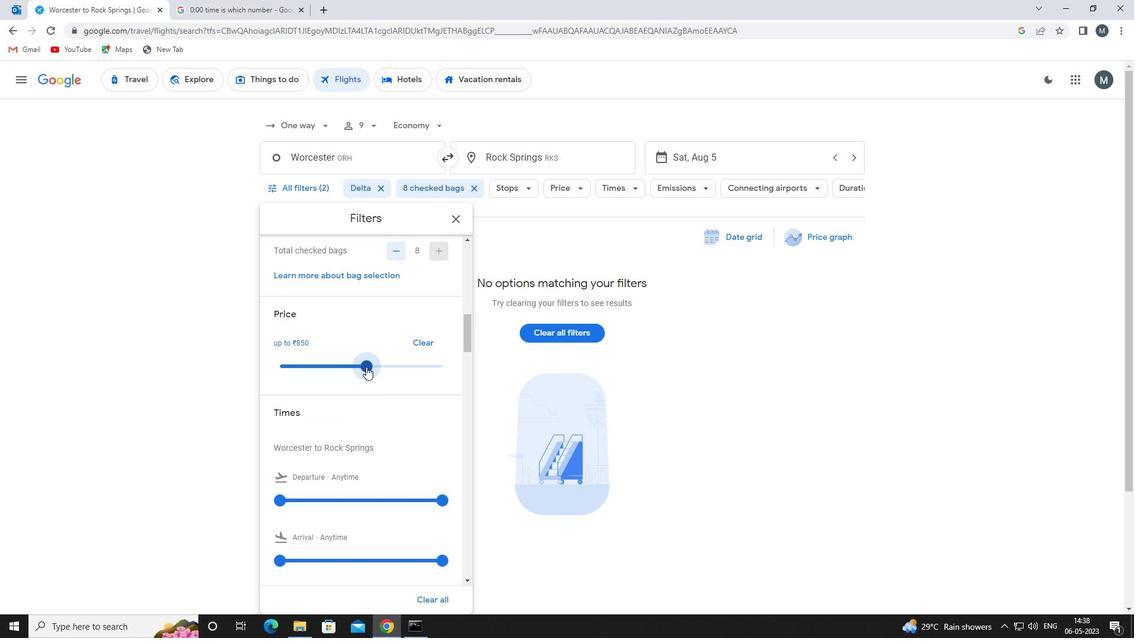 
Action: Mouse moved to (383, 384)
Screenshot: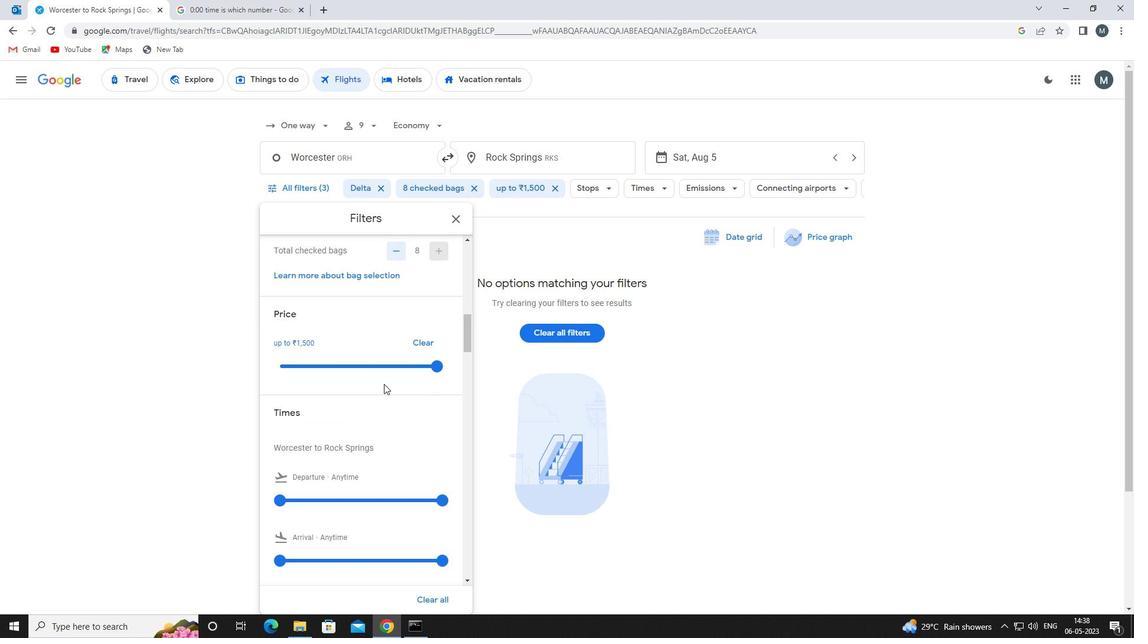 
Action: Mouse scrolled (383, 383) with delta (0, 0)
Screenshot: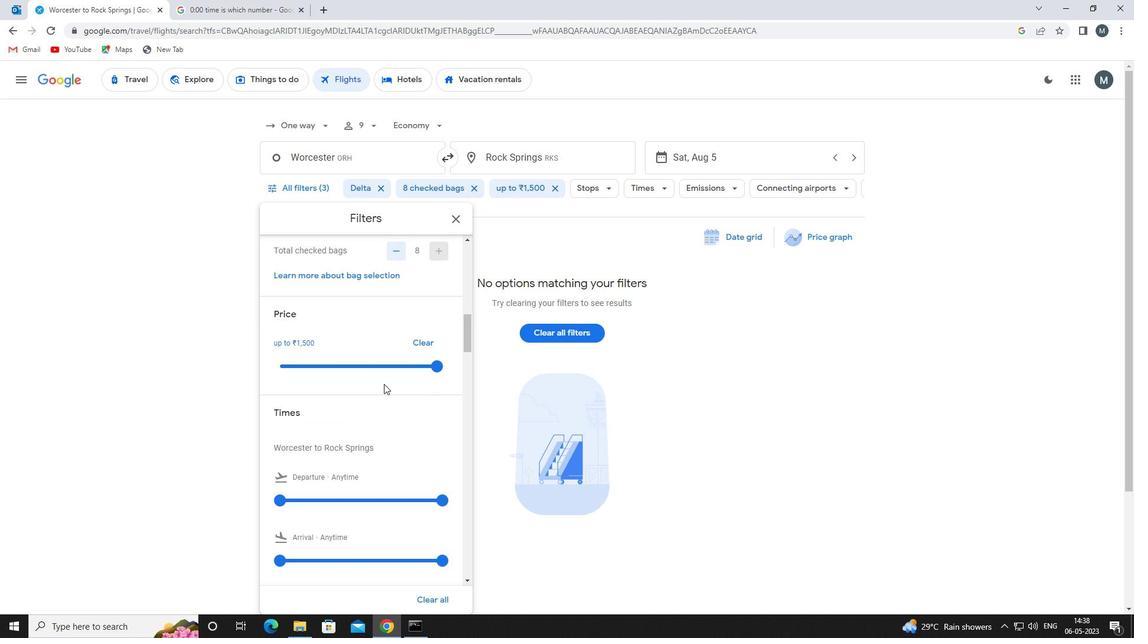 
Action: Mouse moved to (380, 384)
Screenshot: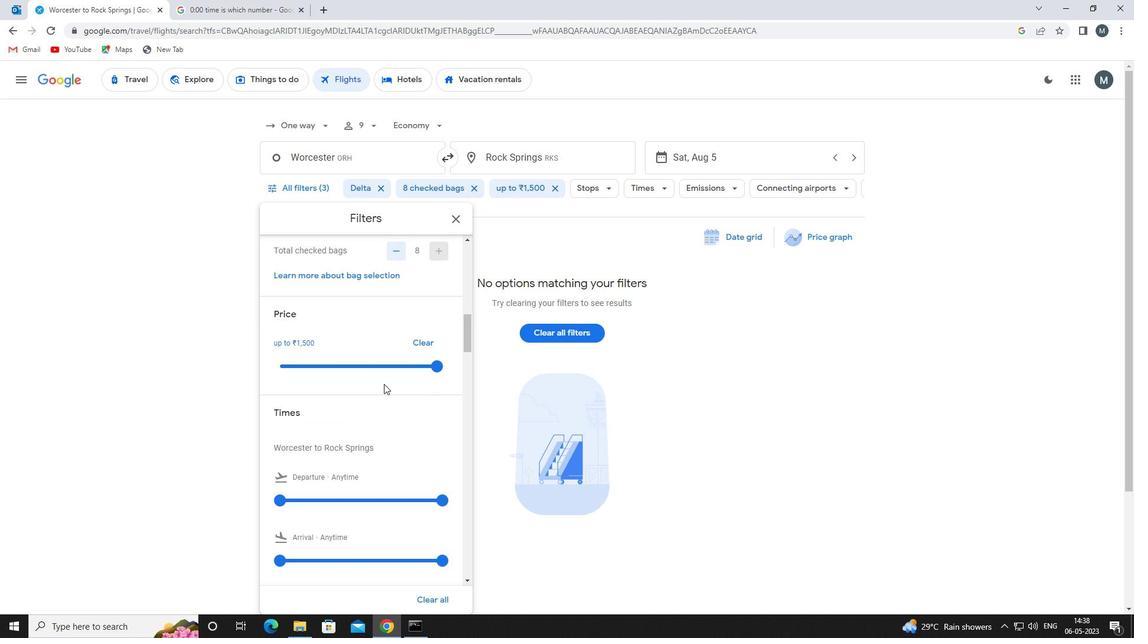 
Action: Mouse scrolled (380, 384) with delta (0, 0)
Screenshot: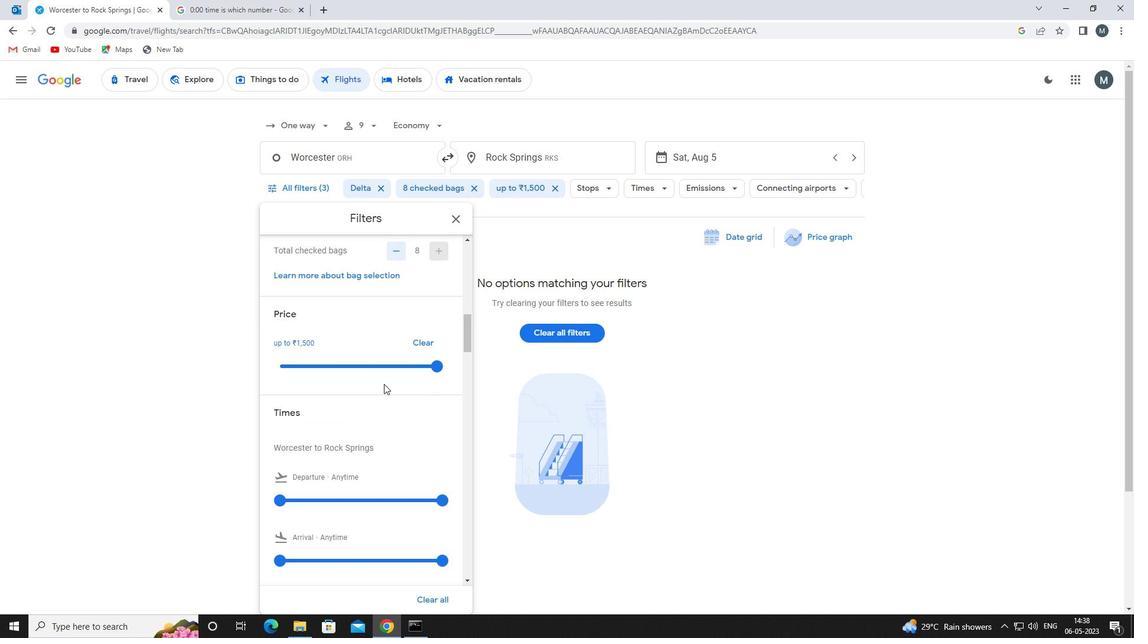 
Action: Mouse moved to (288, 382)
Screenshot: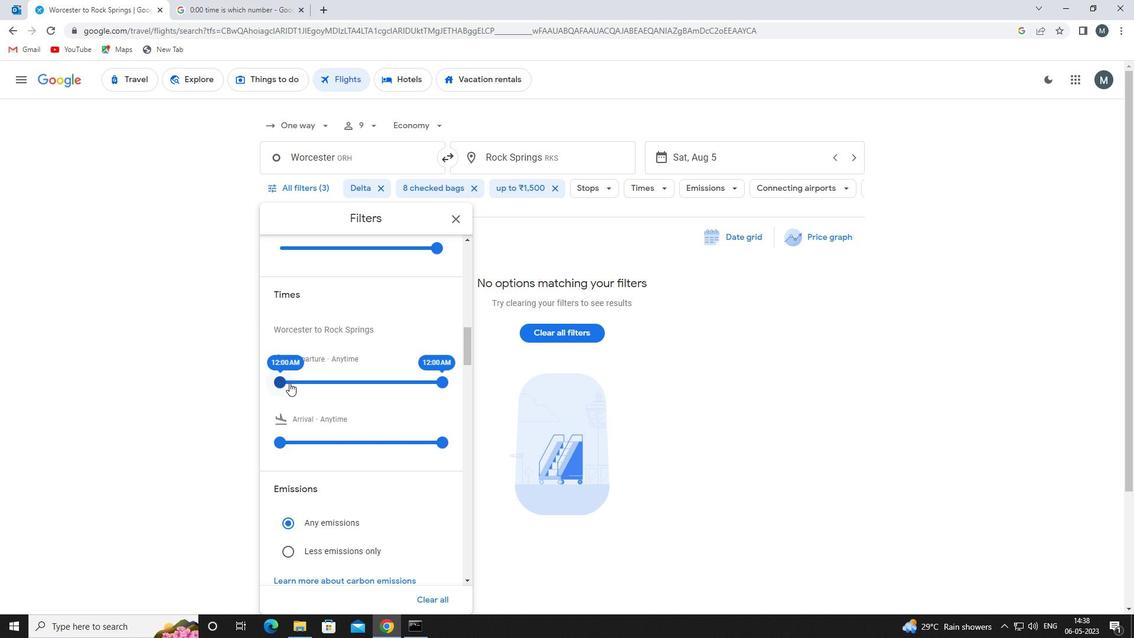 
Action: Mouse pressed left at (288, 382)
Screenshot: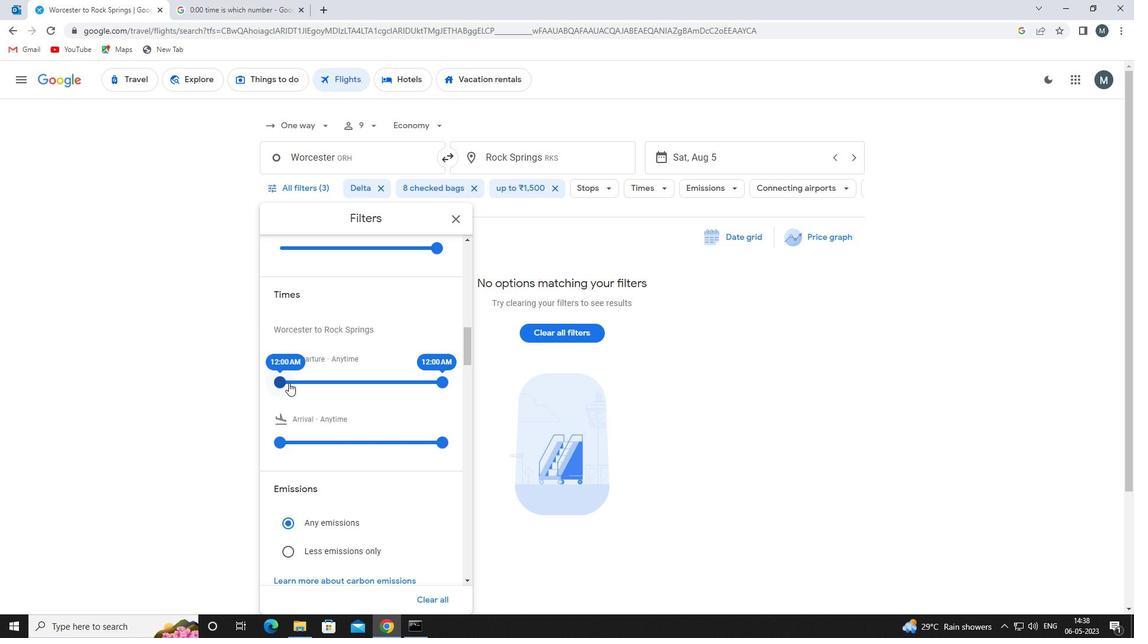 
Action: Mouse moved to (442, 381)
Screenshot: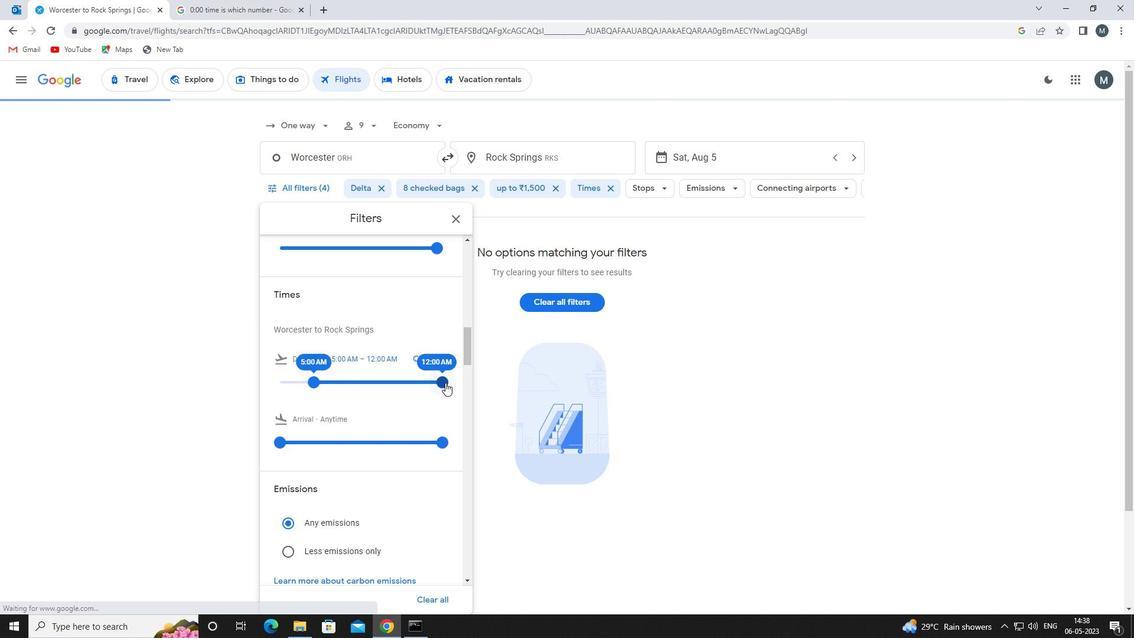 
Action: Mouse pressed left at (442, 381)
Screenshot: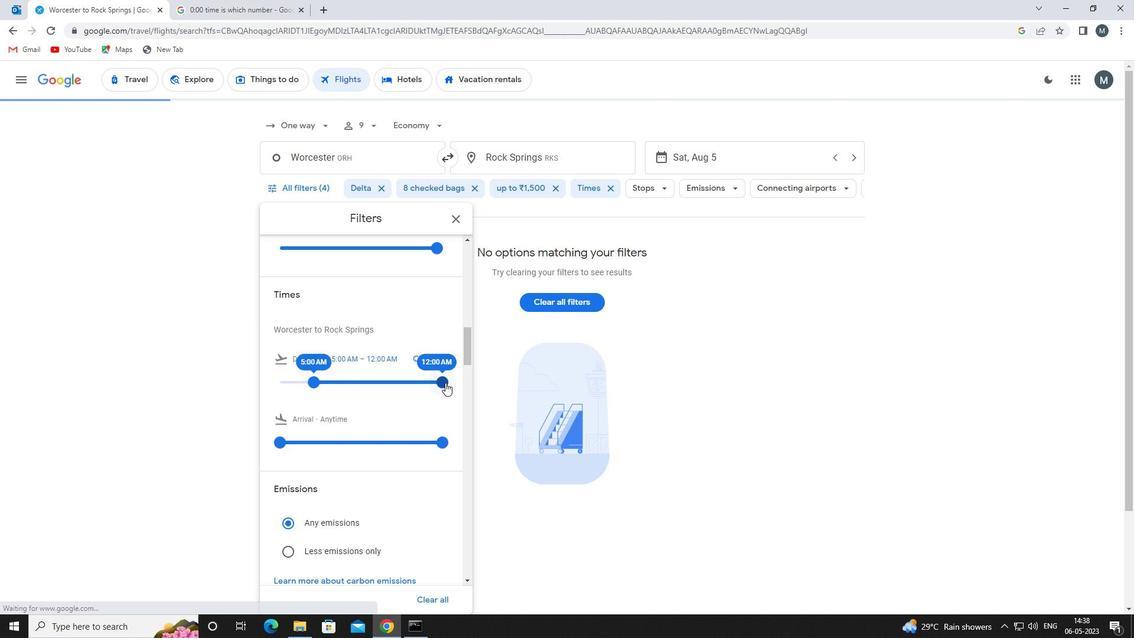 
Action: Mouse moved to (382, 379)
Screenshot: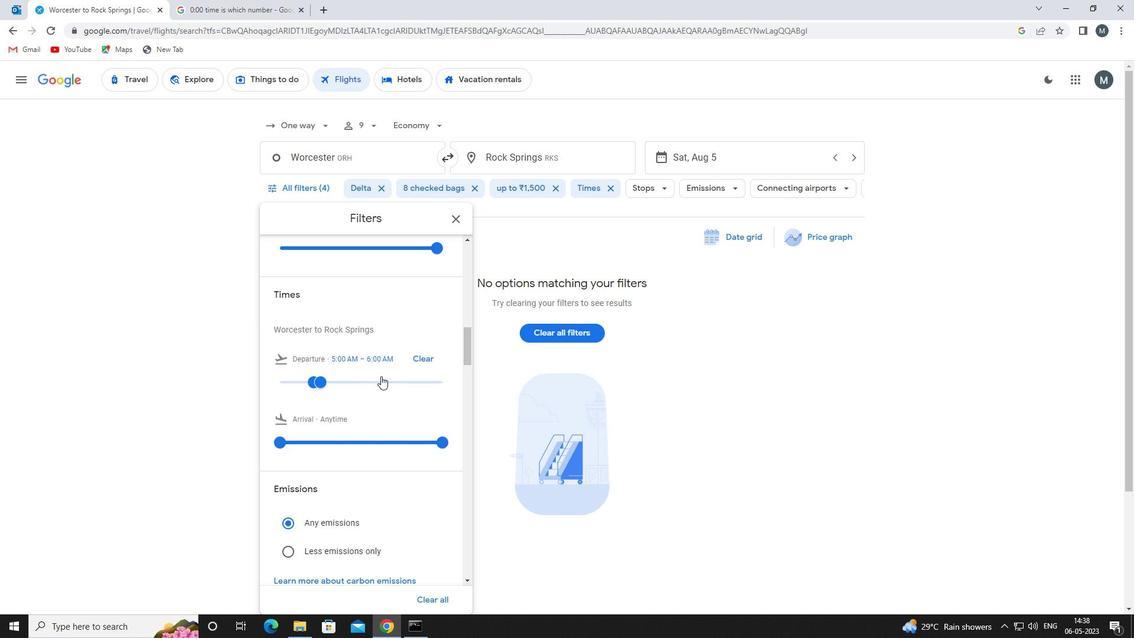 
Action: Mouse scrolled (382, 378) with delta (0, 0)
Screenshot: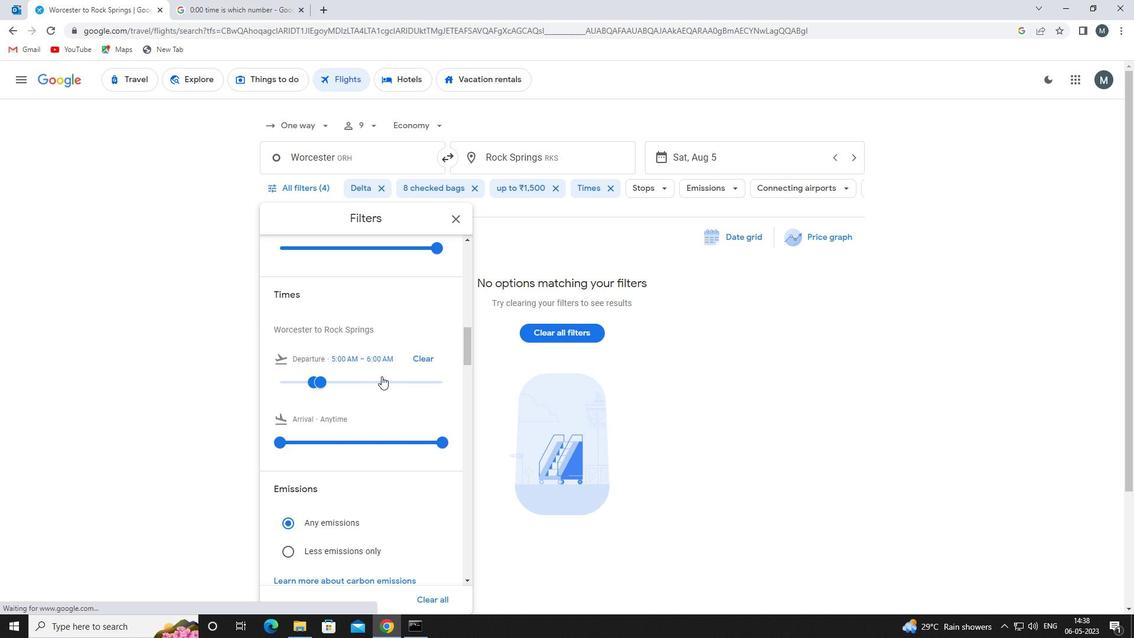
Action: Mouse moved to (457, 221)
Screenshot: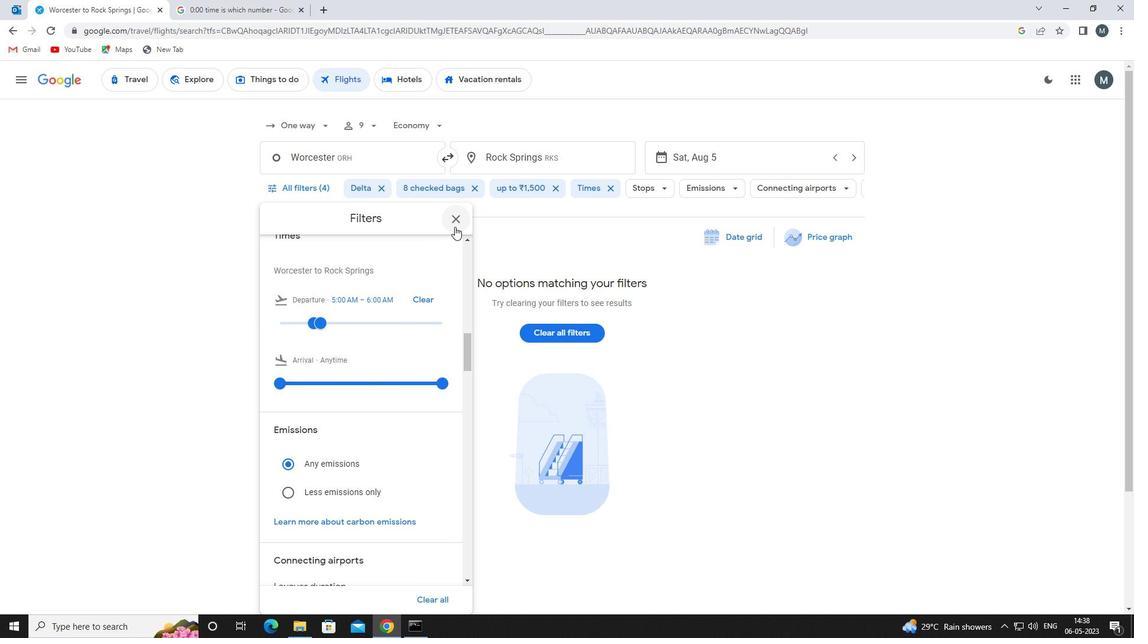
Action: Mouse pressed left at (457, 221)
Screenshot: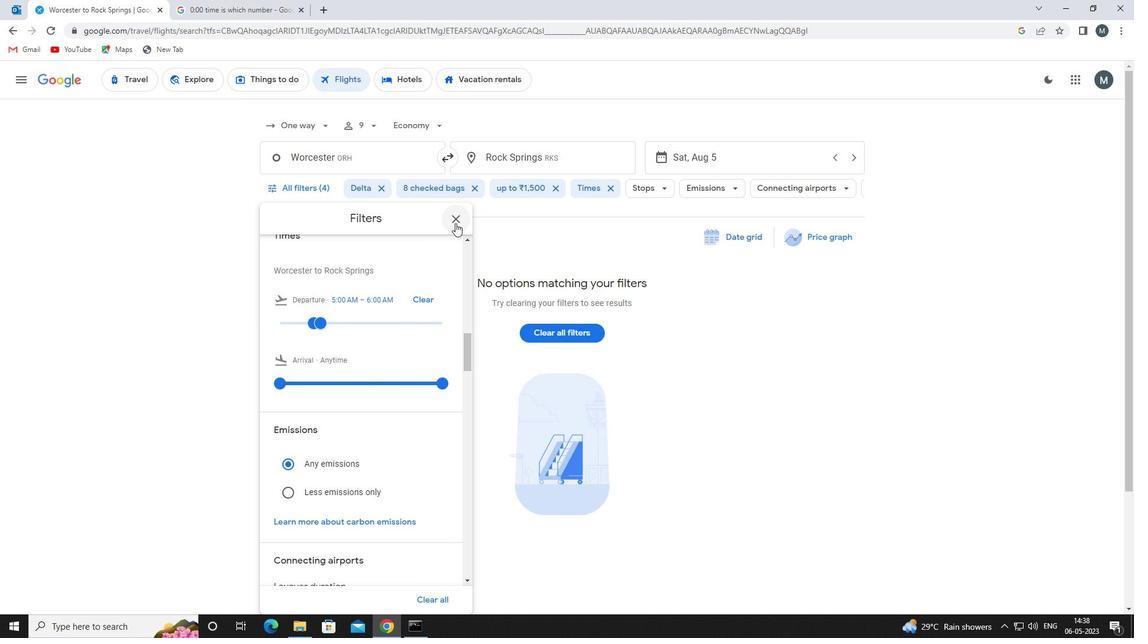 
Action: Mouse moved to (457, 220)
Screenshot: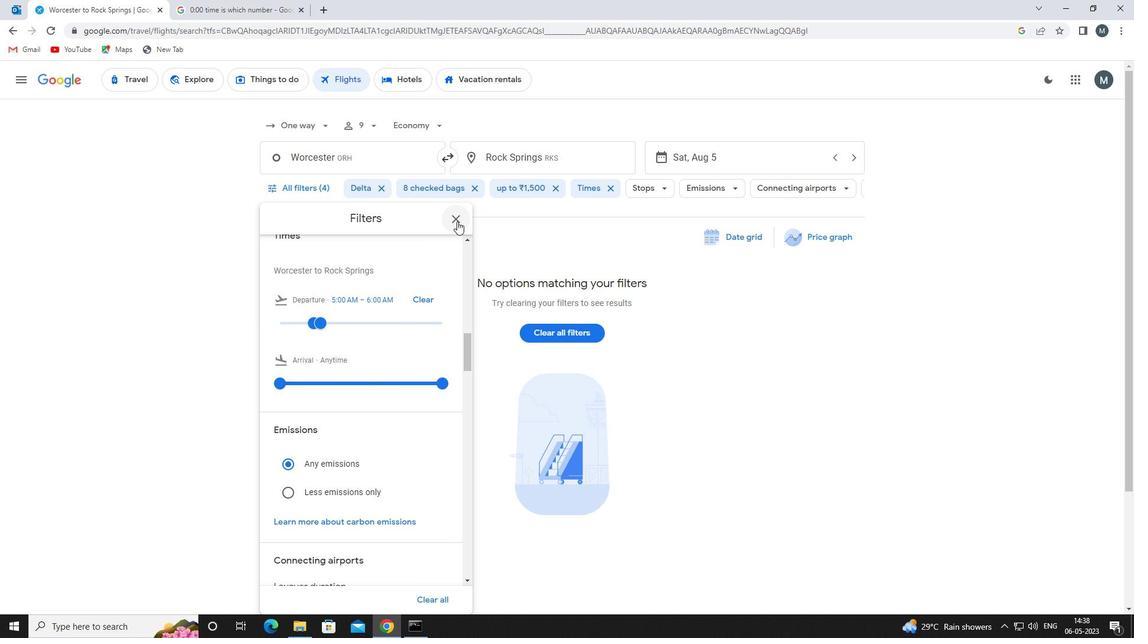 
